 Task: Look for space in Maple Shade, United States from 6th September, 2023 to 15th September, 2023 for 6 adults in price range Rs.8000 to Rs.12000. Place can be entire place or private room with 6 bedrooms having 6 beds and 6 bathrooms. Property type can be house, flat, guest house. Amenities needed are: wifi, TV, free parkinig on premises, gym, breakfast. Booking option can be shelf check-in. Required host language is English.
Action: Mouse moved to (521, 122)
Screenshot: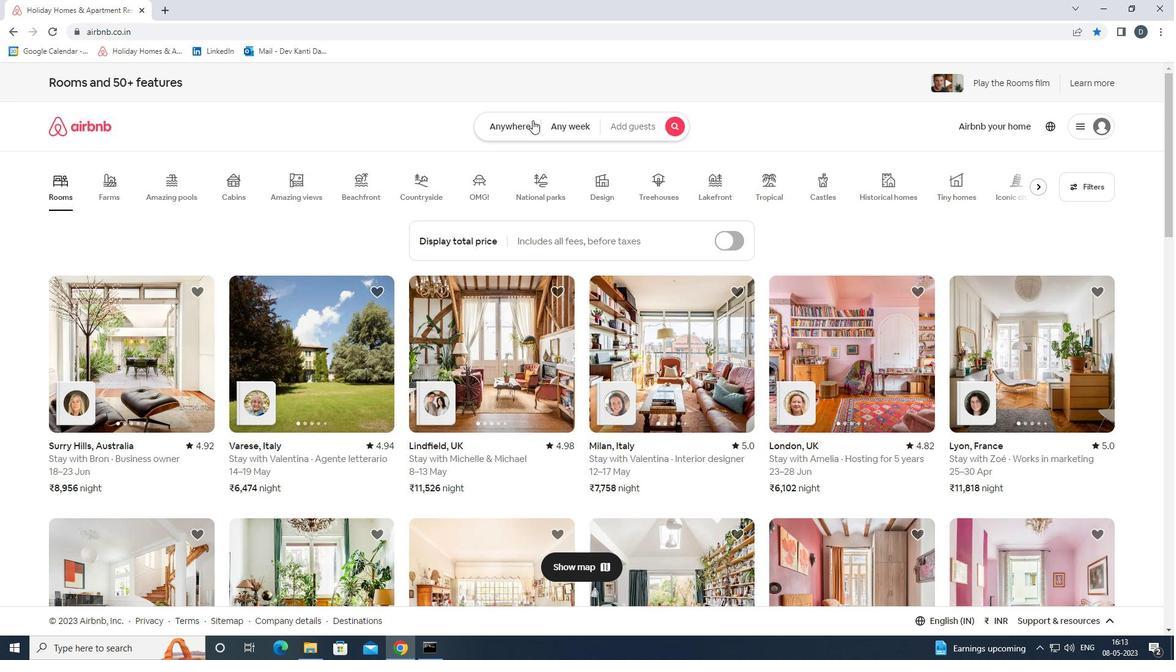 
Action: Mouse pressed left at (521, 122)
Screenshot: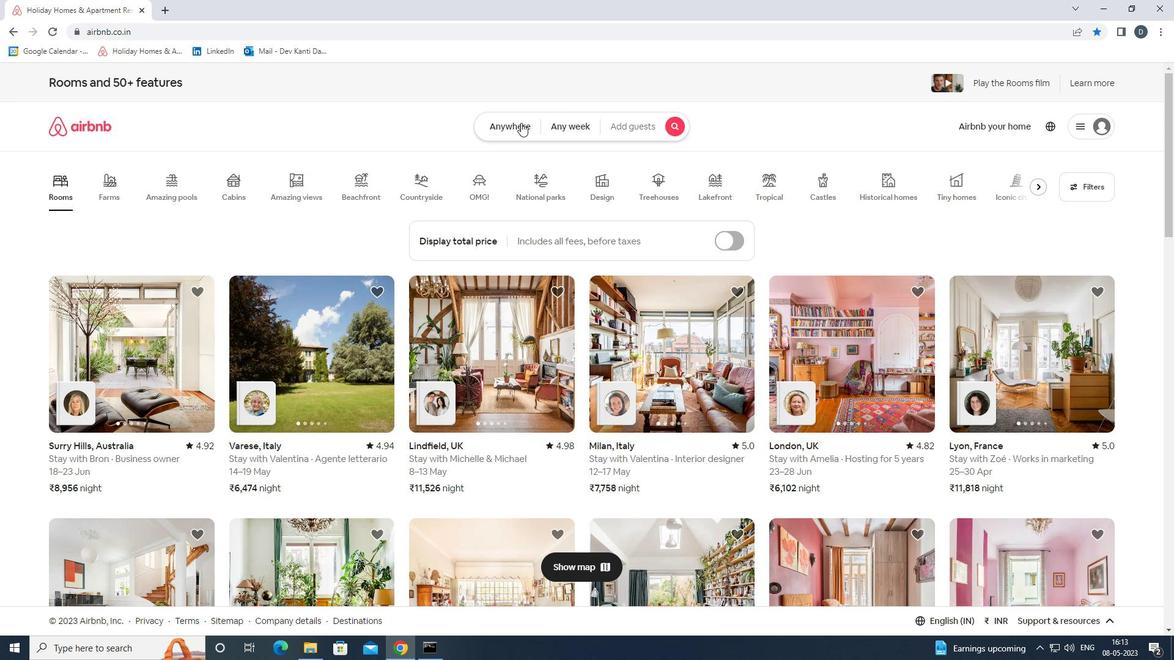 
Action: Mouse moved to (459, 175)
Screenshot: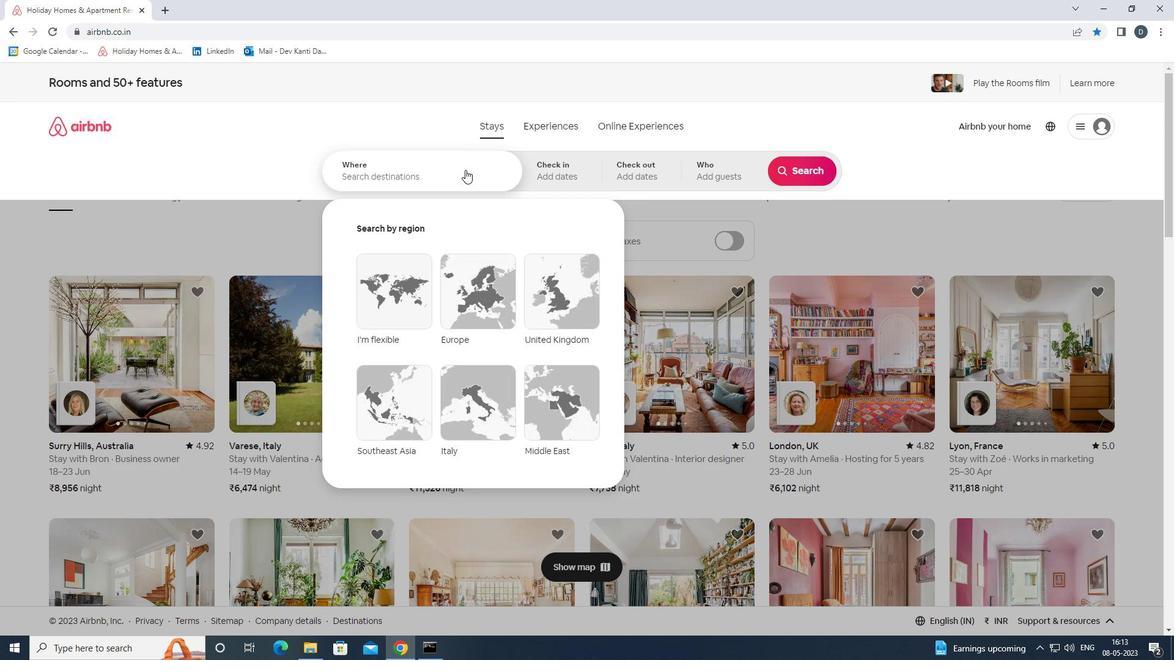 
Action: Mouse pressed left at (459, 175)
Screenshot: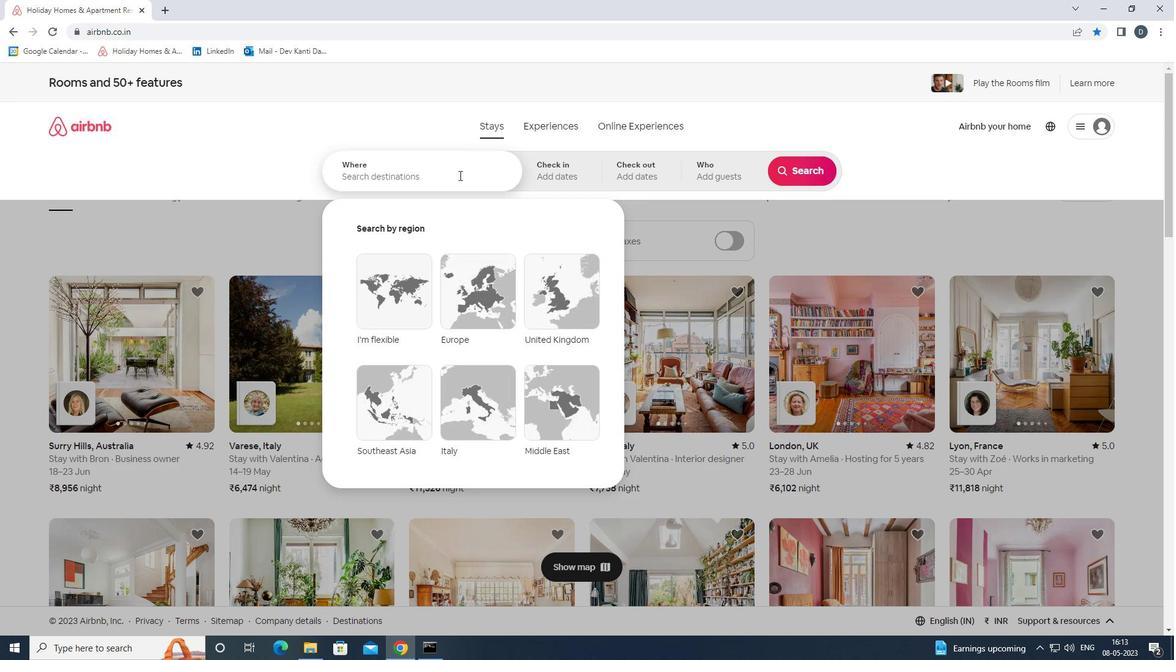 
Action: Mouse moved to (461, 175)
Screenshot: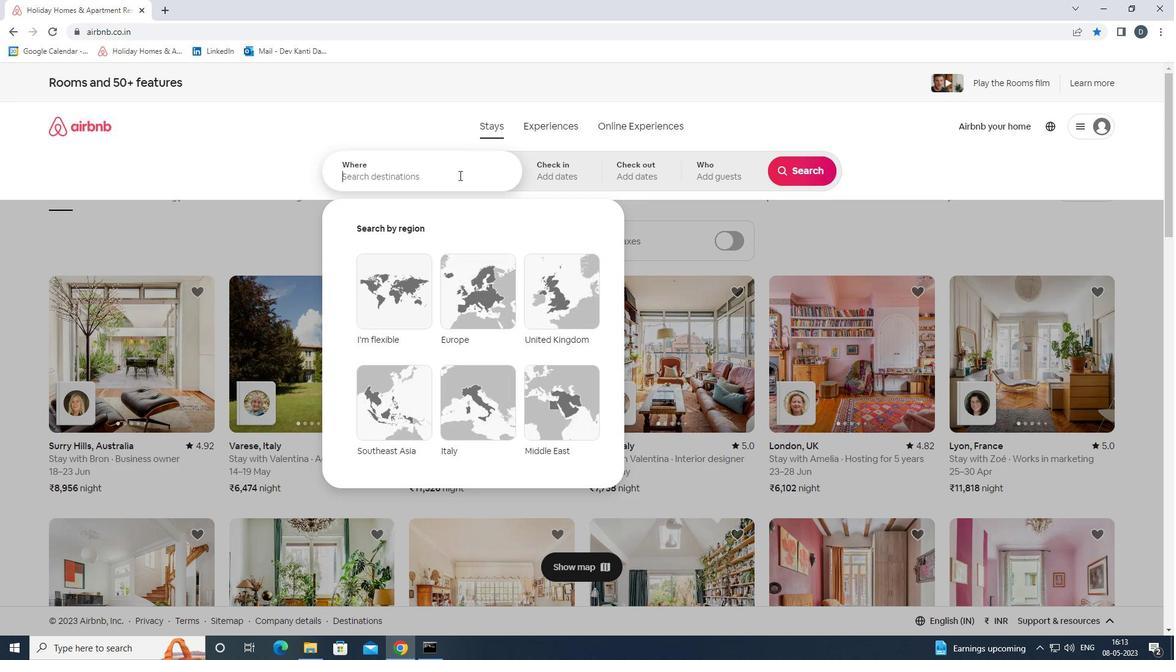 
Action: Key pressed <Key.shift><Key.shift><Key.shift><Key.shift><Key.shift><Key.shift><Key.shift><Key.shift><Key.shift>MAPLE<Key.space><Key.shift><Key.shift><Key.shift><Key.shift><Key.shift><Key.shift><Key.shift><Key.shift>SHADE,<Key.space><Key.shift>UNITED<Key.space><Key.shift>STATES<Key.enter>
Screenshot: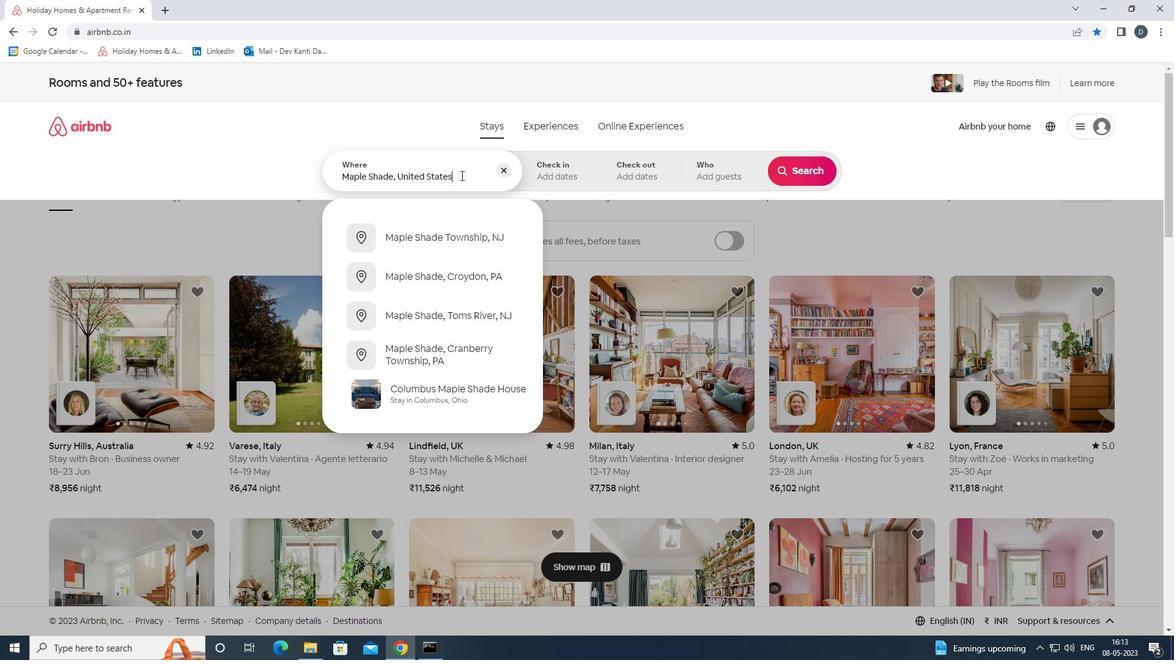 
Action: Mouse moved to (800, 269)
Screenshot: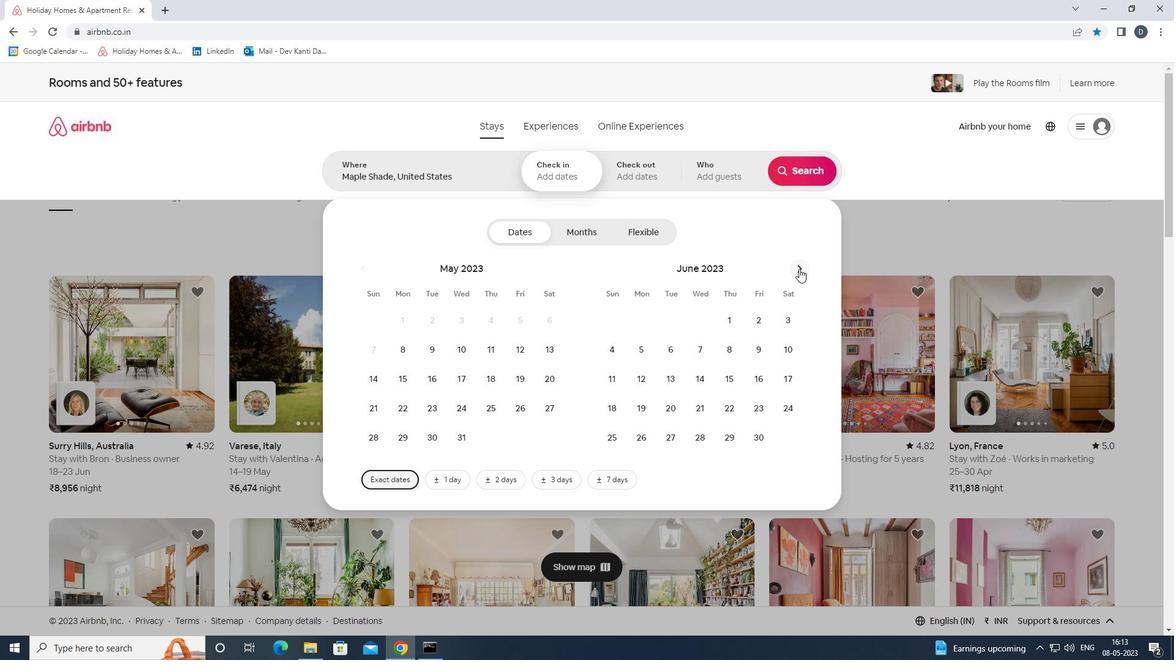 
Action: Mouse pressed left at (800, 269)
Screenshot: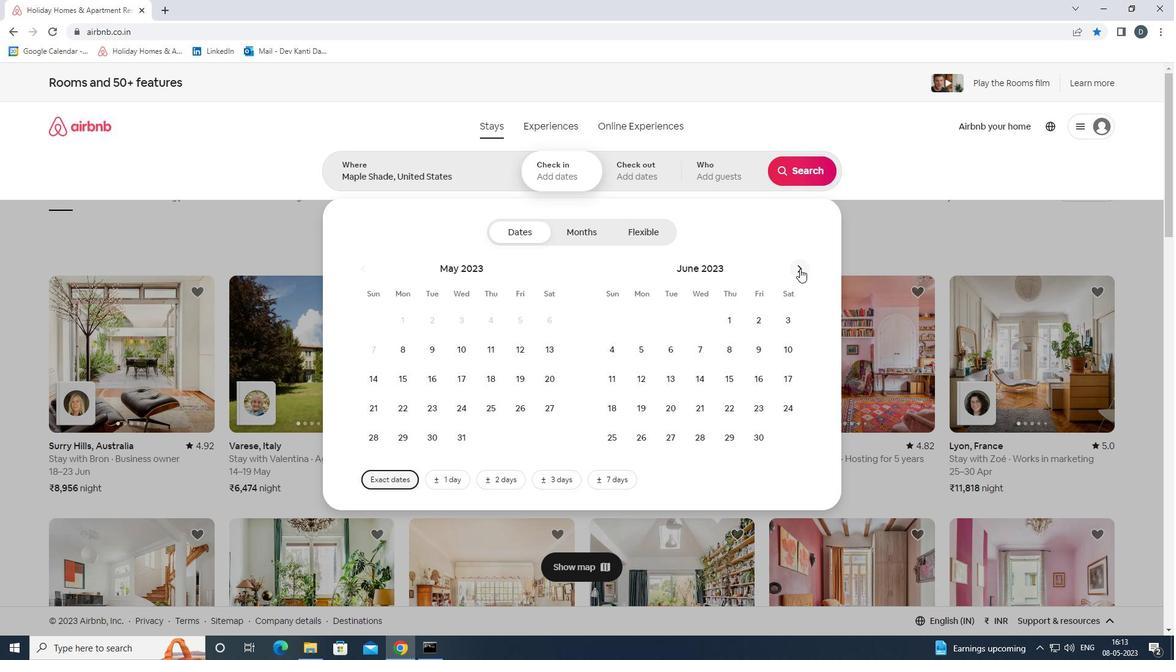 
Action: Mouse pressed left at (800, 269)
Screenshot: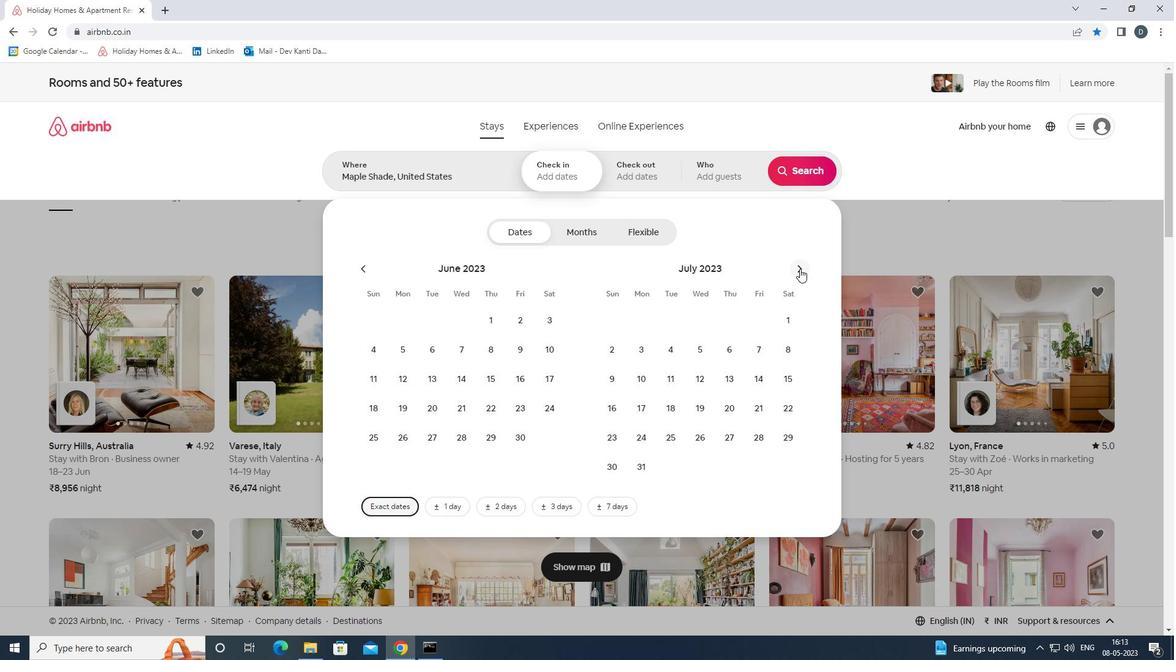 
Action: Mouse pressed left at (800, 269)
Screenshot: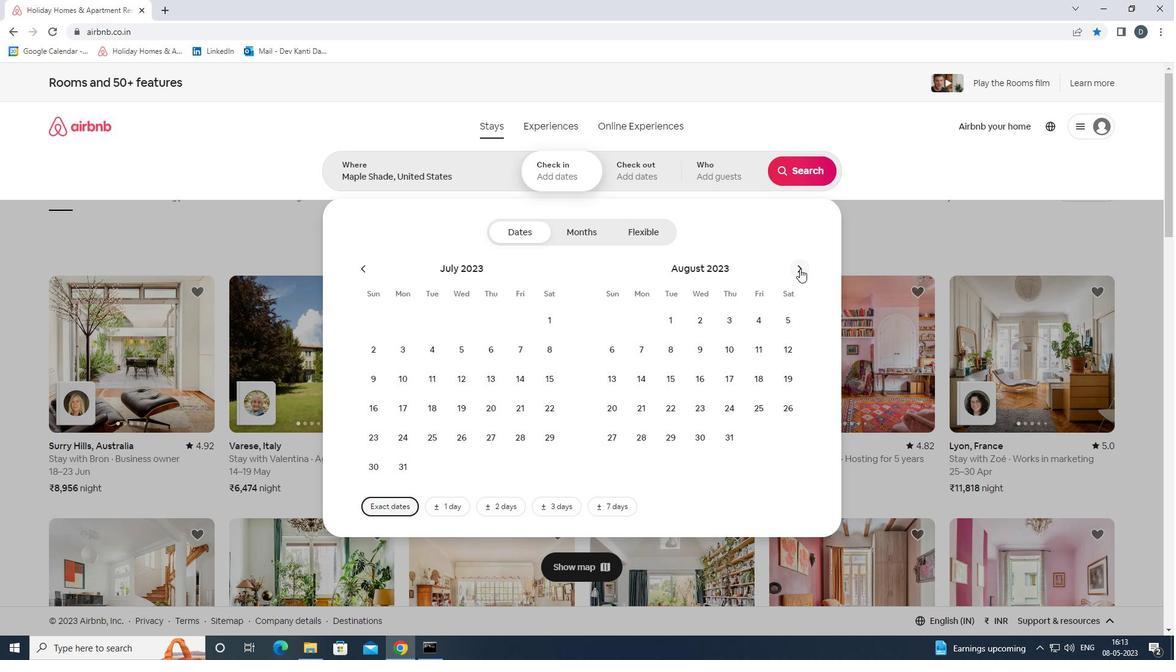 
Action: Mouse moved to (707, 348)
Screenshot: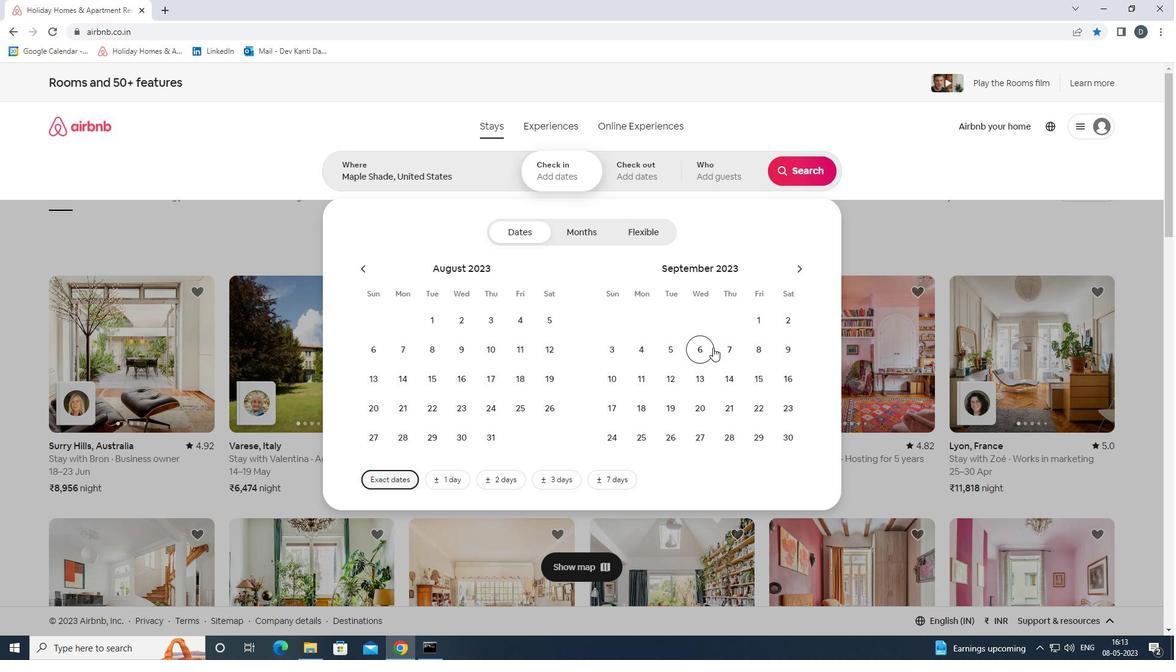 
Action: Mouse pressed left at (707, 348)
Screenshot: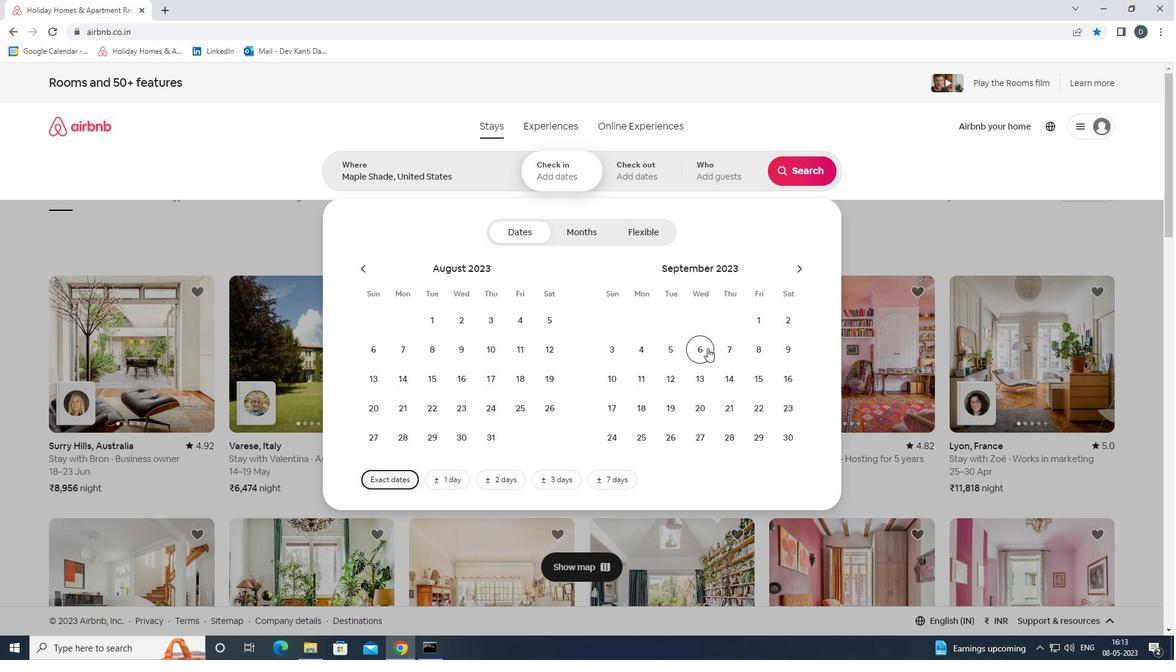 
Action: Mouse moved to (748, 379)
Screenshot: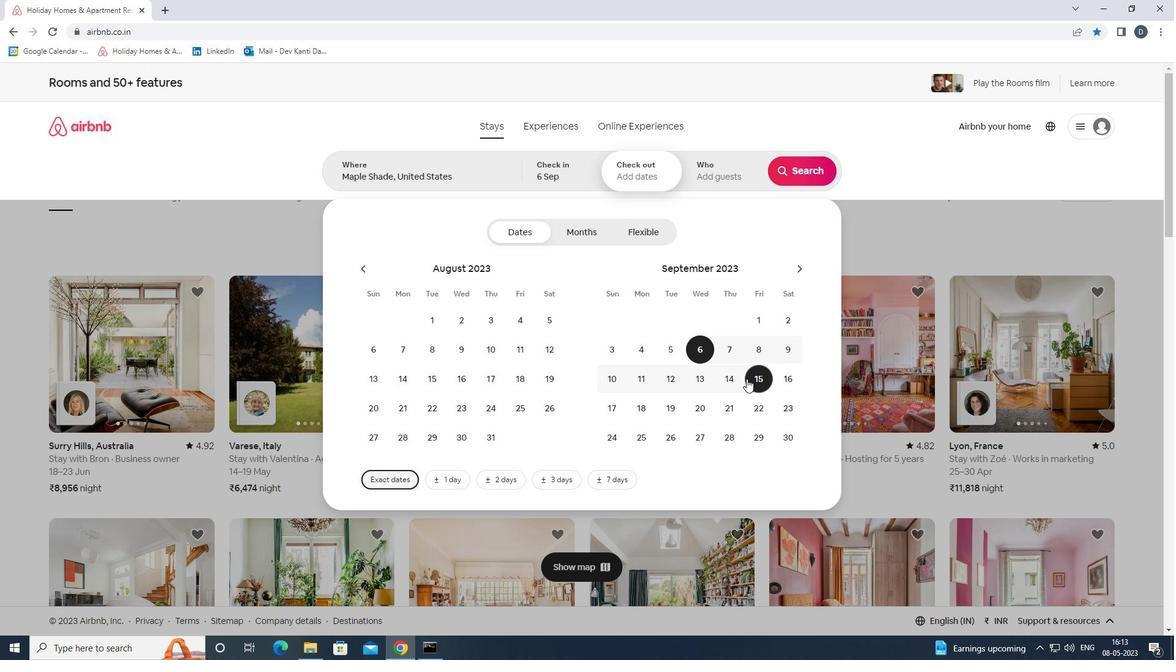 
Action: Mouse pressed left at (748, 379)
Screenshot: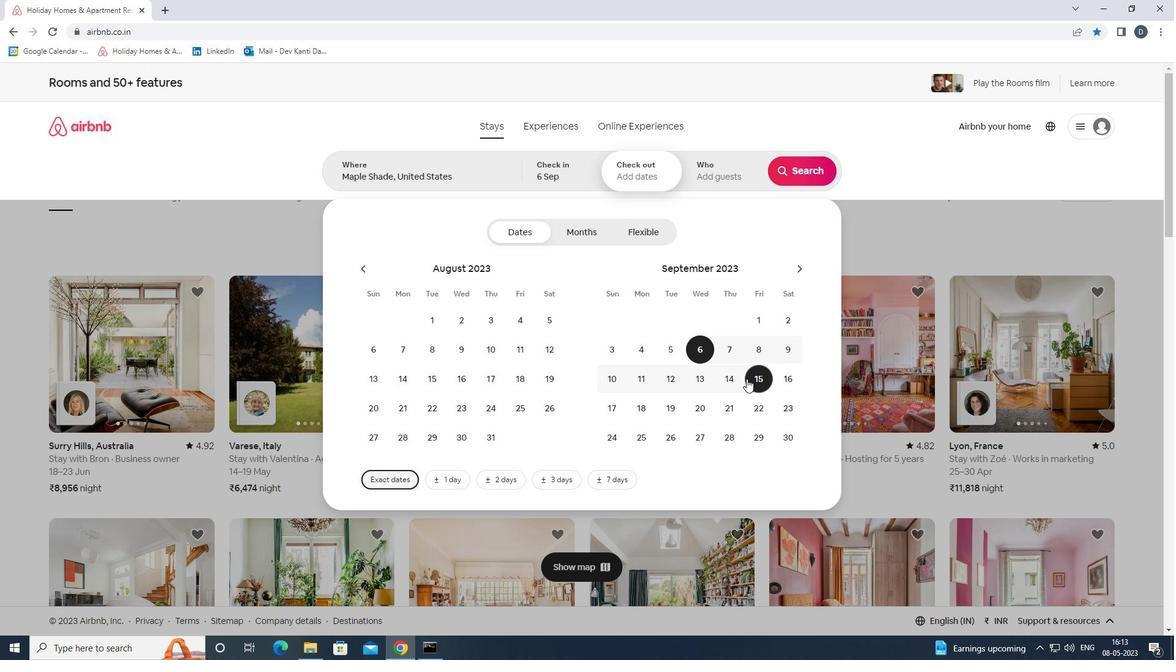 
Action: Mouse moved to (719, 184)
Screenshot: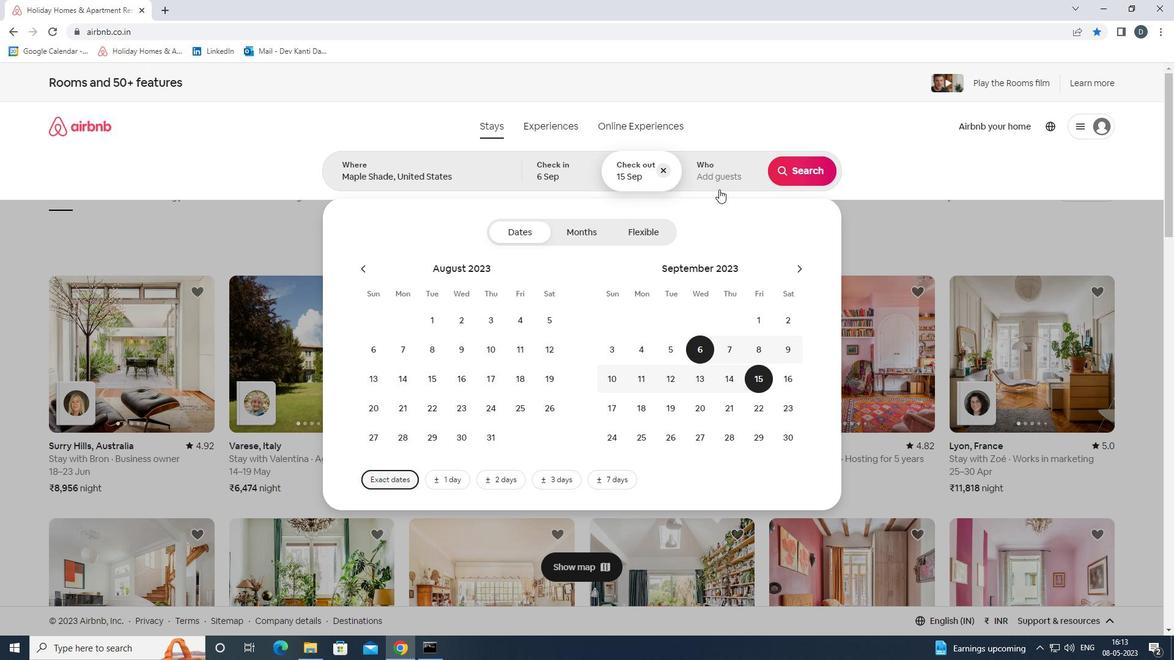 
Action: Mouse pressed left at (719, 184)
Screenshot: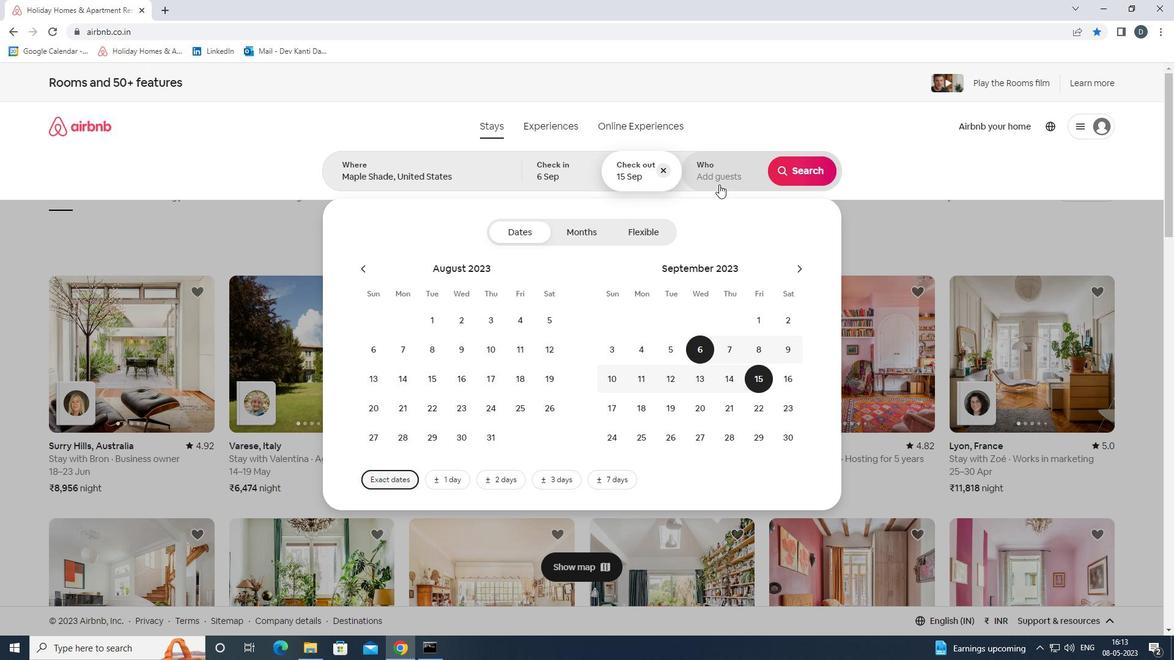 
Action: Mouse moved to (798, 235)
Screenshot: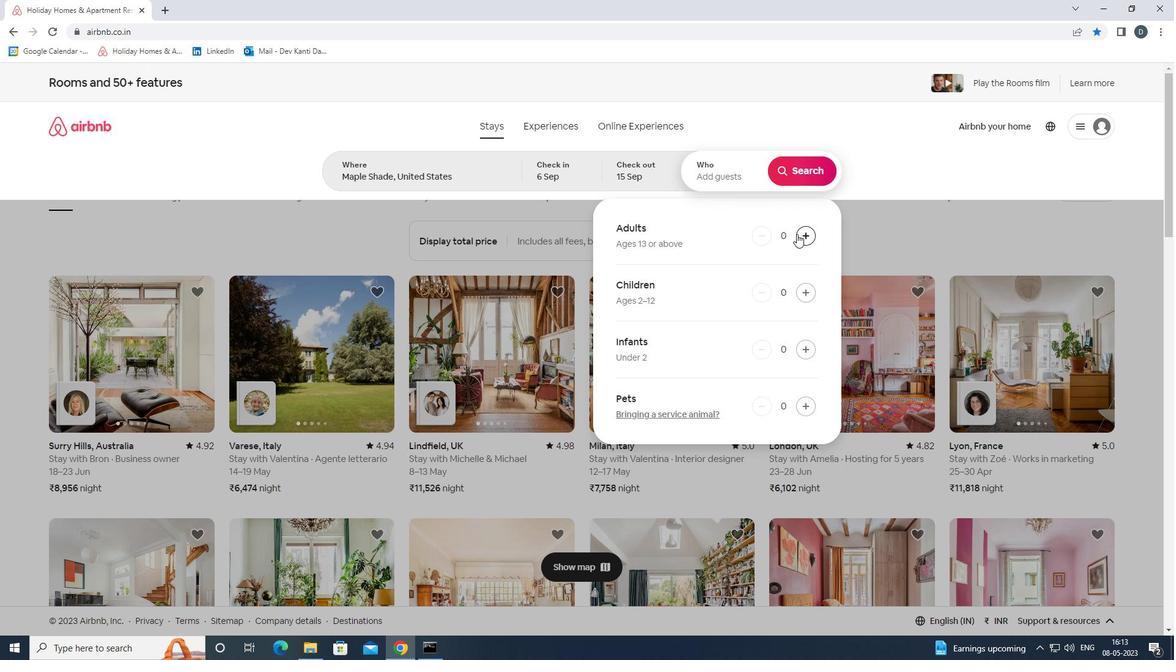 
Action: Mouse pressed left at (798, 235)
Screenshot: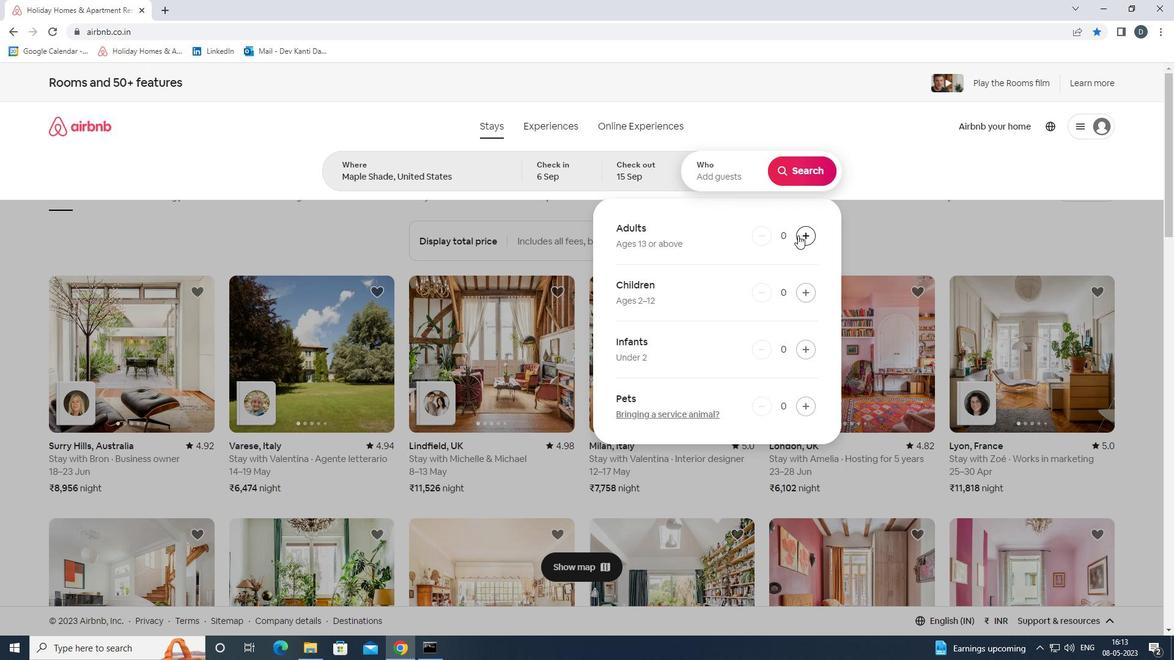 
Action: Mouse pressed left at (798, 235)
Screenshot: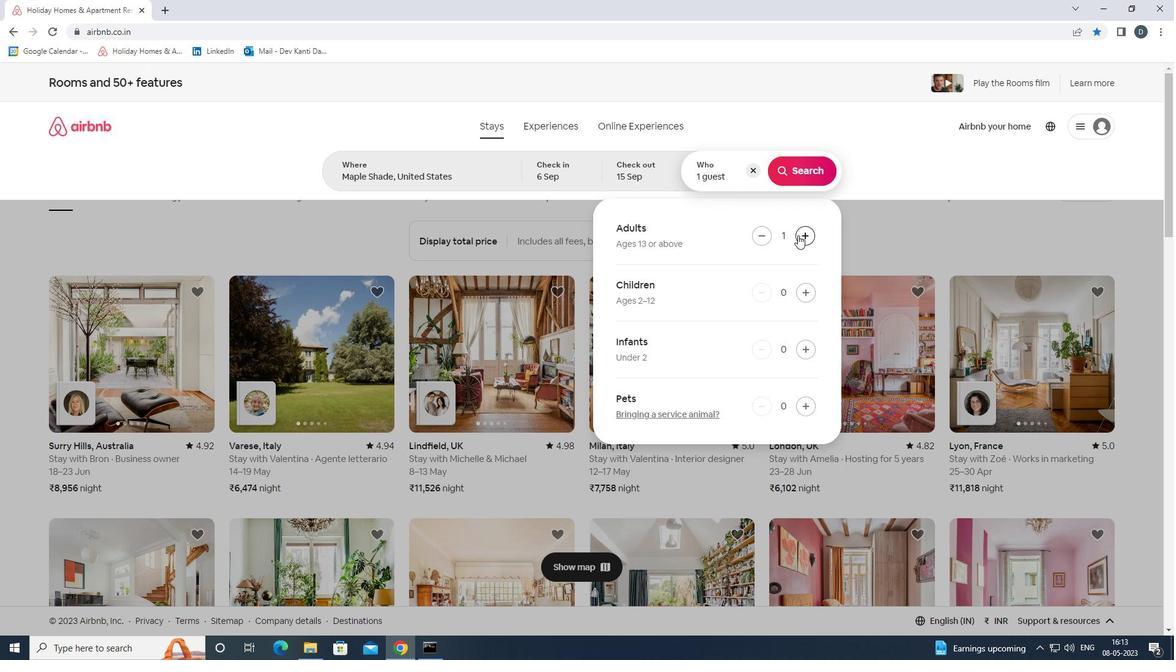 
Action: Mouse pressed left at (798, 235)
Screenshot: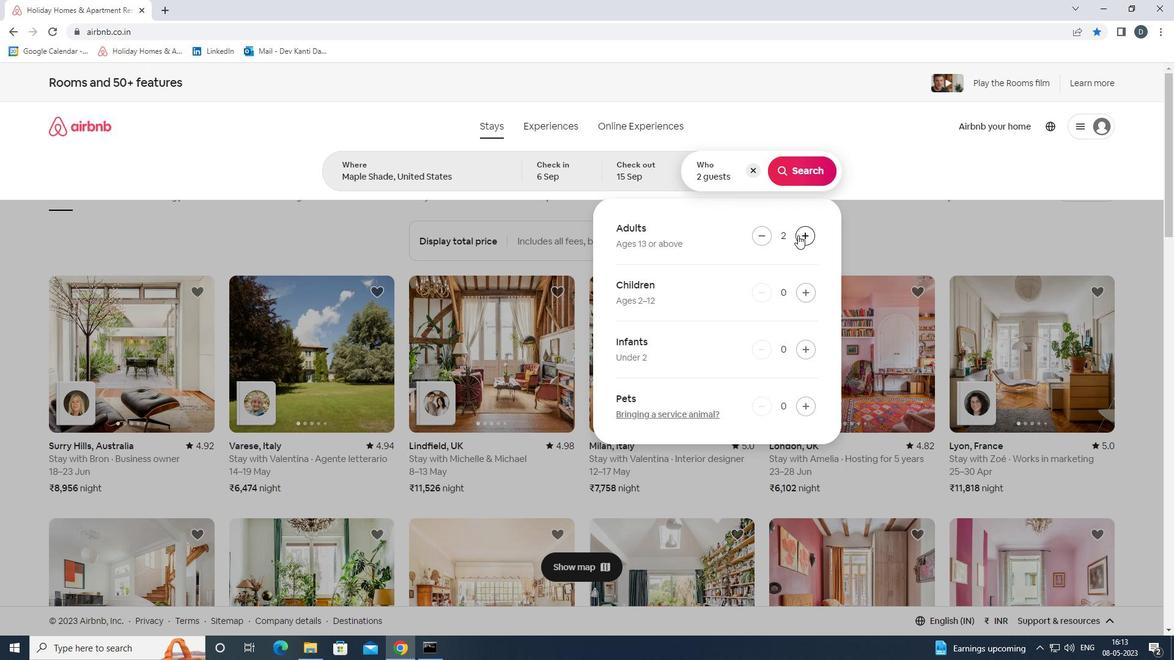 
Action: Mouse moved to (803, 238)
Screenshot: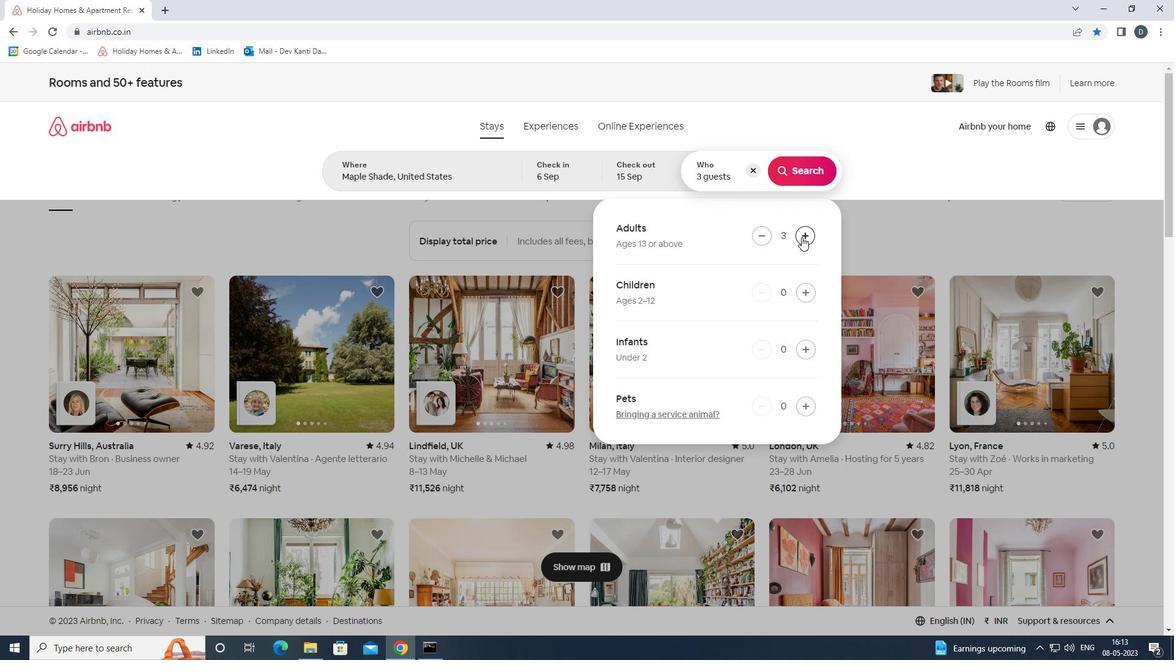 
Action: Mouse pressed left at (803, 238)
Screenshot: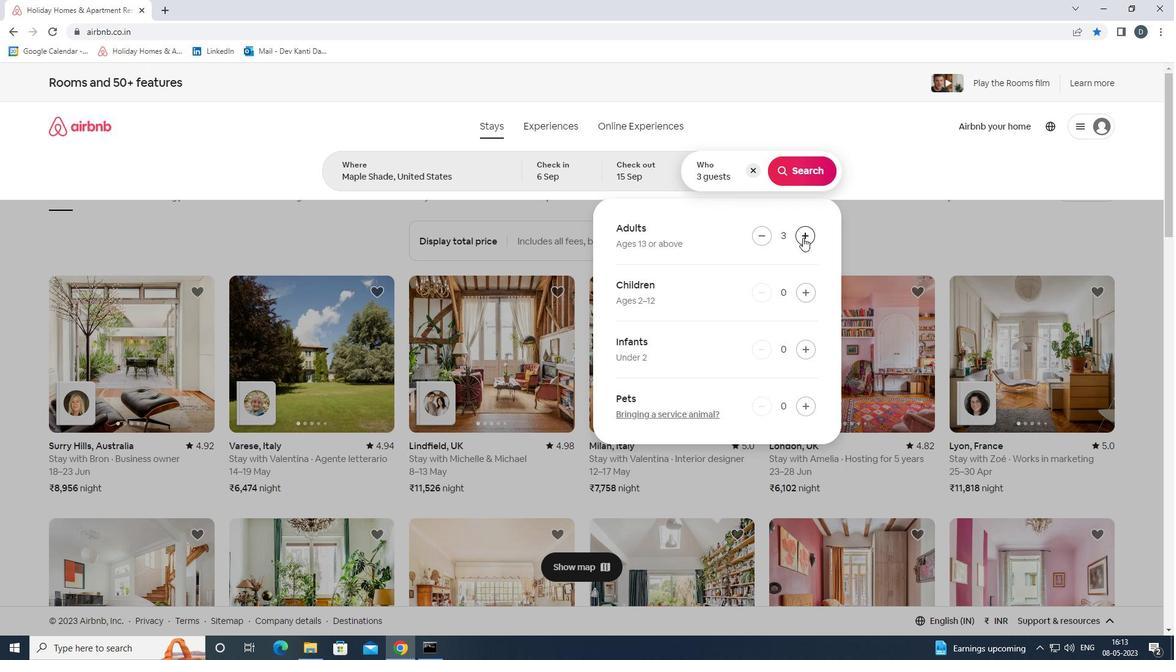 
Action: Mouse pressed left at (803, 238)
Screenshot: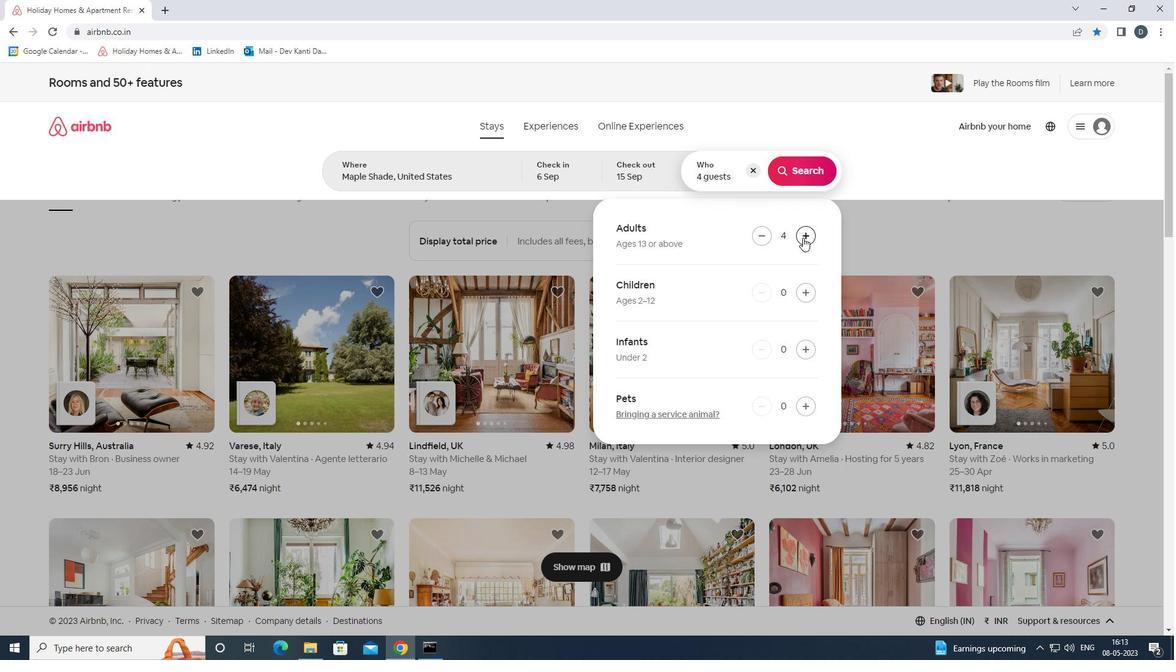 
Action: Mouse pressed left at (803, 238)
Screenshot: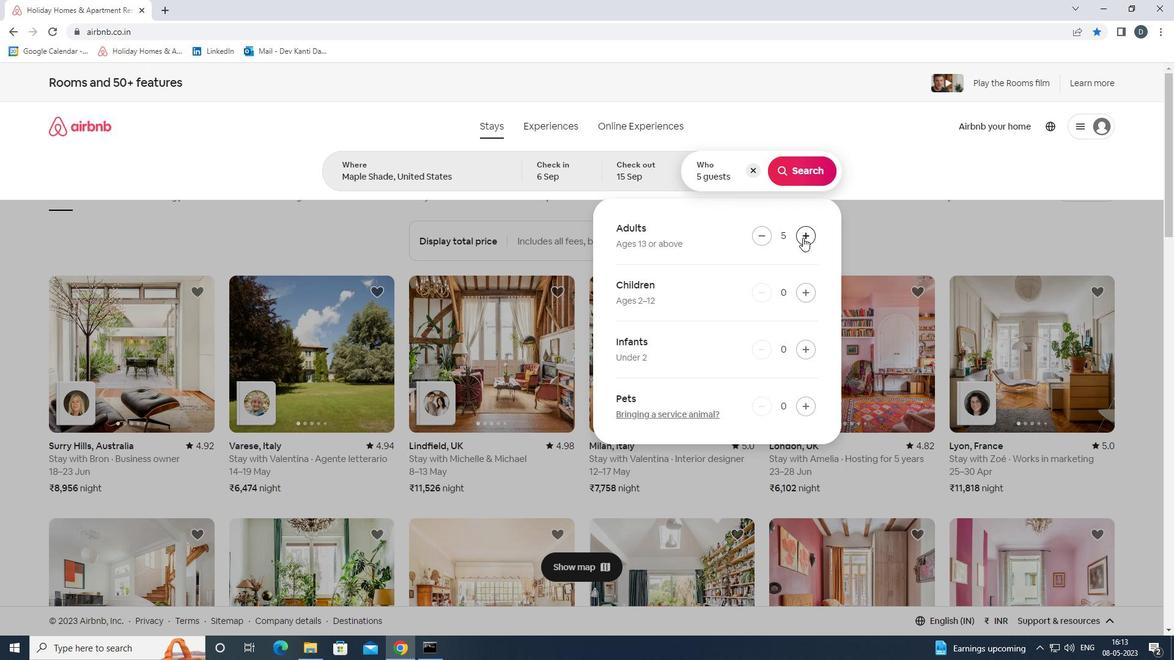 
Action: Mouse moved to (793, 179)
Screenshot: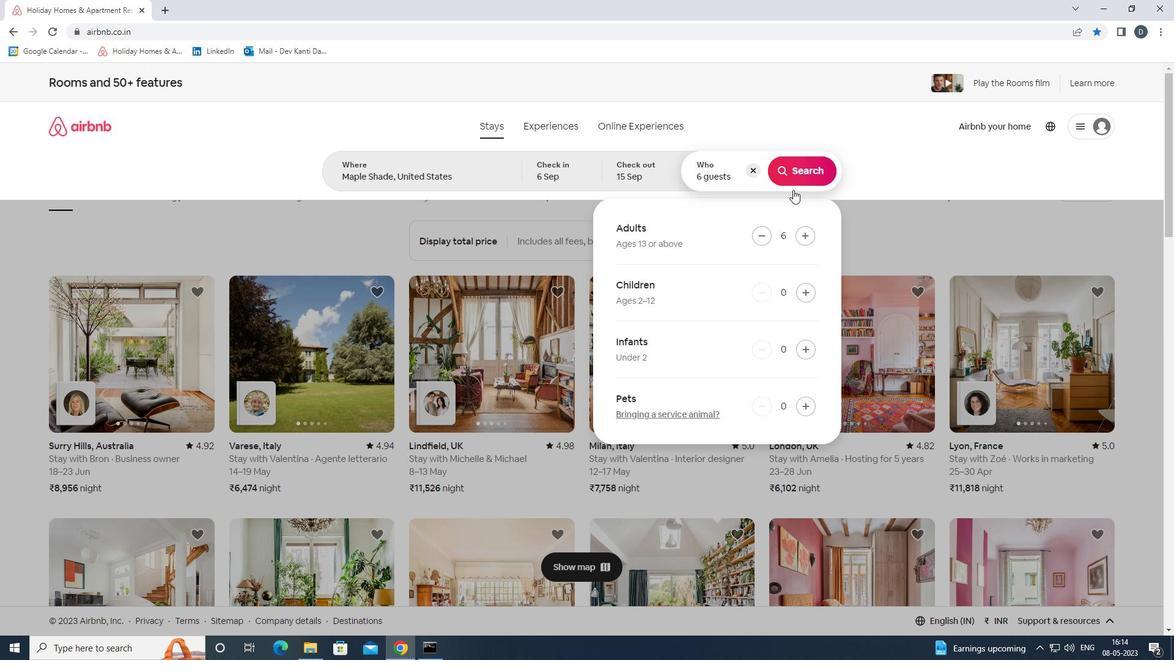 
Action: Mouse pressed left at (793, 179)
Screenshot: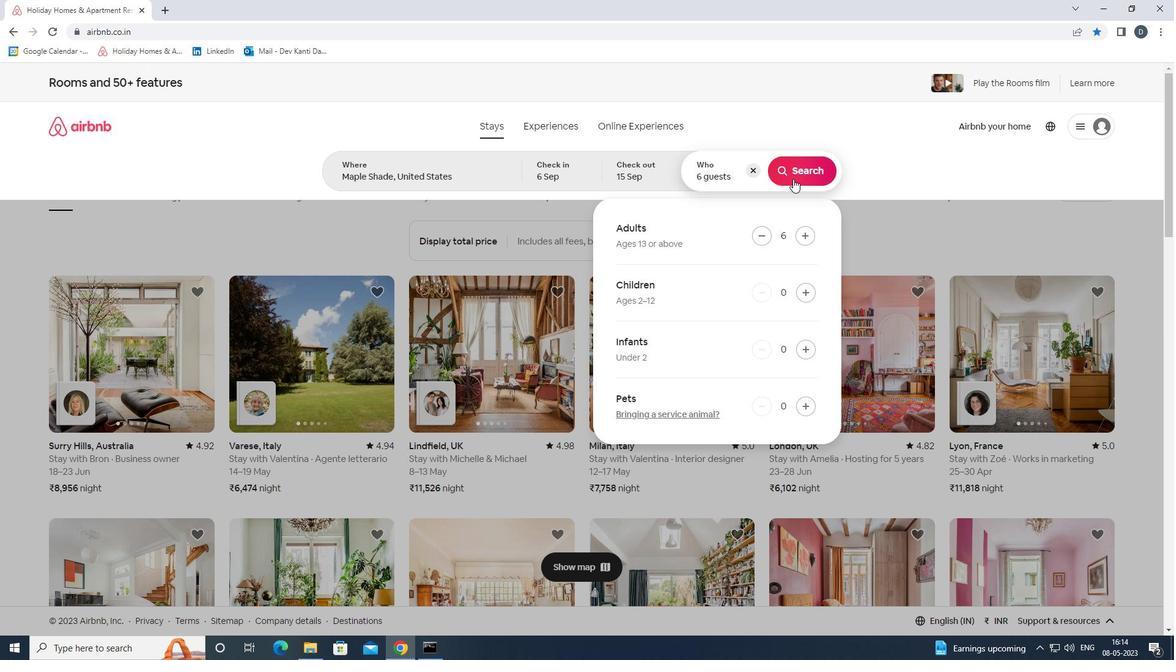 
Action: Mouse moved to (1125, 137)
Screenshot: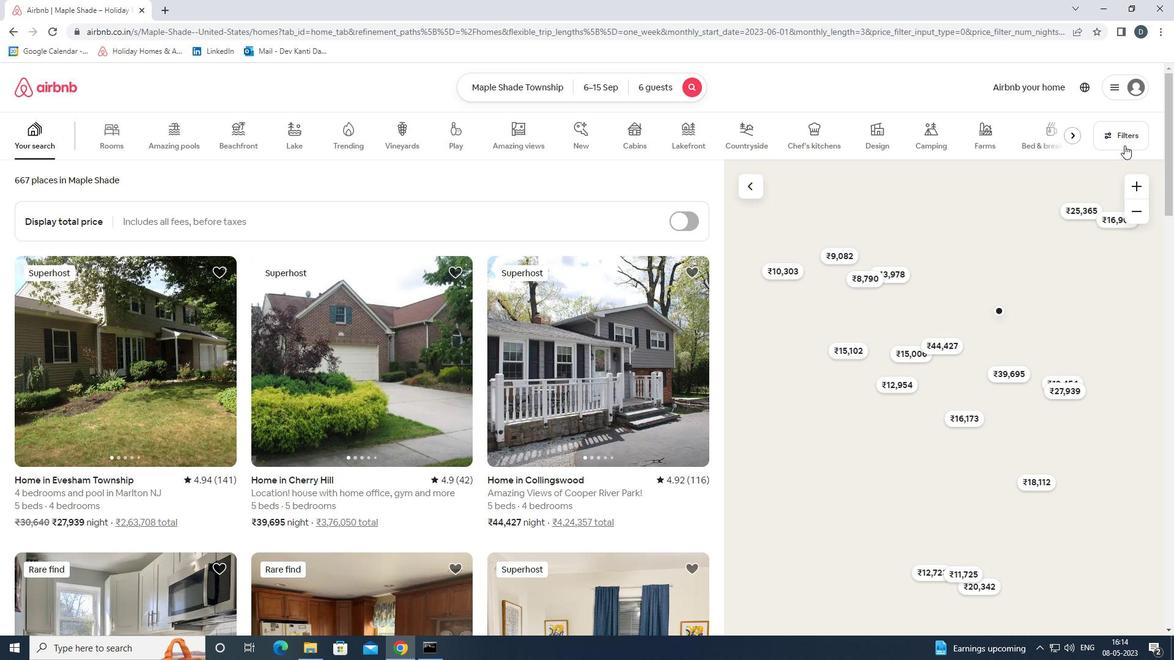 
Action: Mouse pressed left at (1125, 137)
Screenshot: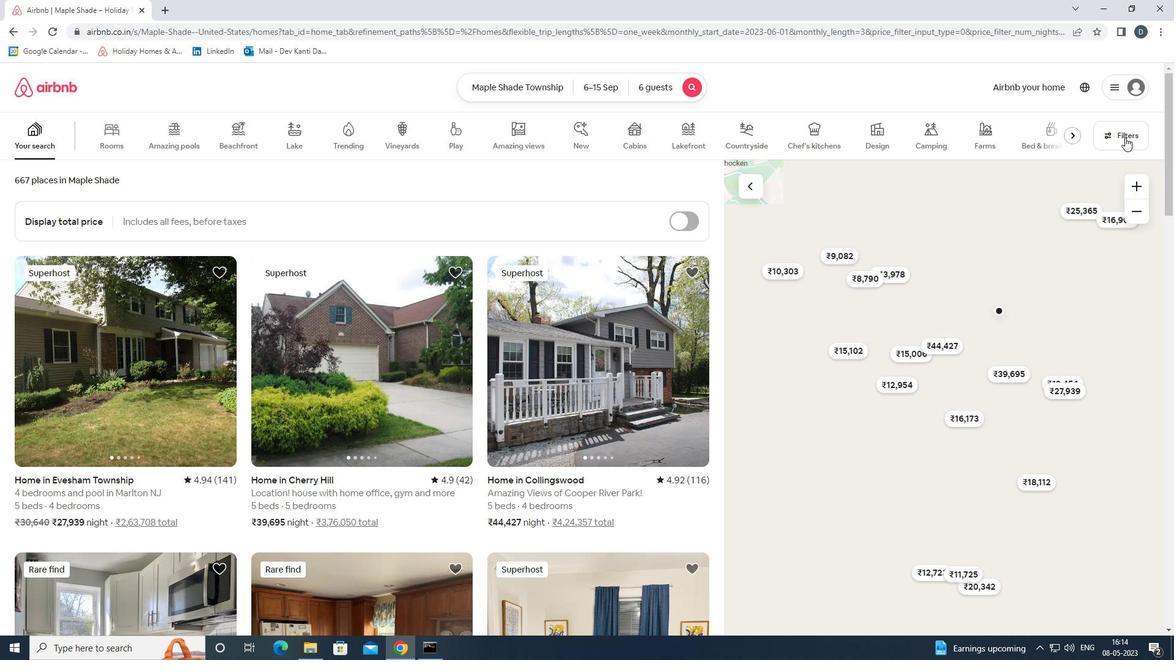 
Action: Mouse moved to (510, 431)
Screenshot: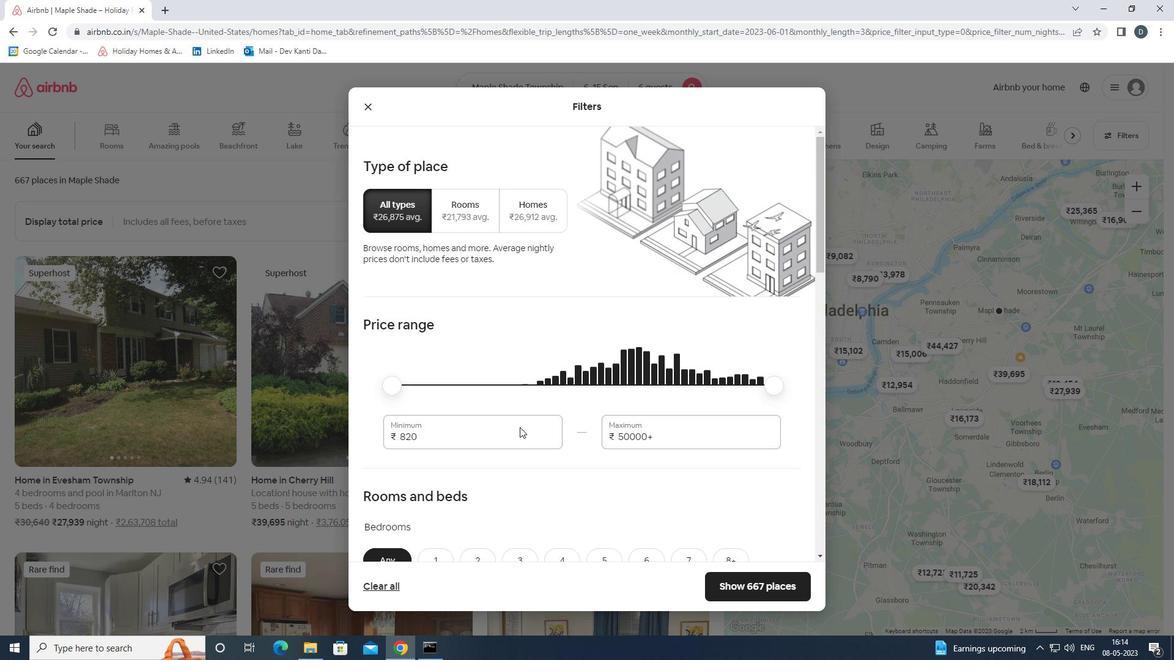 
Action: Mouse pressed left at (510, 431)
Screenshot: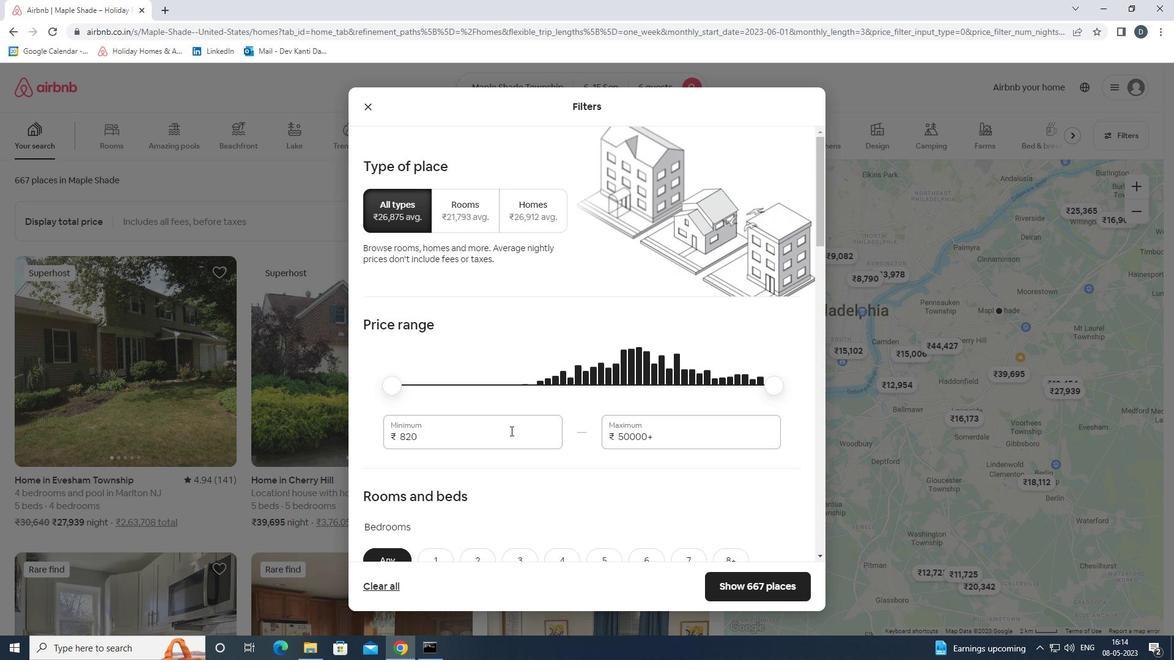 
Action: Mouse pressed left at (510, 431)
Screenshot: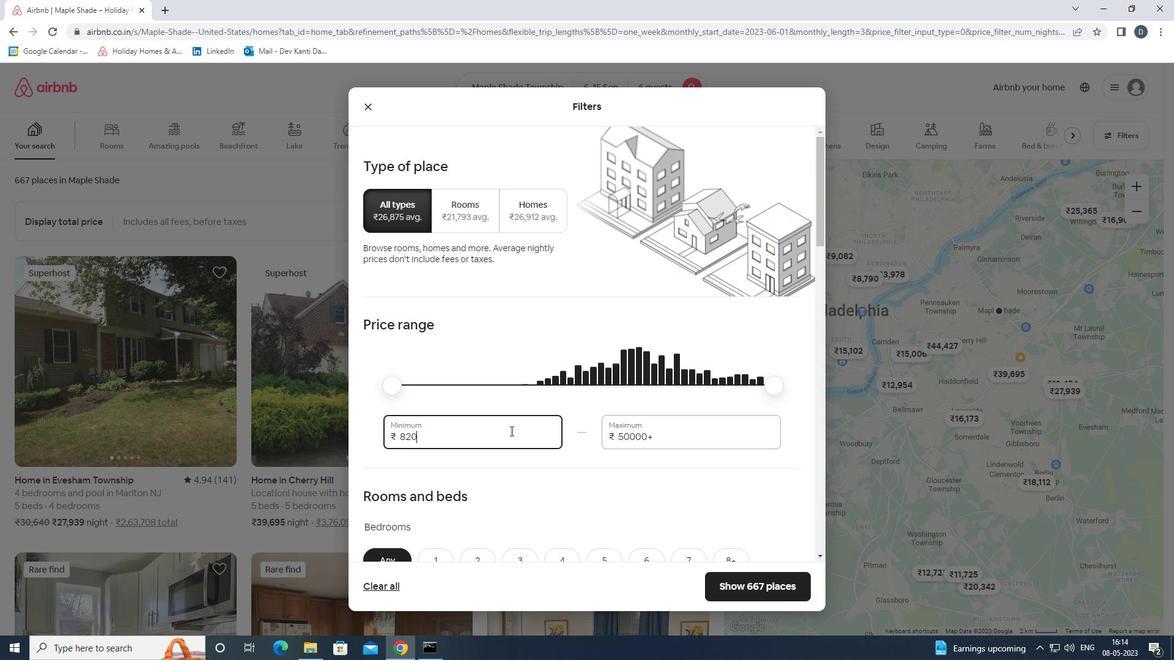 
Action: Mouse moved to (540, 435)
Screenshot: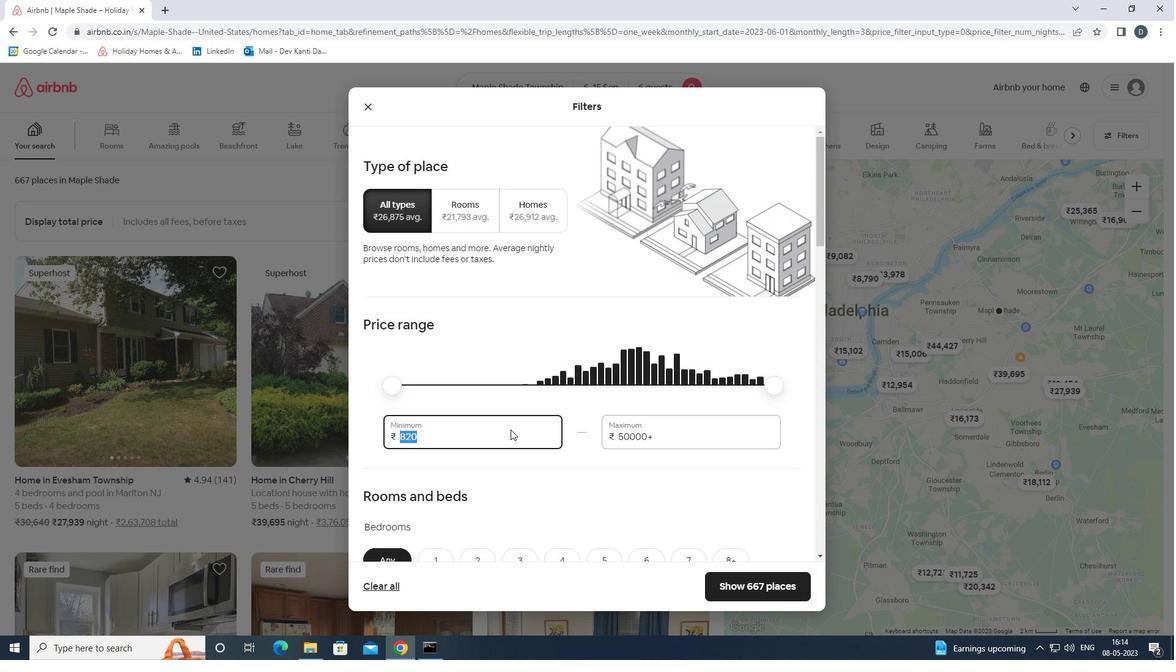 
Action: Key pressed 87<Key.backspace>000<Key.tab>12000
Screenshot: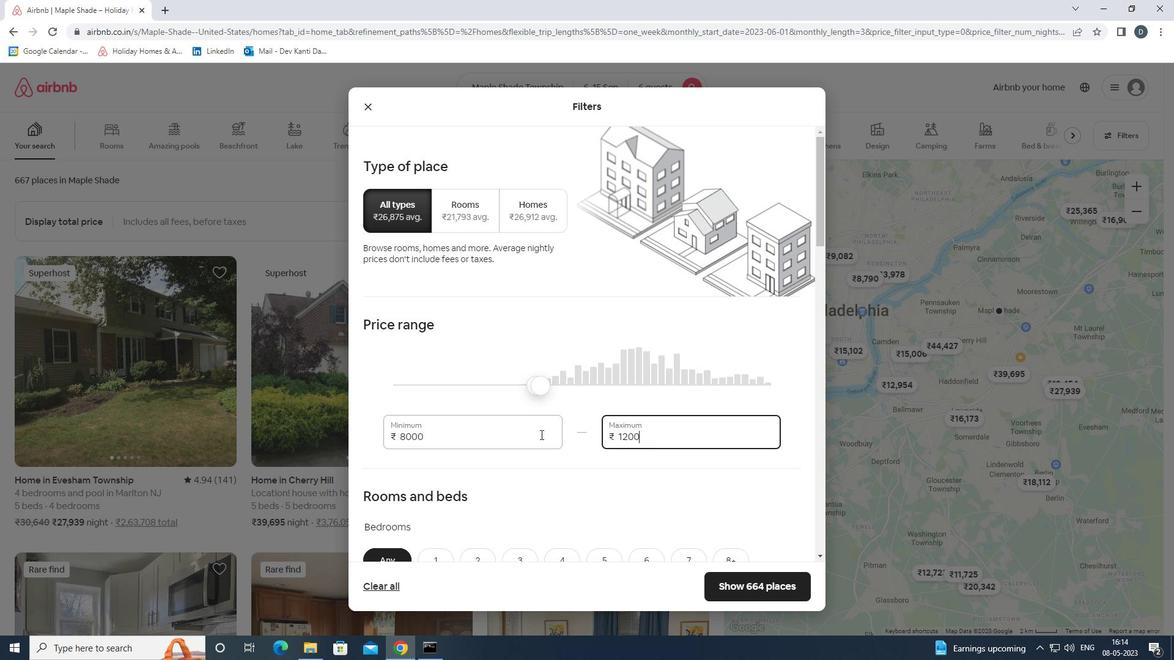 
Action: Mouse moved to (561, 439)
Screenshot: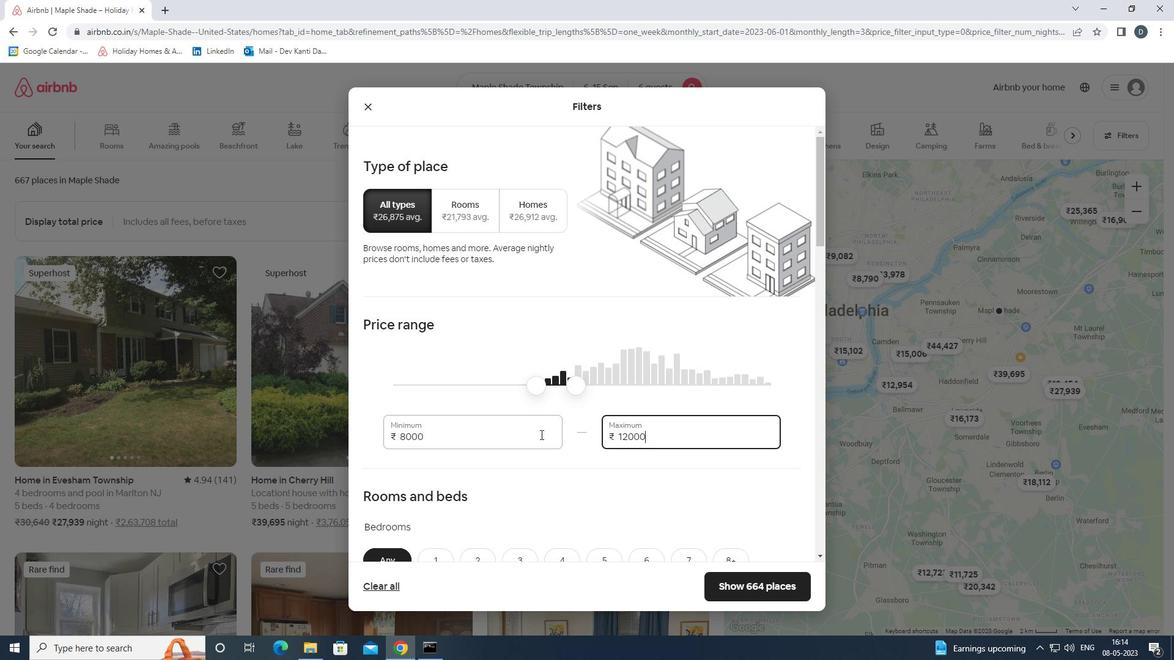
Action: Mouse scrolled (561, 438) with delta (0, 0)
Screenshot: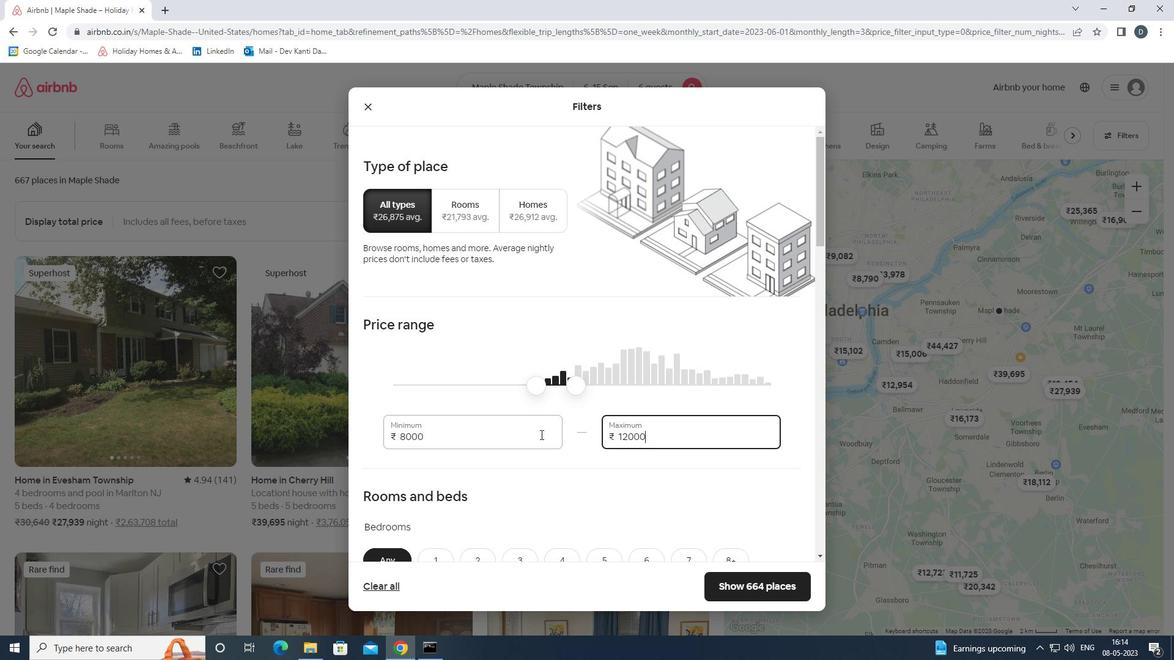
Action: Mouse moved to (604, 449)
Screenshot: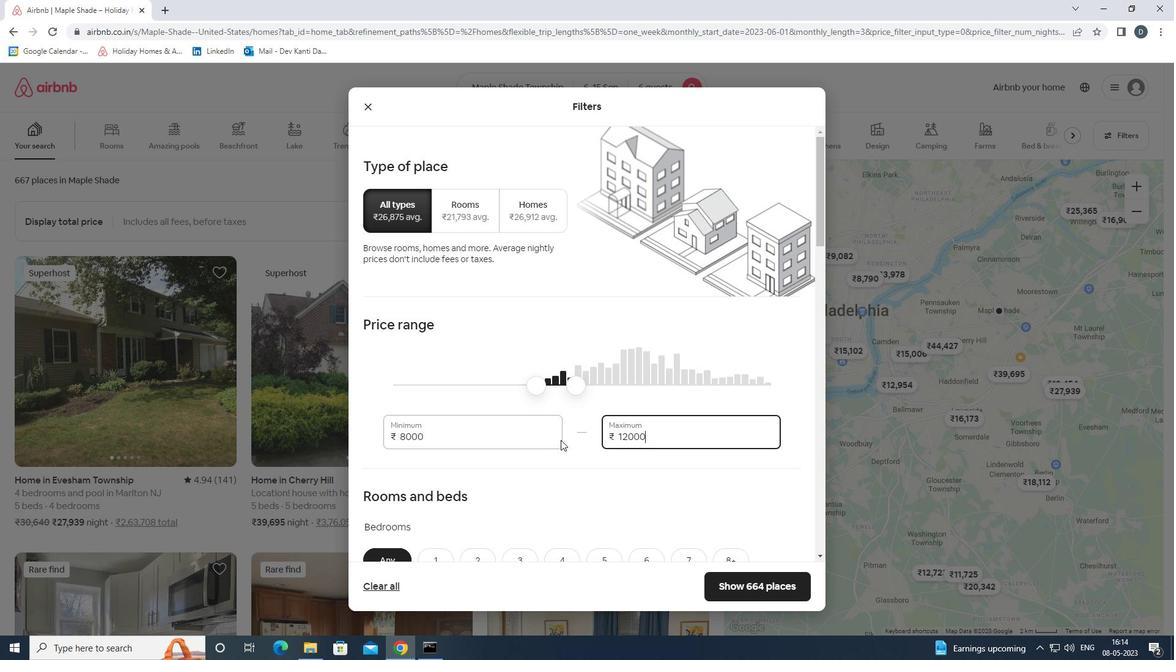 
Action: Mouse scrolled (604, 449) with delta (0, 0)
Screenshot: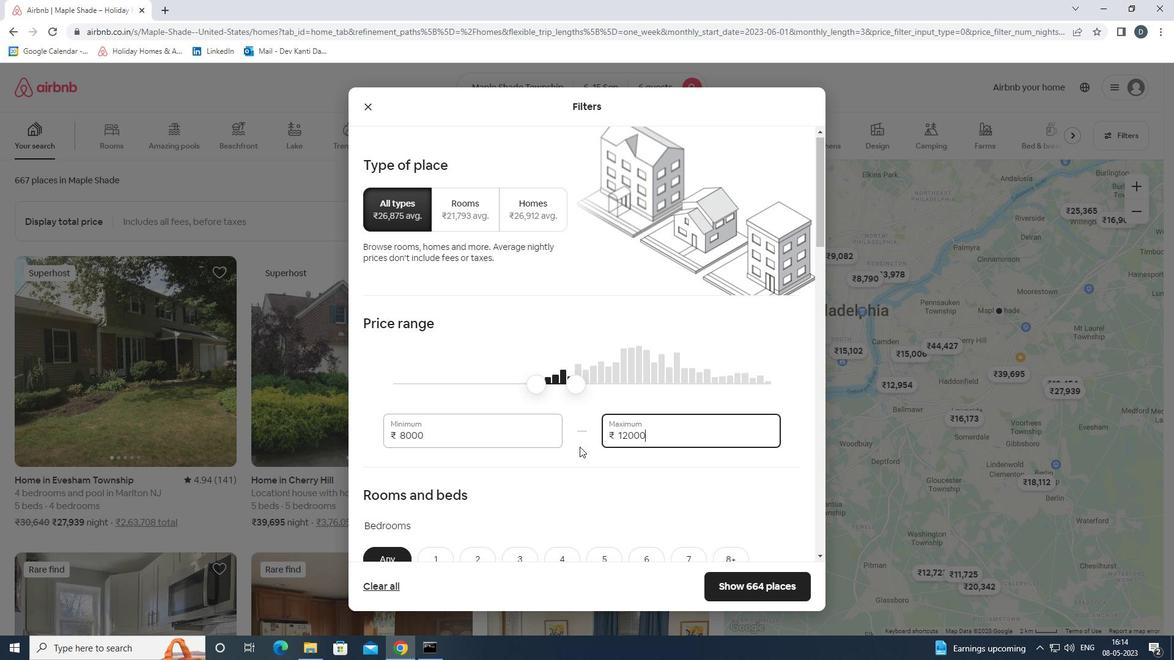 
Action: Mouse moved to (612, 443)
Screenshot: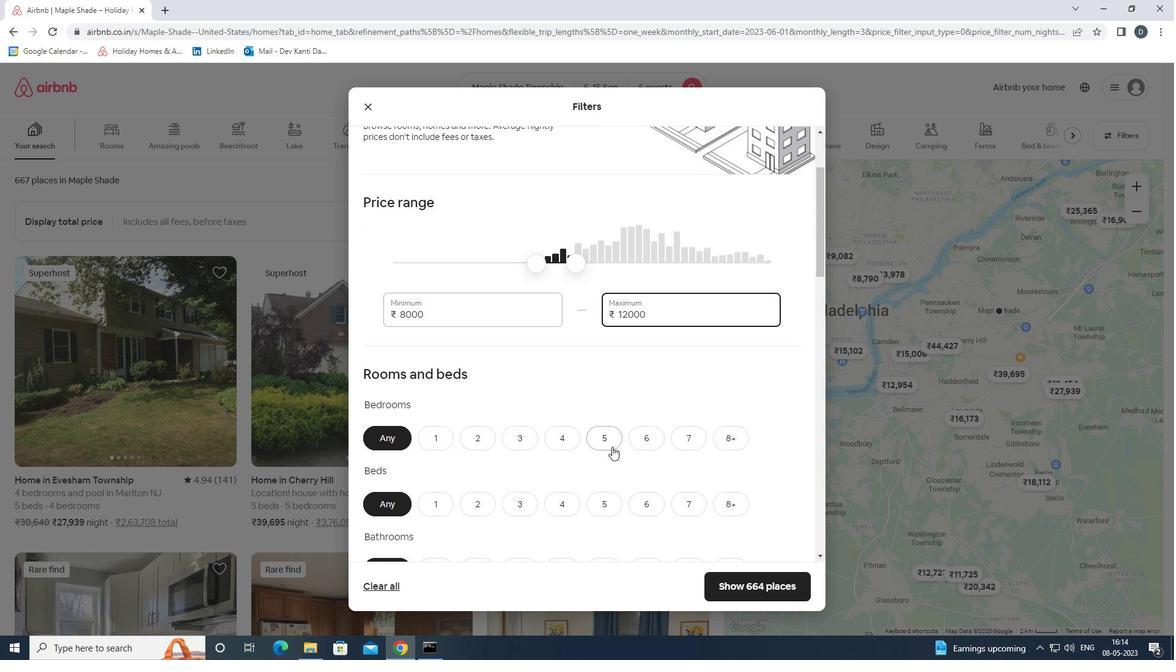 
Action: Mouse scrolled (612, 442) with delta (0, 0)
Screenshot: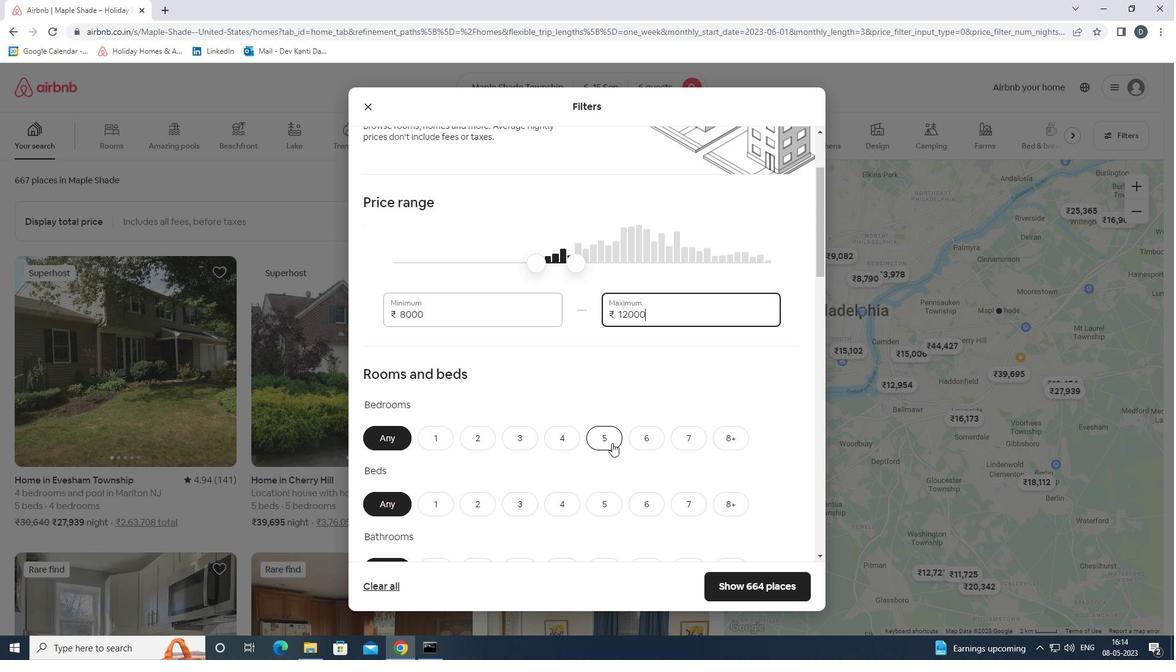 
Action: Mouse moved to (612, 435)
Screenshot: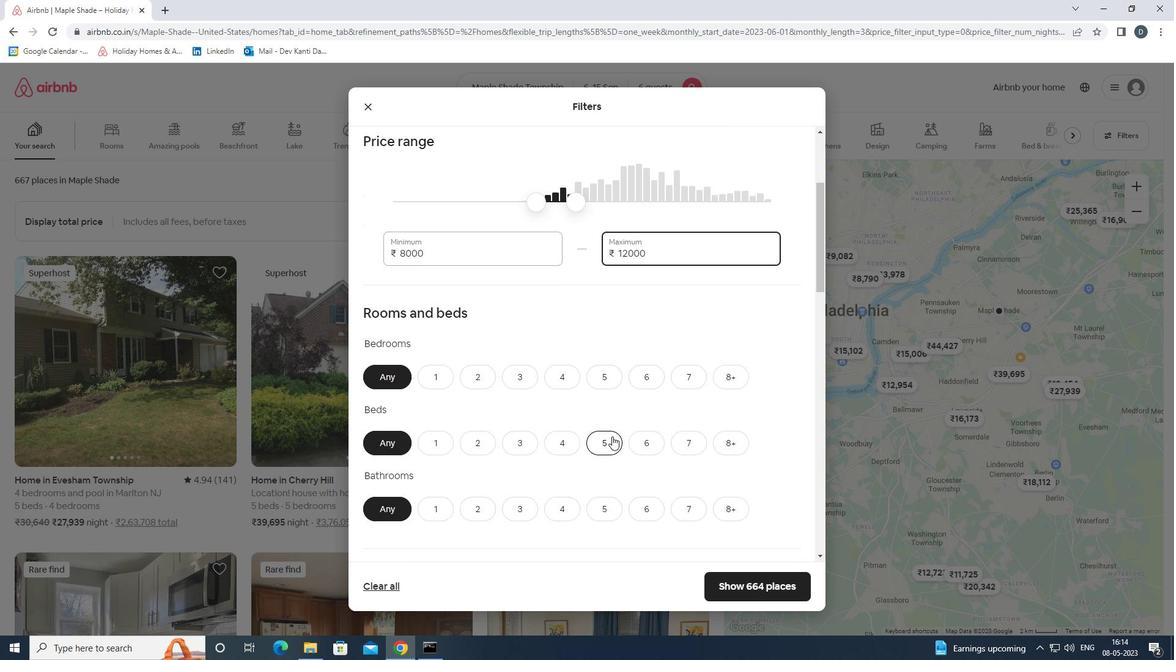 
Action: Mouse scrolled (612, 434) with delta (0, 0)
Screenshot: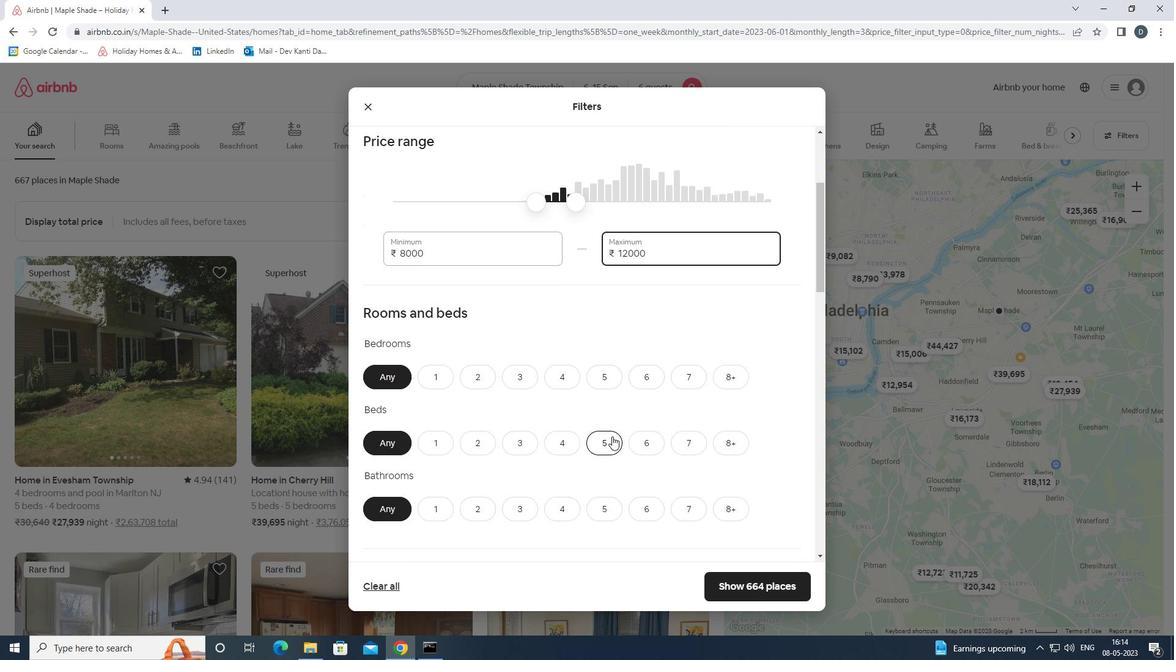 
Action: Mouse moved to (612, 433)
Screenshot: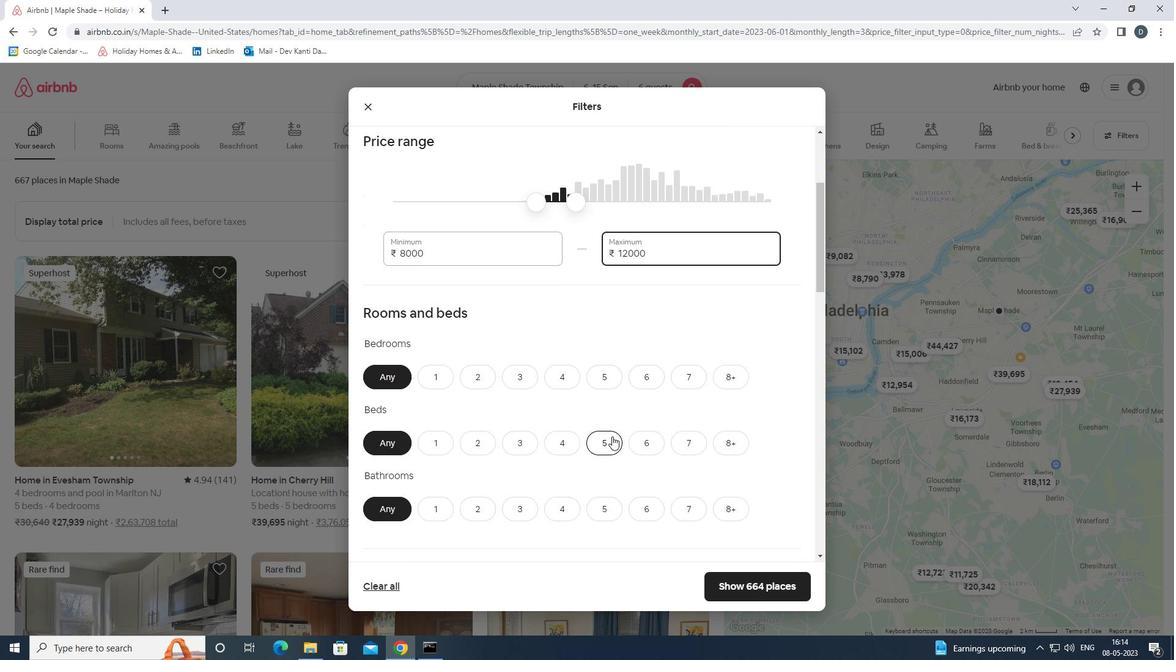 
Action: Mouse scrolled (612, 432) with delta (0, 0)
Screenshot: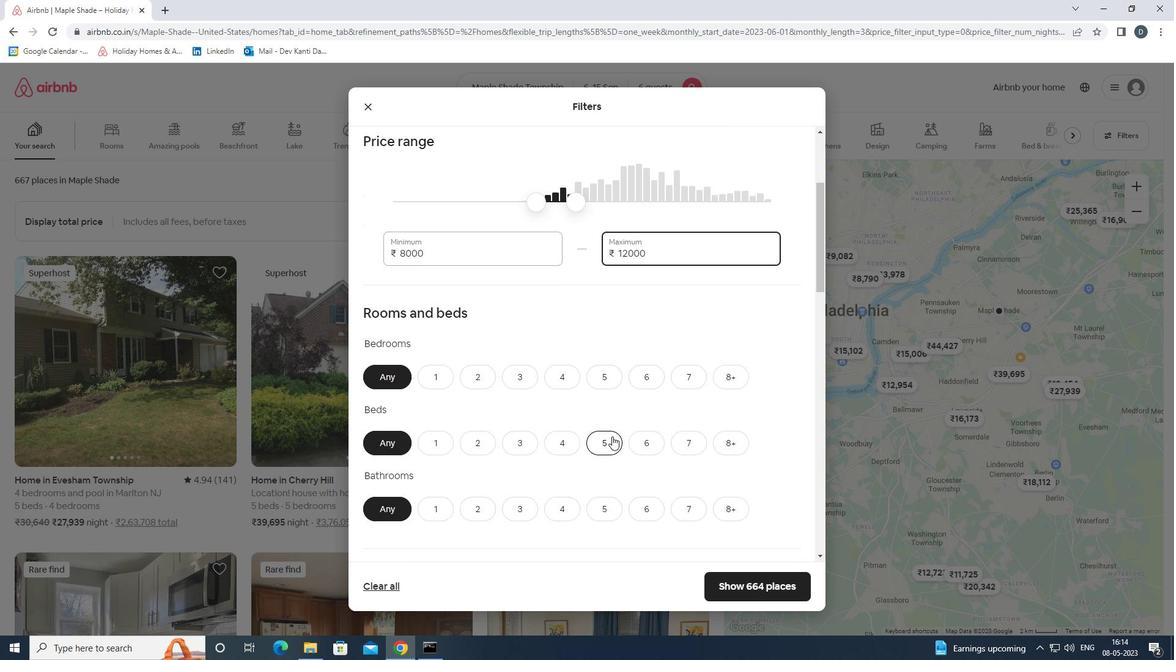 
Action: Mouse moved to (648, 257)
Screenshot: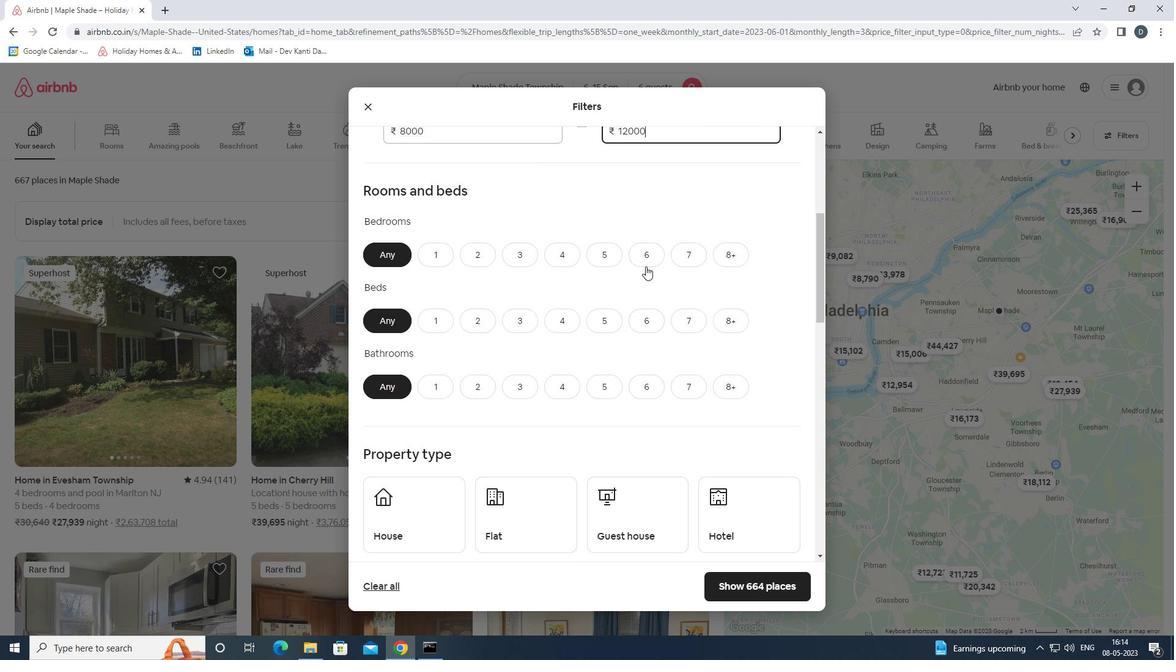 
Action: Mouse pressed left at (648, 257)
Screenshot: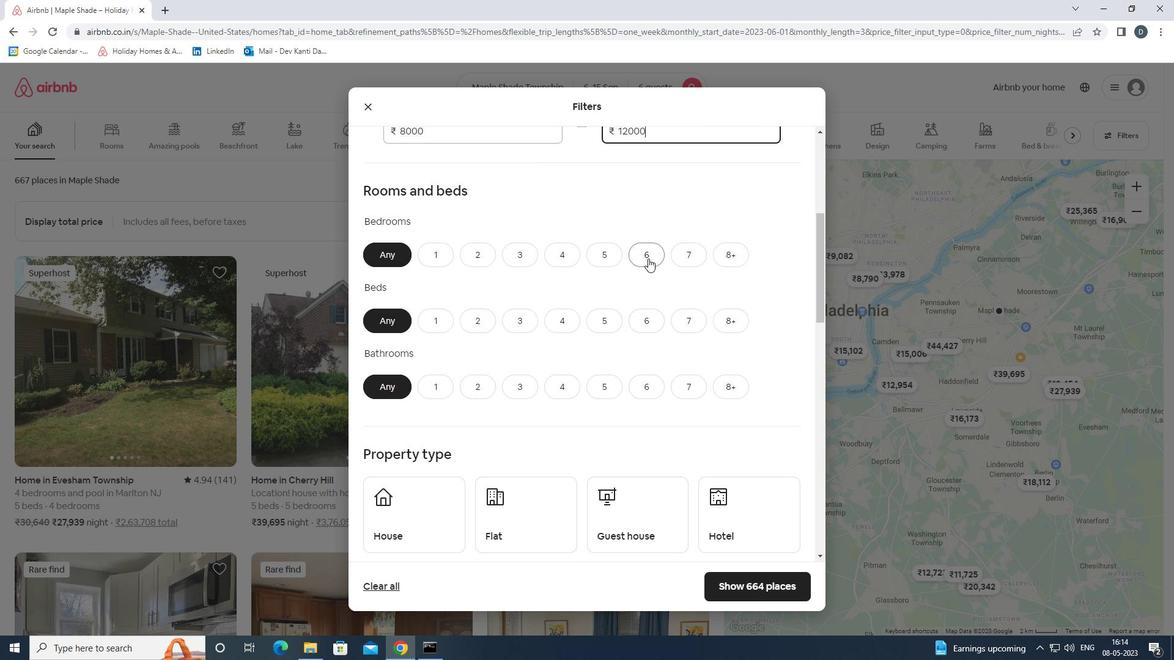 
Action: Mouse moved to (645, 316)
Screenshot: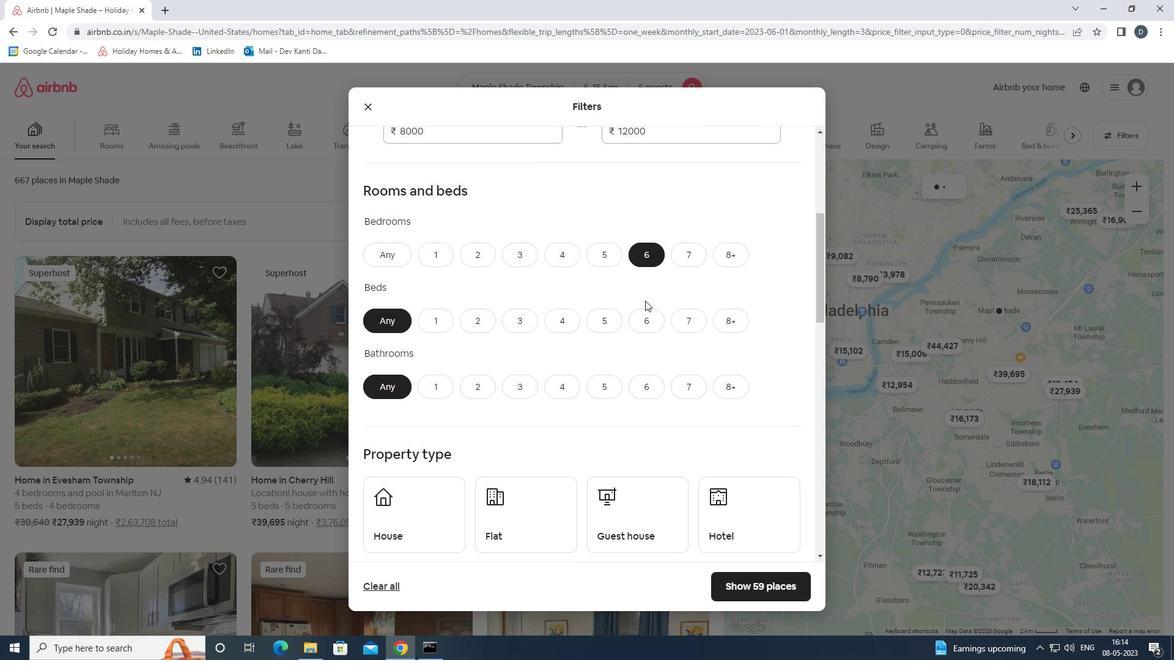 
Action: Mouse pressed left at (645, 316)
Screenshot: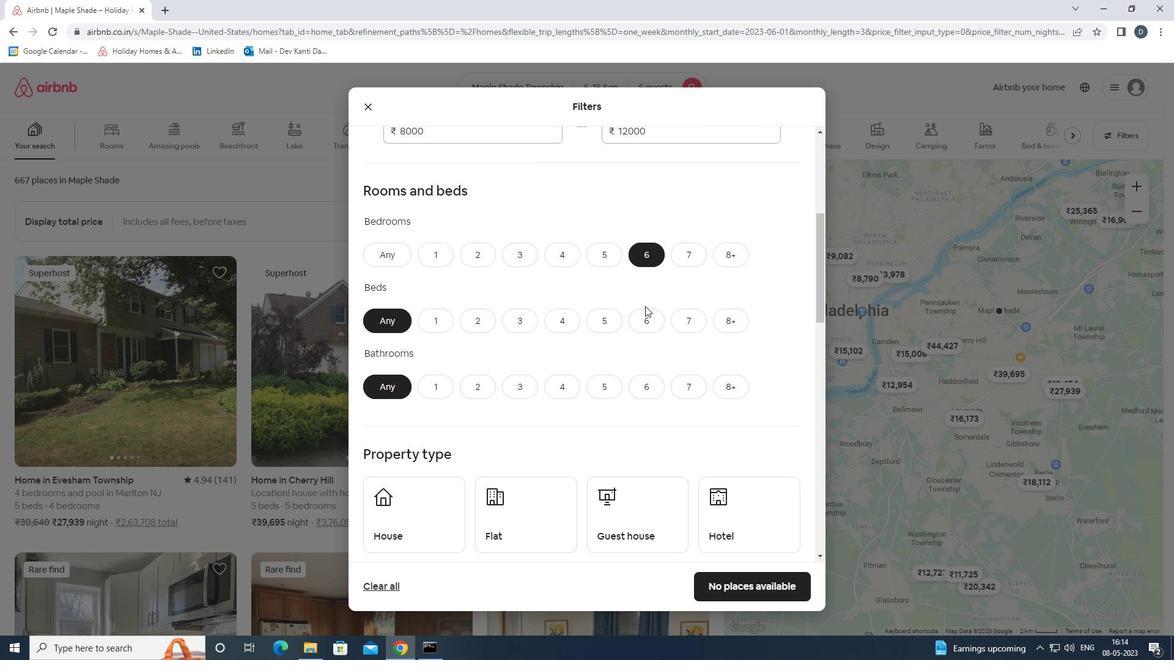 
Action: Mouse moved to (653, 377)
Screenshot: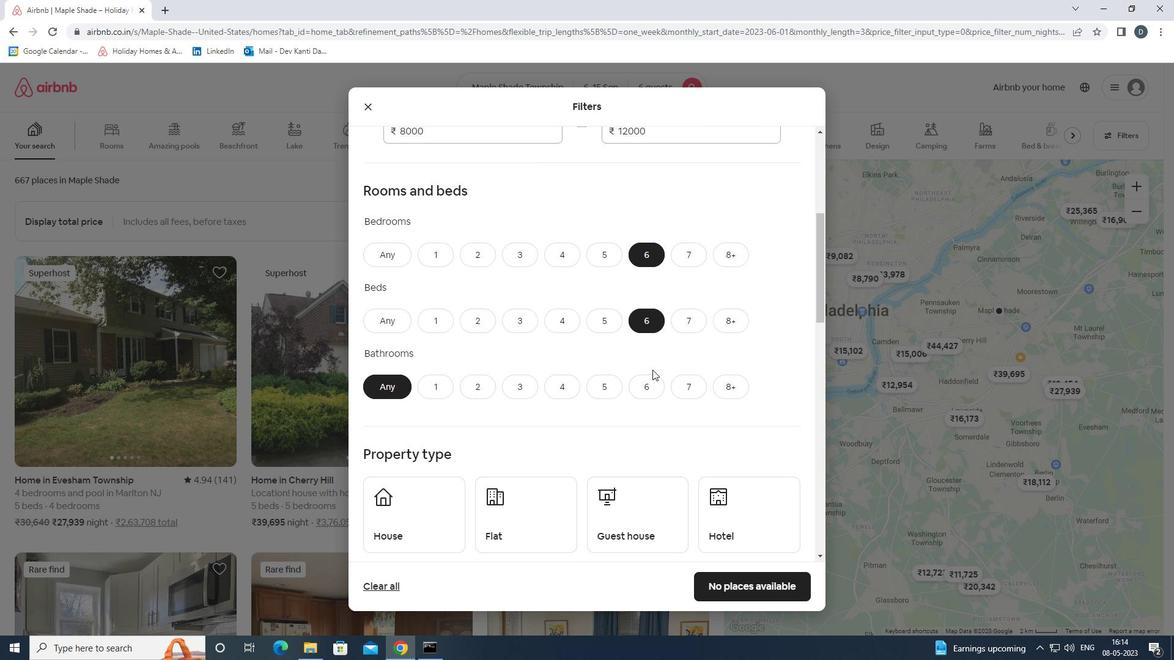 
Action: Mouse pressed left at (653, 377)
Screenshot: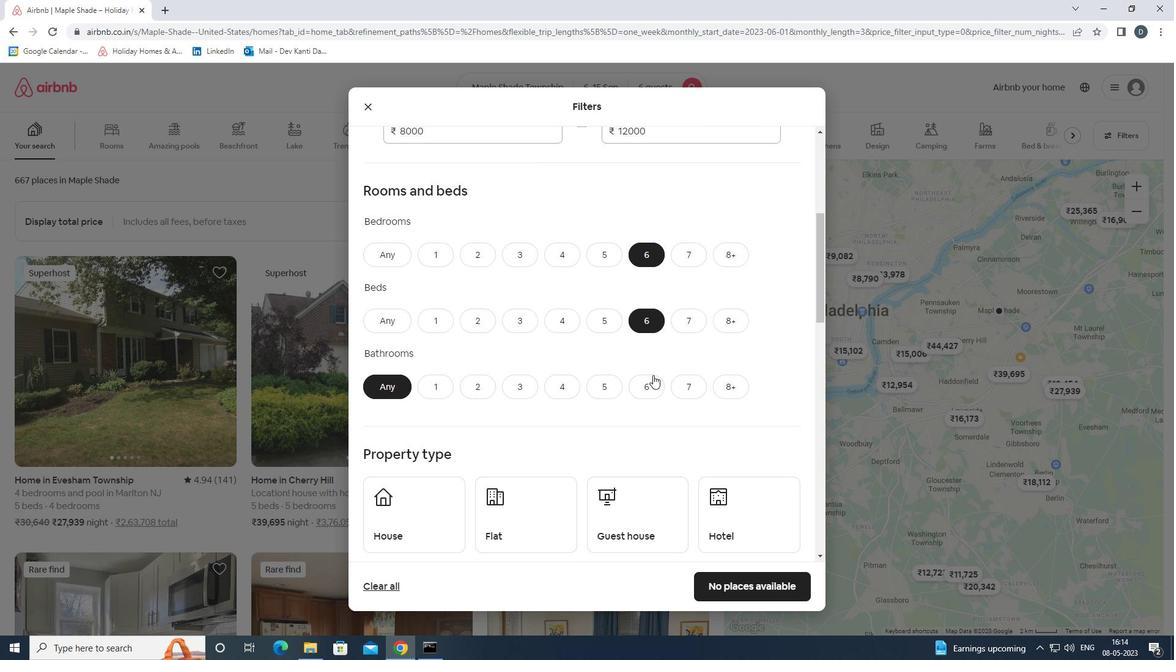 
Action: Mouse moved to (653, 377)
Screenshot: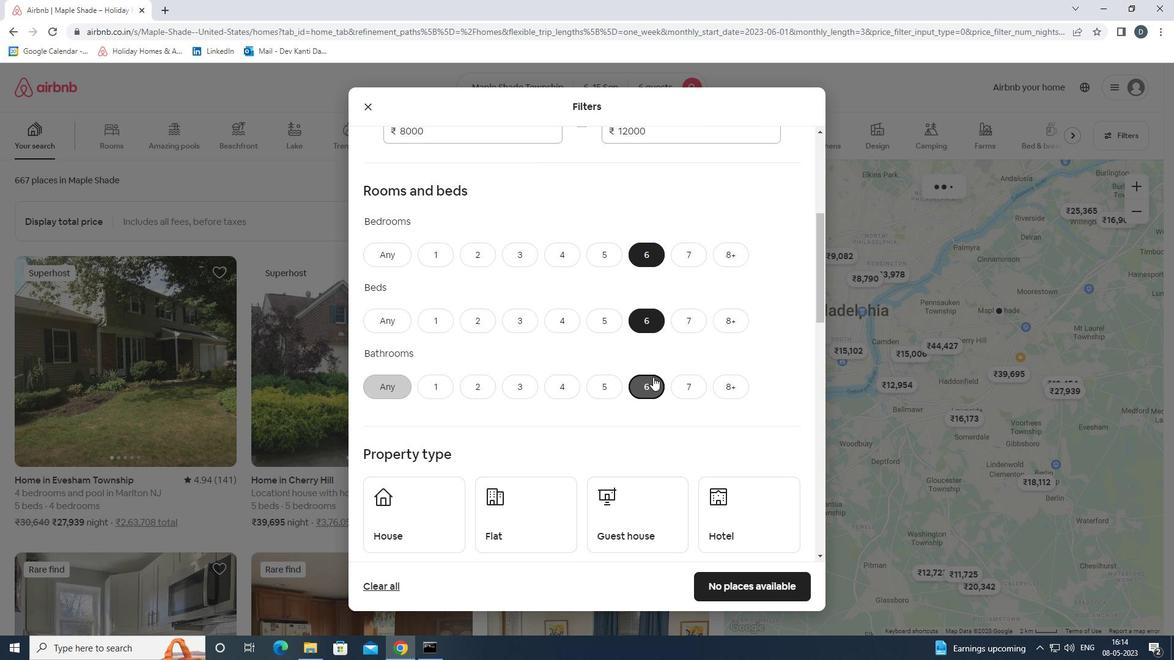 
Action: Mouse scrolled (653, 376) with delta (0, 0)
Screenshot: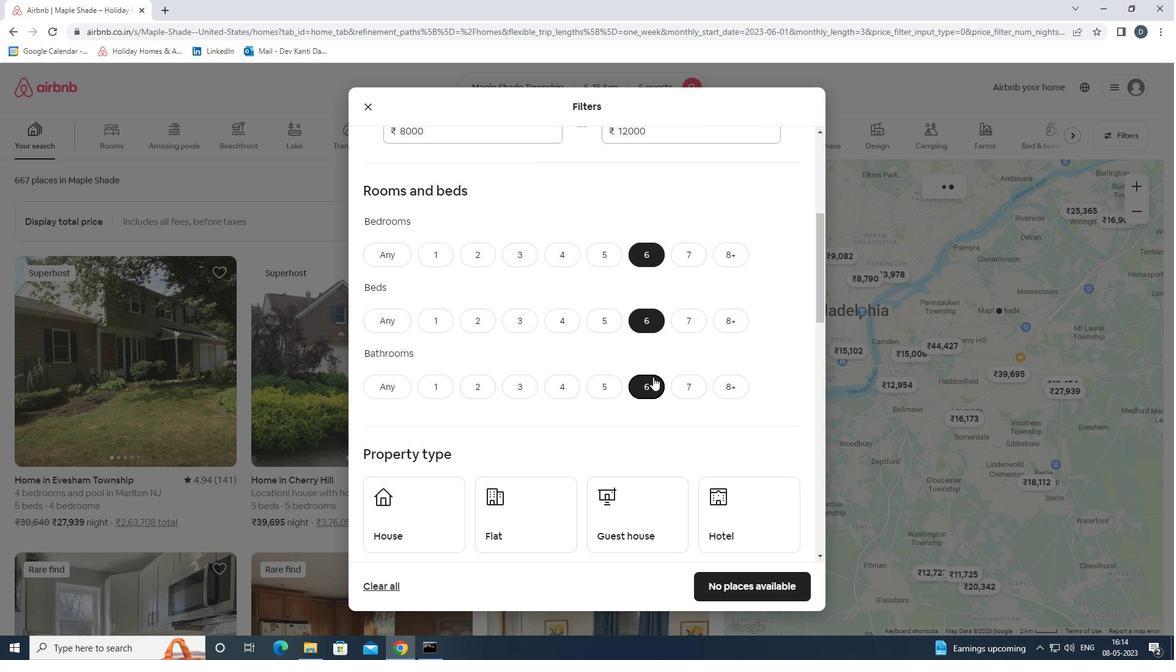 
Action: Mouse moved to (438, 447)
Screenshot: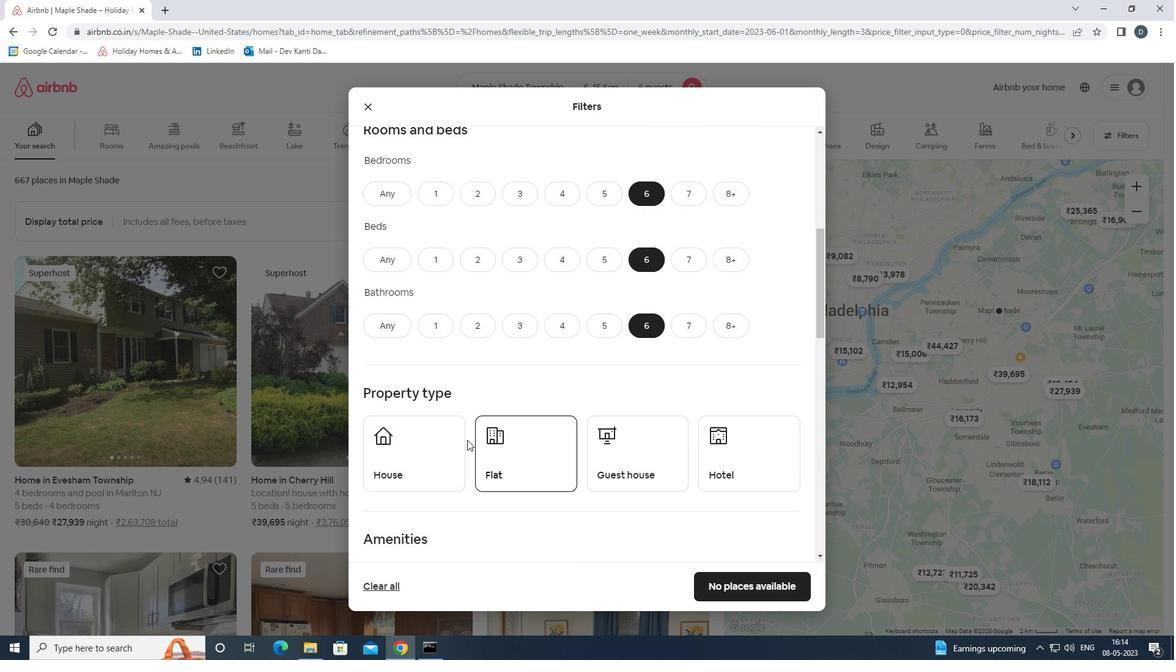 
Action: Mouse pressed left at (438, 447)
Screenshot: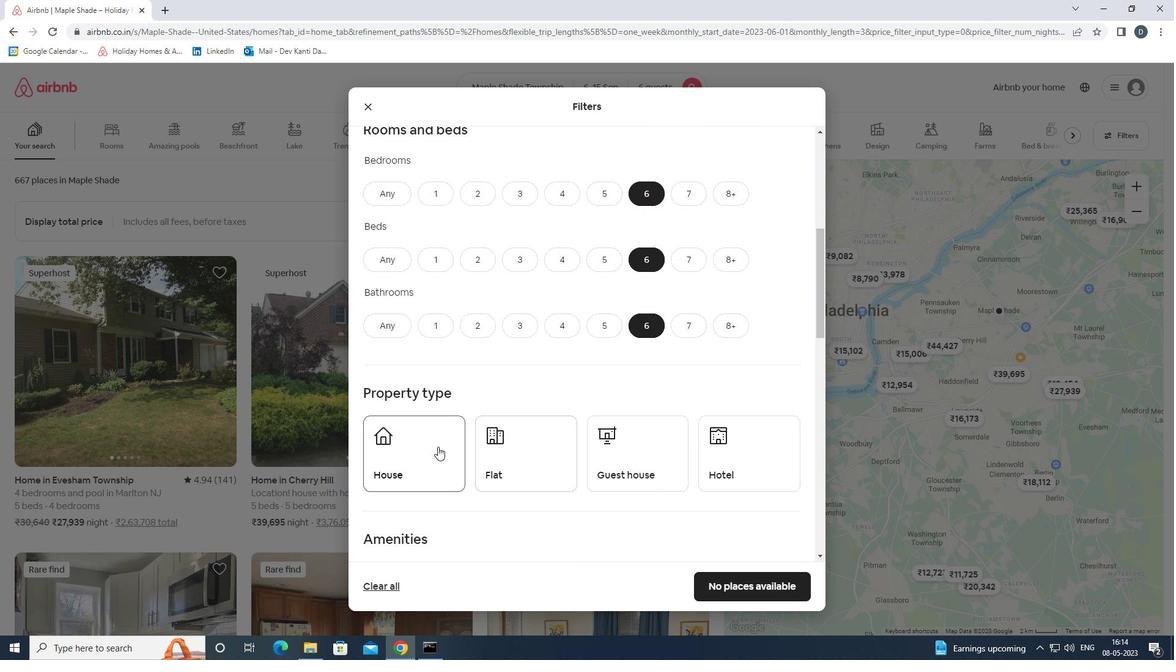 
Action: Mouse moved to (479, 450)
Screenshot: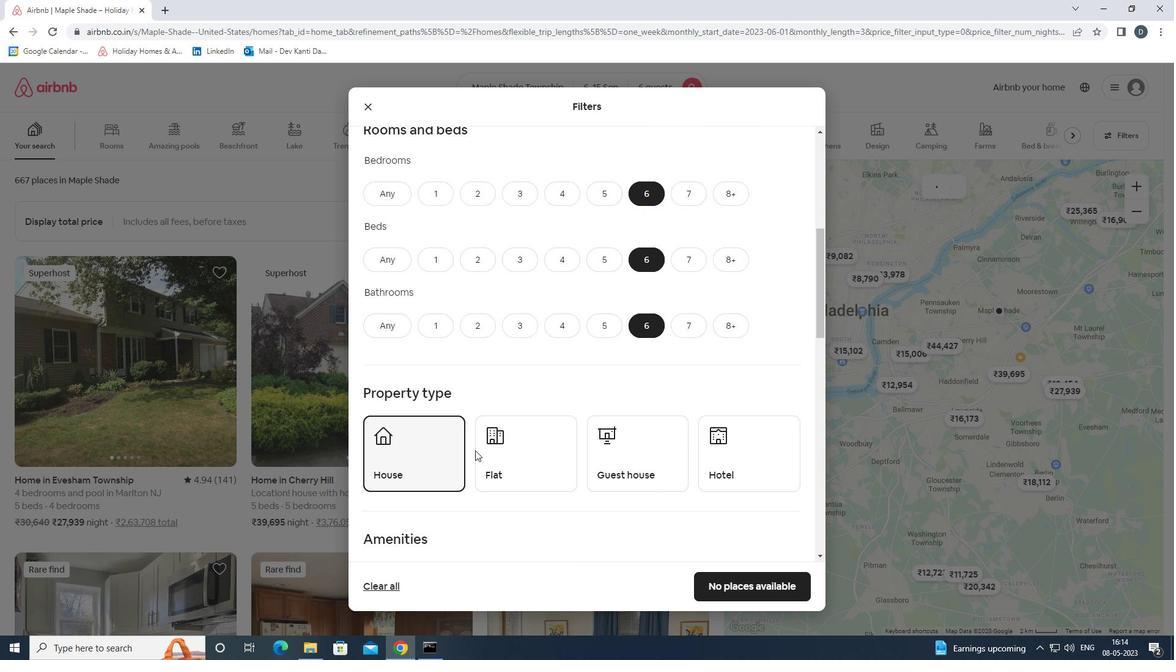 
Action: Mouse pressed left at (479, 450)
Screenshot: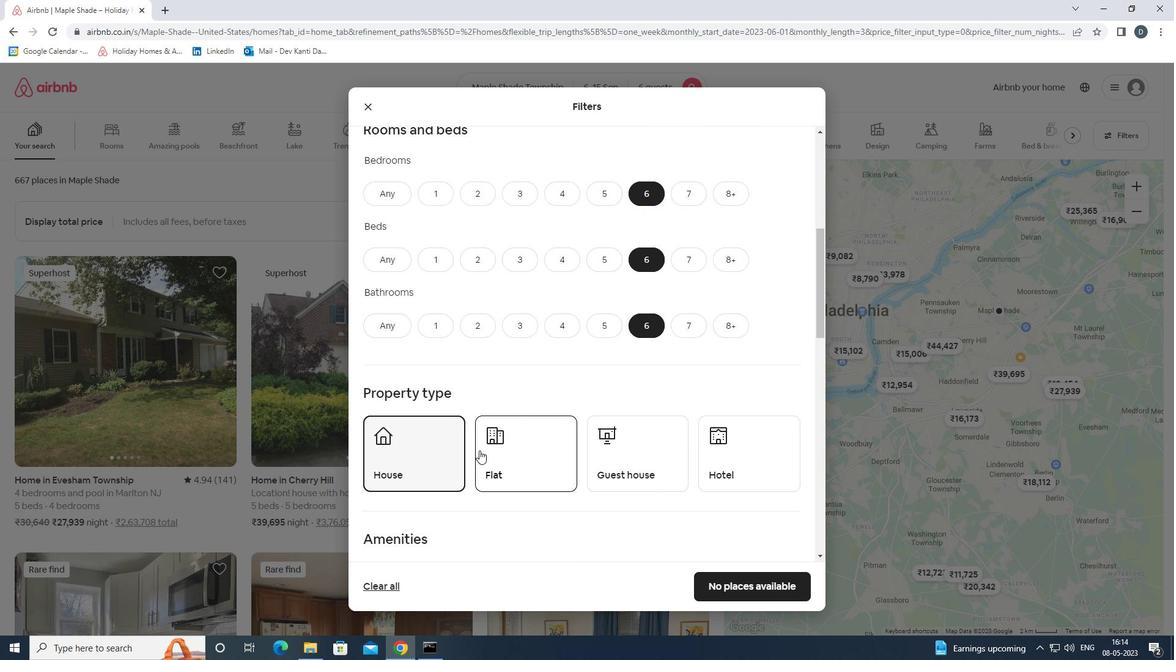 
Action: Mouse moved to (632, 453)
Screenshot: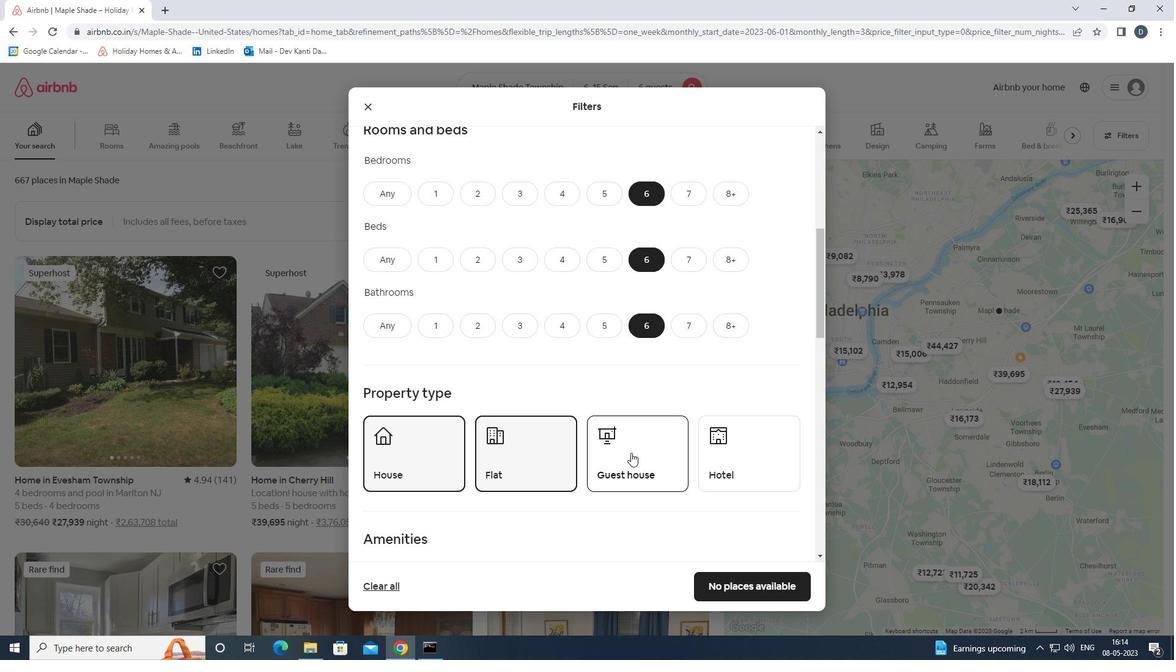 
Action: Mouse pressed left at (632, 453)
Screenshot: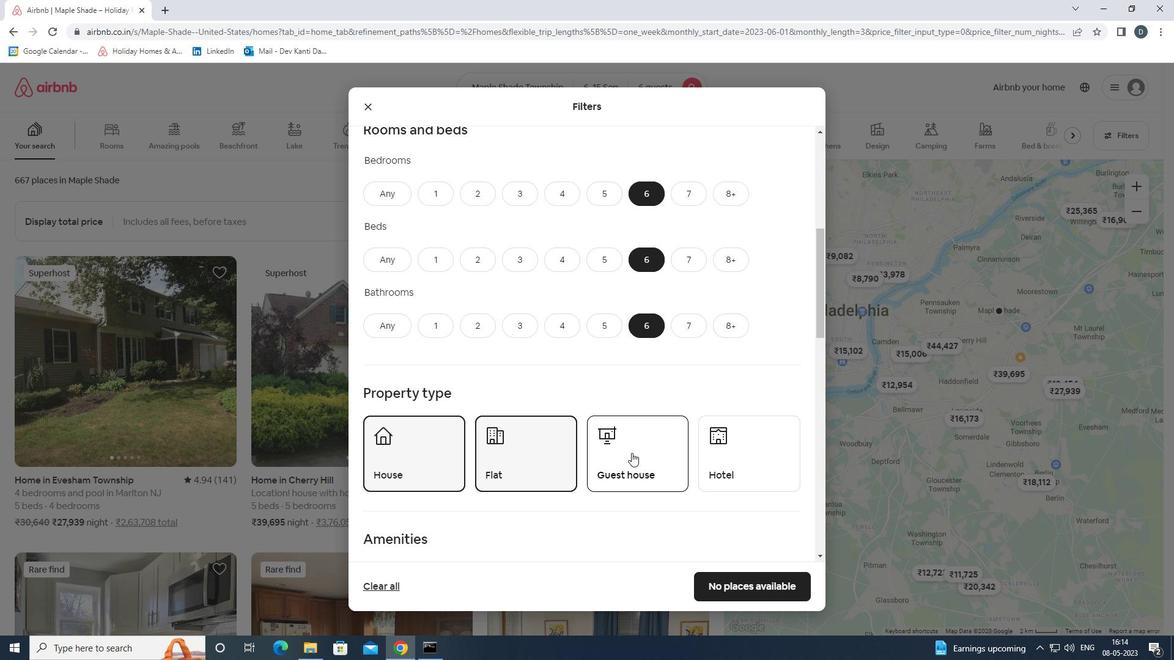 
Action: Mouse scrolled (632, 452) with delta (0, 0)
Screenshot: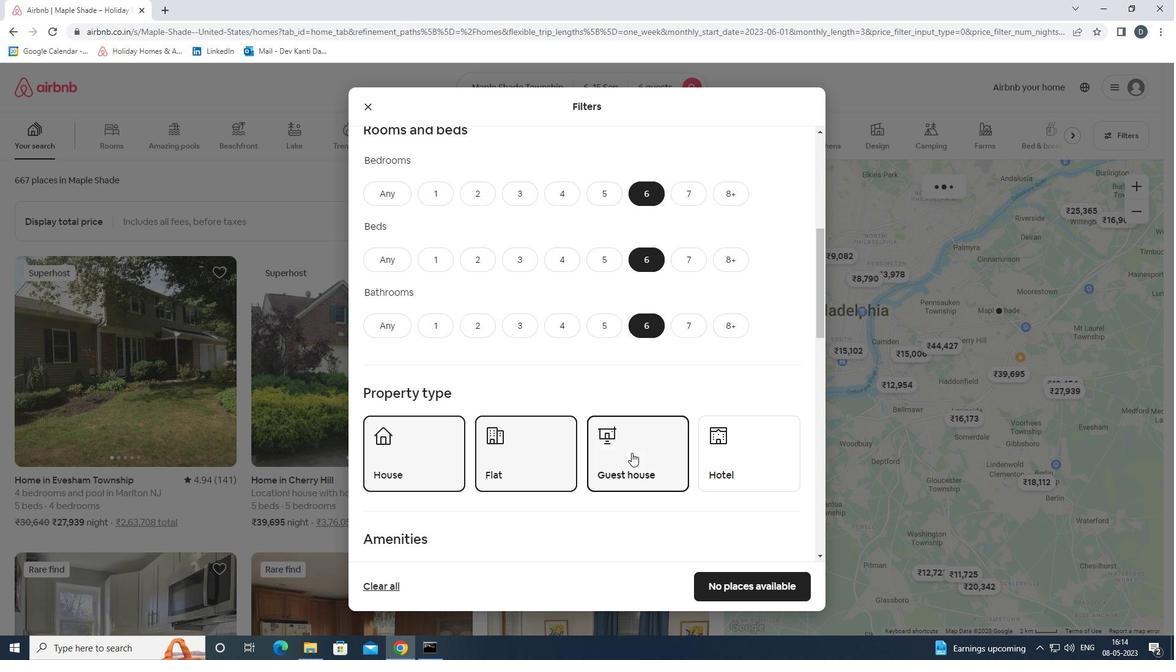 
Action: Mouse scrolled (632, 452) with delta (0, 0)
Screenshot: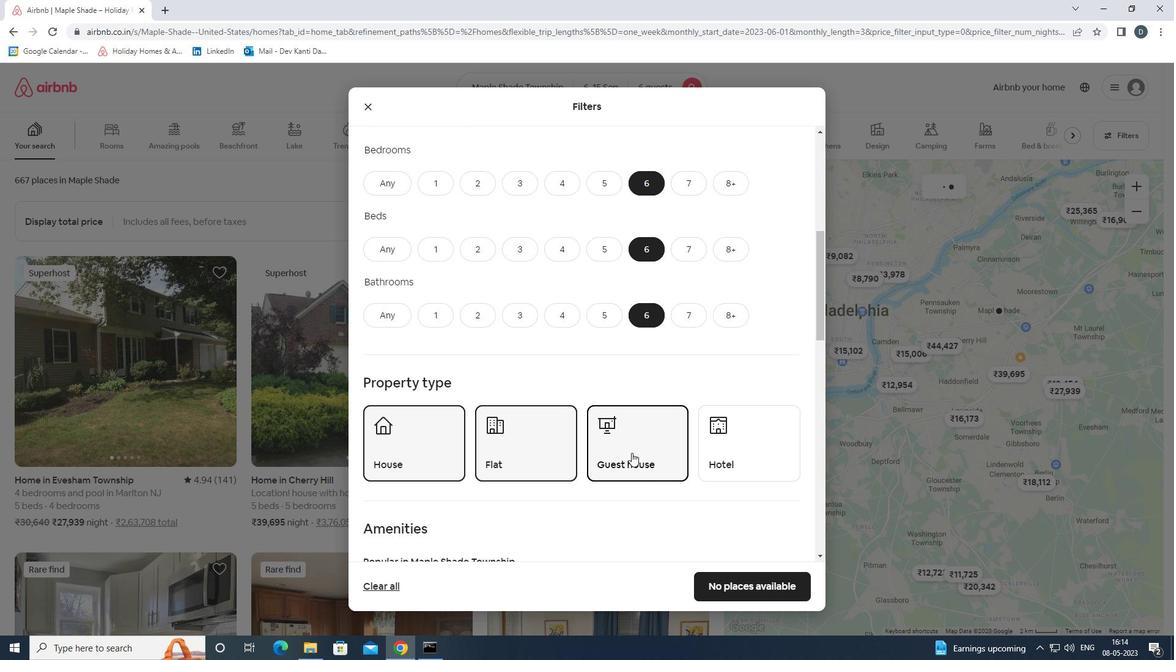
Action: Mouse scrolled (632, 452) with delta (0, 0)
Screenshot: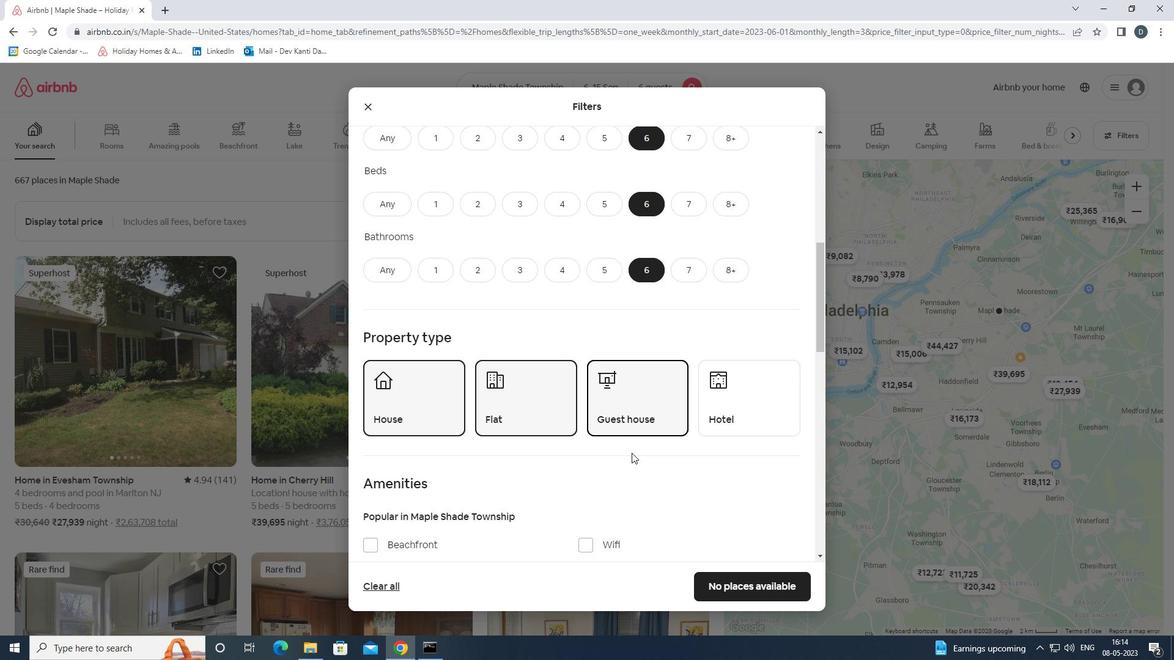 
Action: Mouse moved to (607, 417)
Screenshot: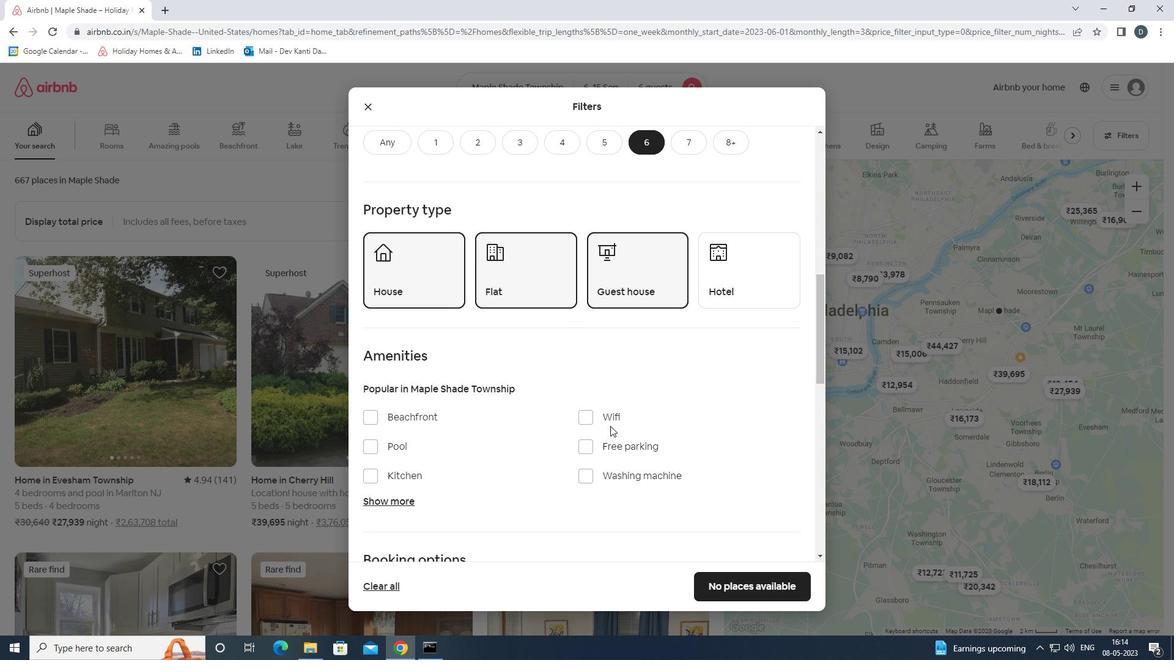 
Action: Mouse pressed left at (607, 417)
Screenshot: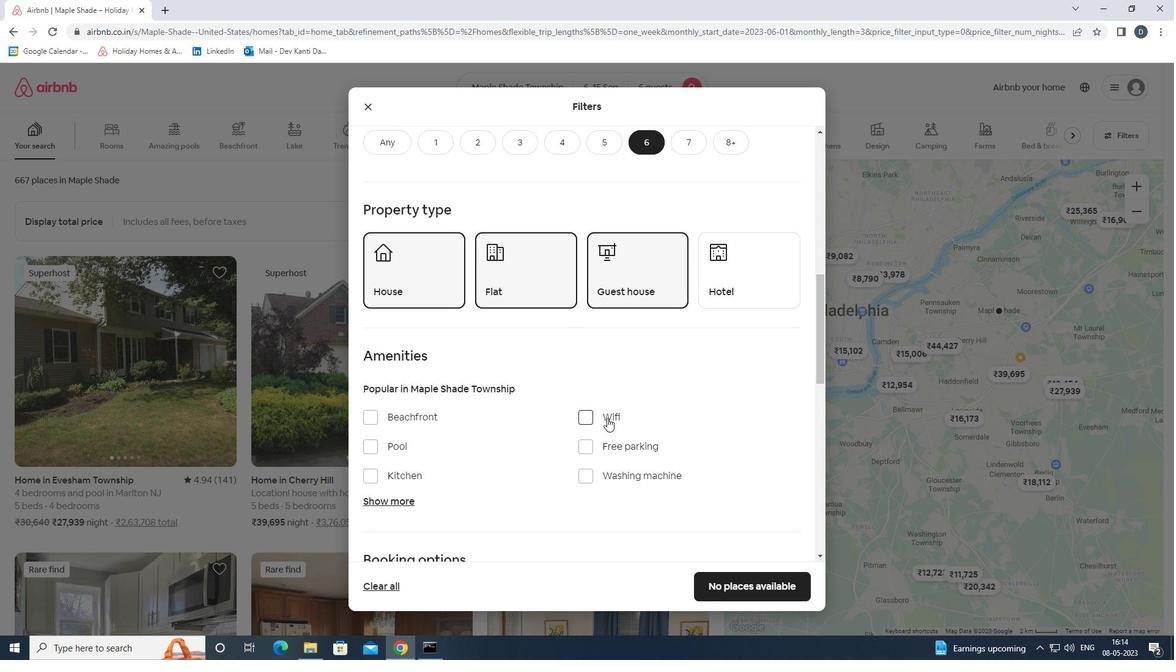 
Action: Mouse moved to (605, 449)
Screenshot: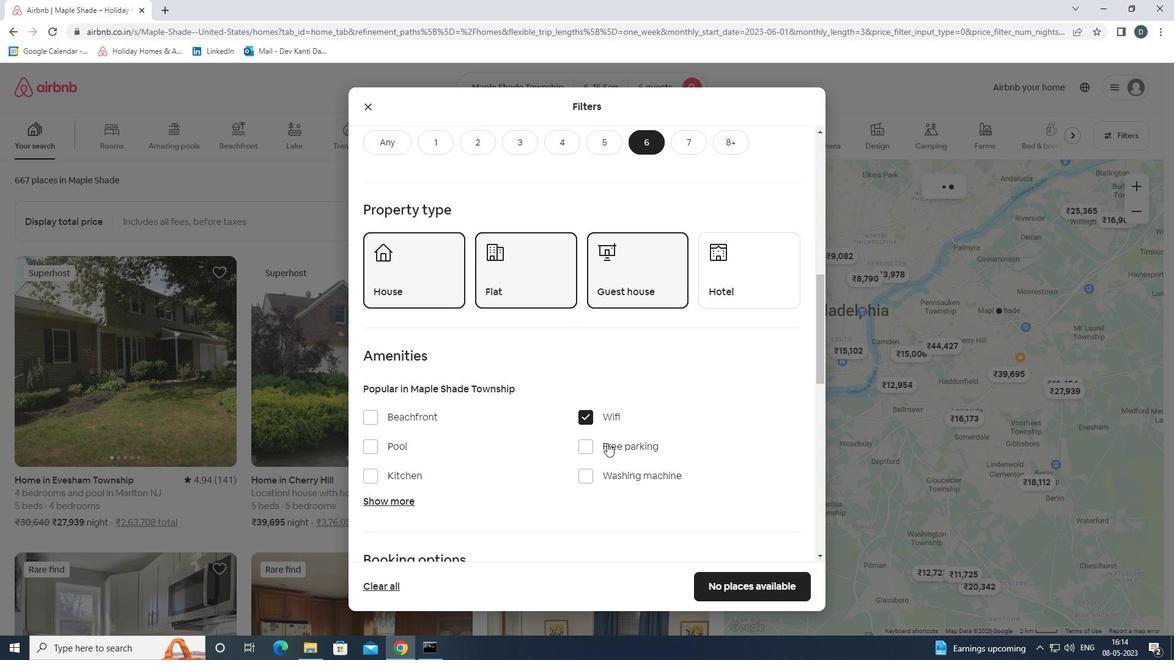 
Action: Mouse pressed left at (605, 449)
Screenshot: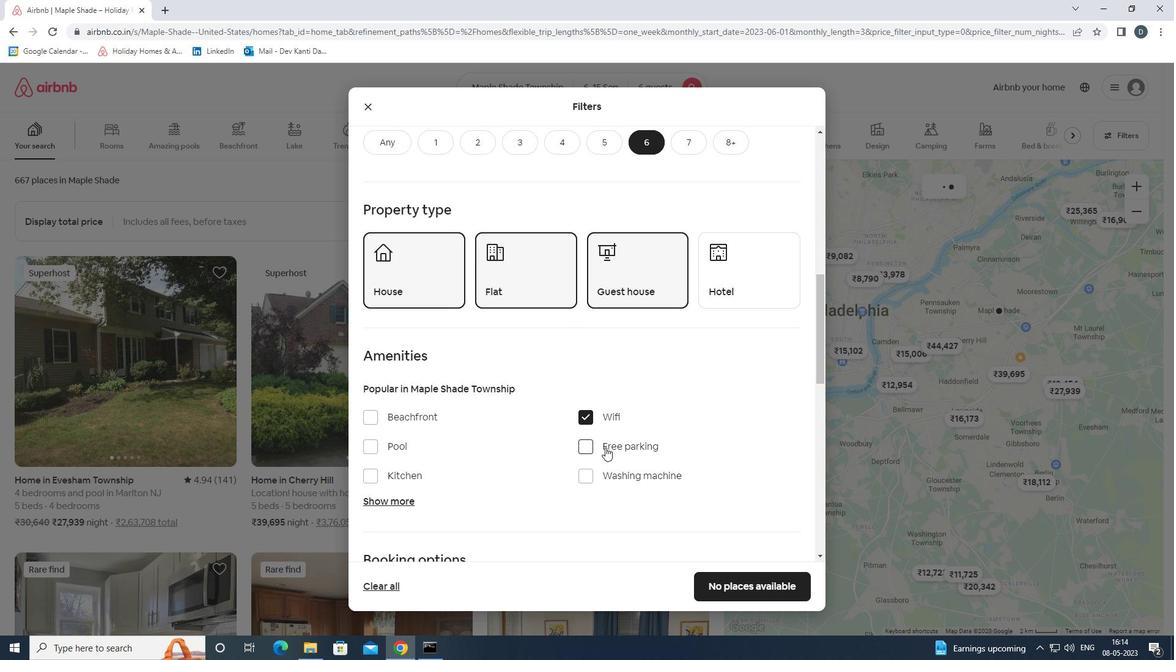 
Action: Mouse moved to (412, 502)
Screenshot: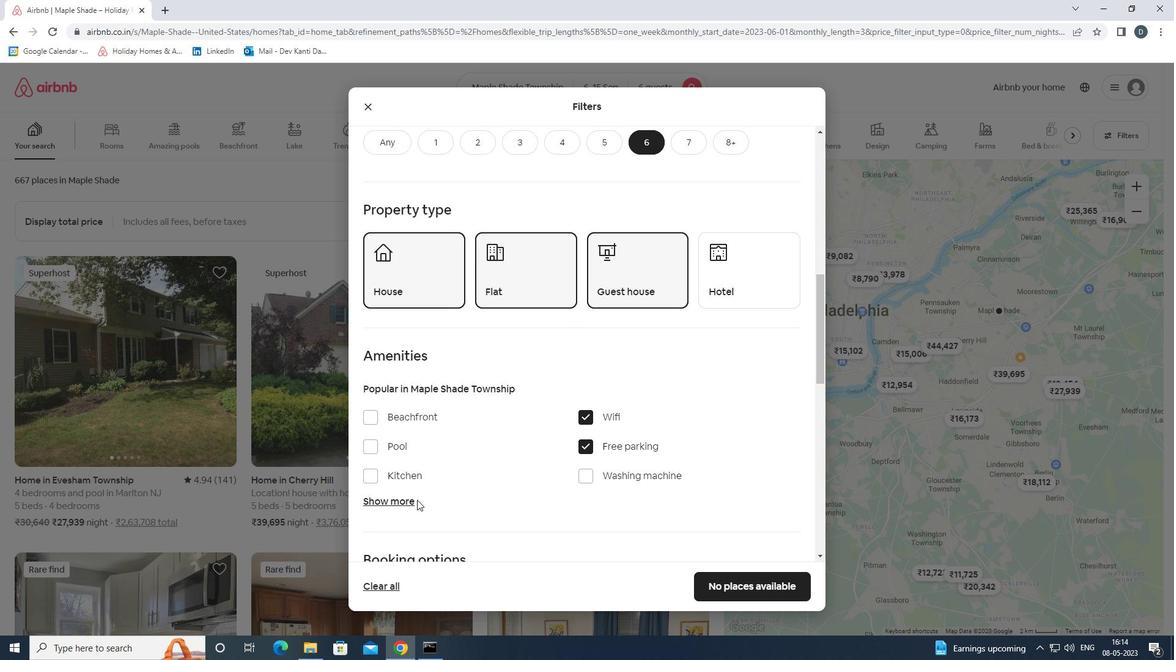 
Action: Mouse pressed left at (412, 502)
Screenshot: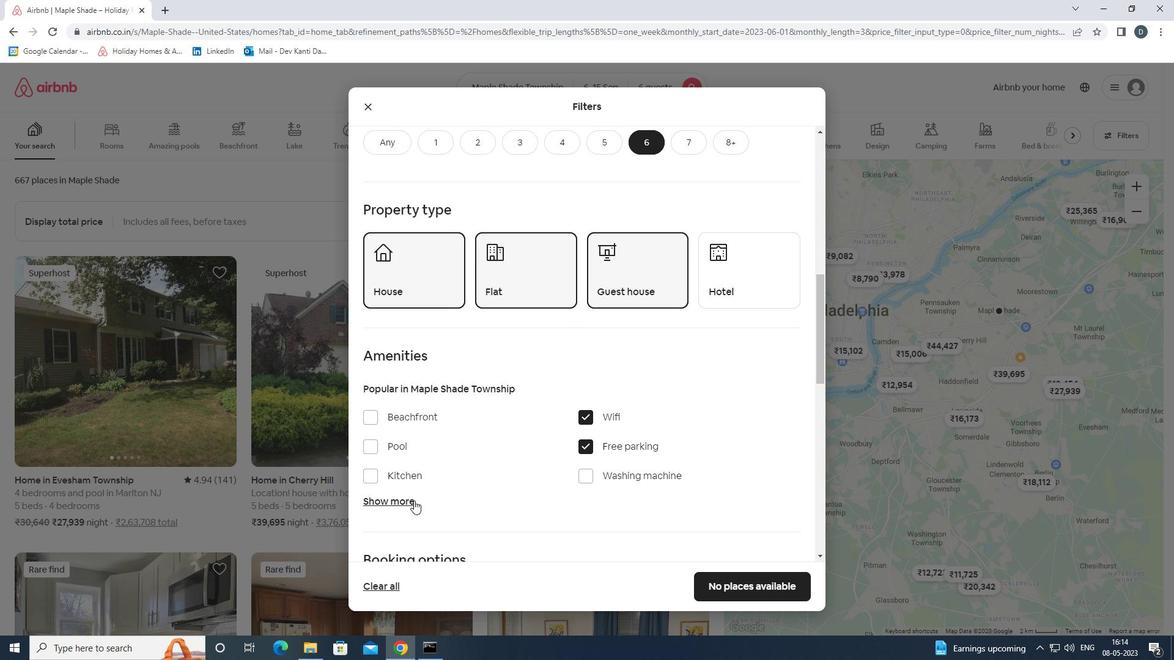
Action: Mouse moved to (499, 491)
Screenshot: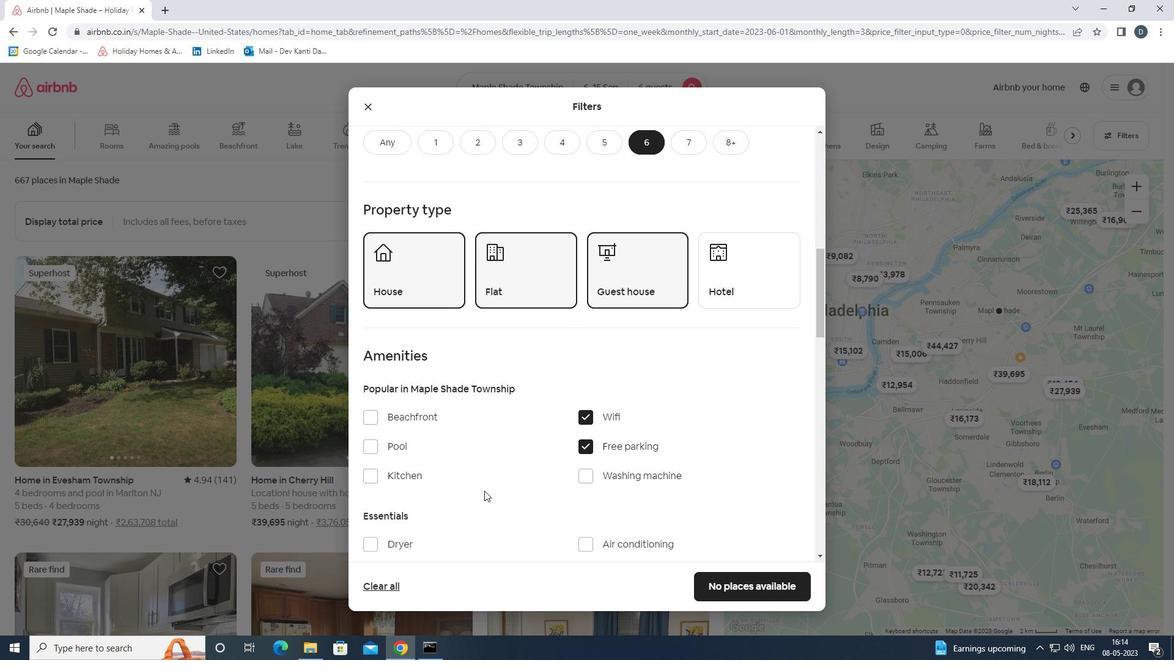 
Action: Mouse scrolled (499, 490) with delta (0, 0)
Screenshot: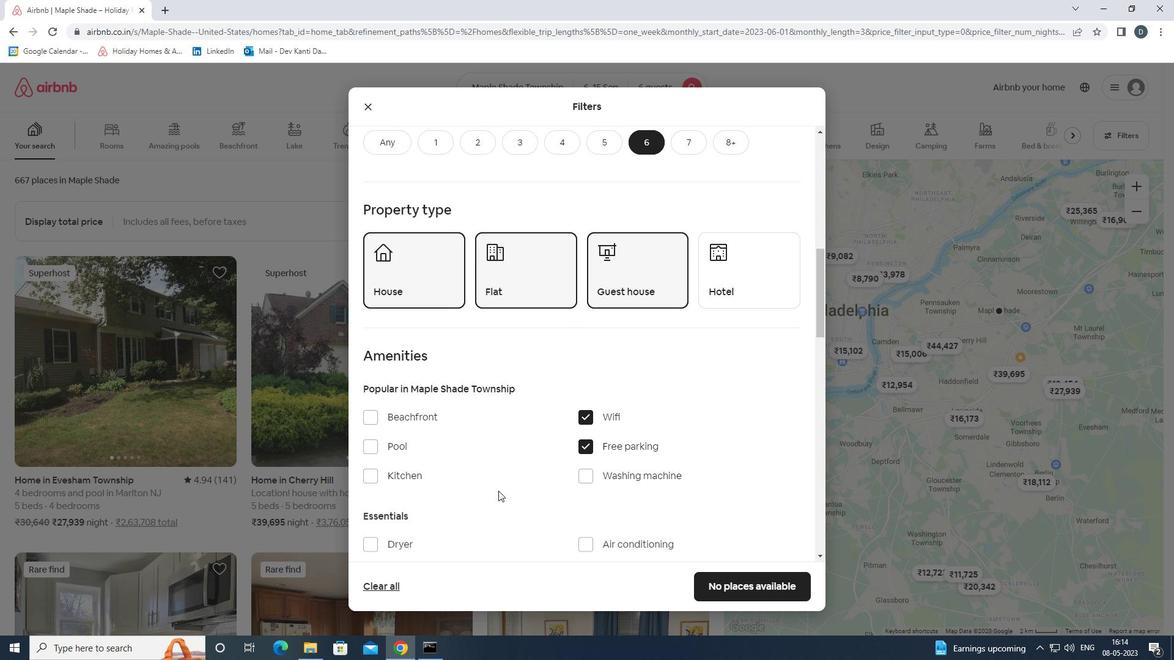 
Action: Mouse scrolled (499, 490) with delta (0, 0)
Screenshot: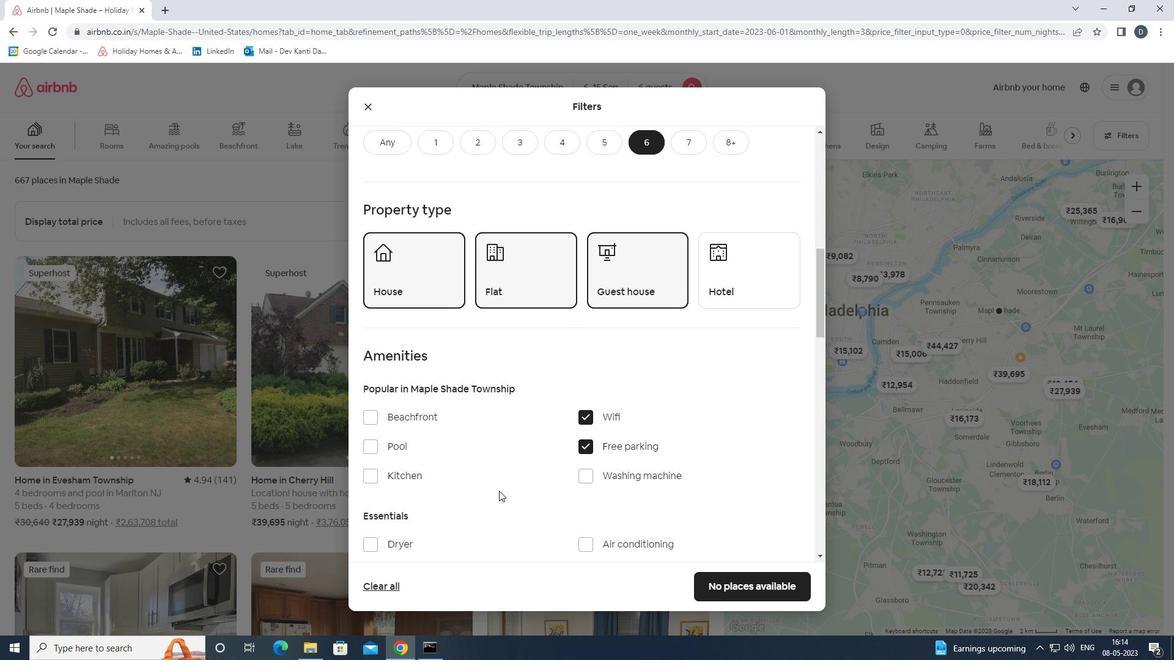 
Action: Mouse scrolled (499, 490) with delta (0, 0)
Screenshot: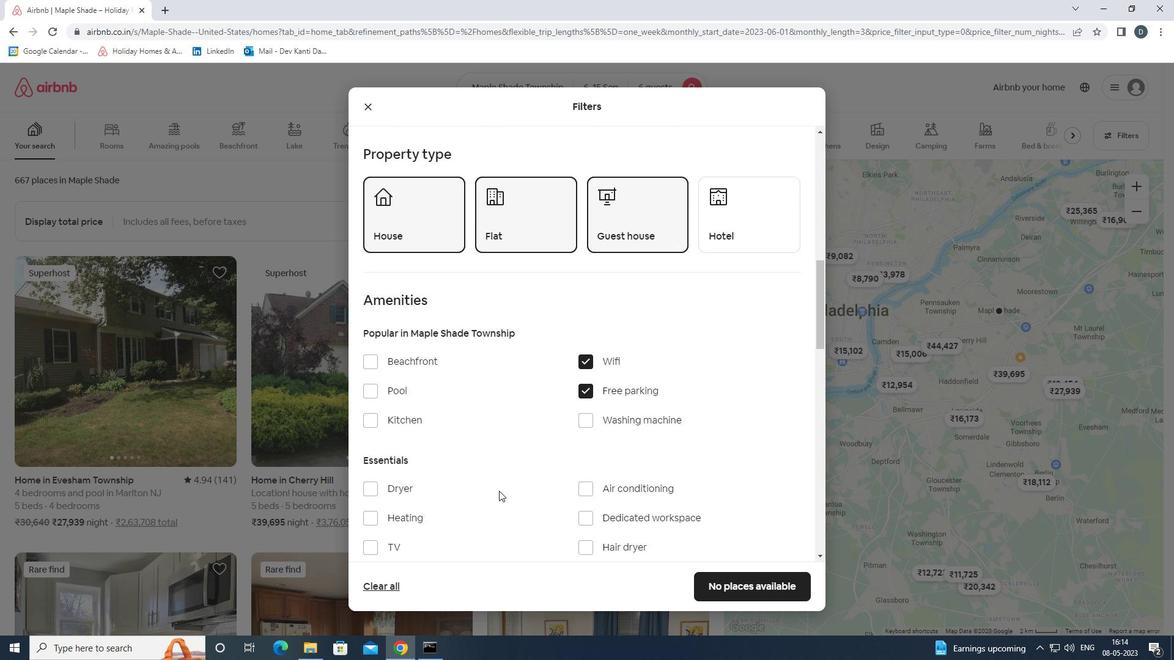 
Action: Mouse moved to (405, 416)
Screenshot: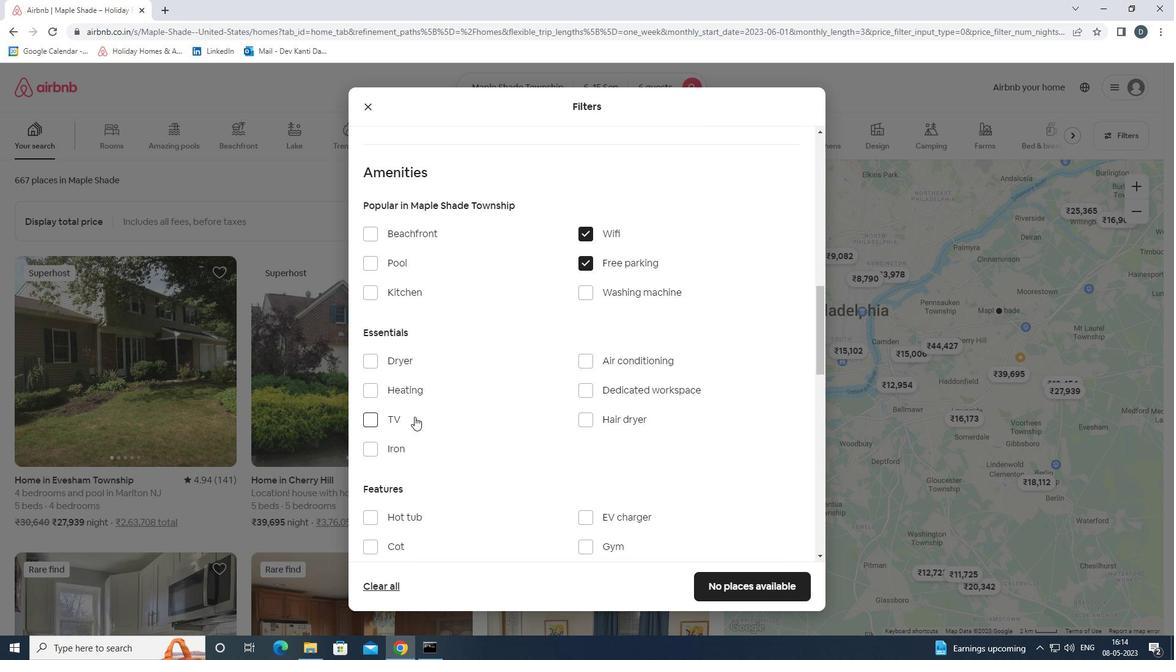 
Action: Mouse pressed left at (405, 416)
Screenshot: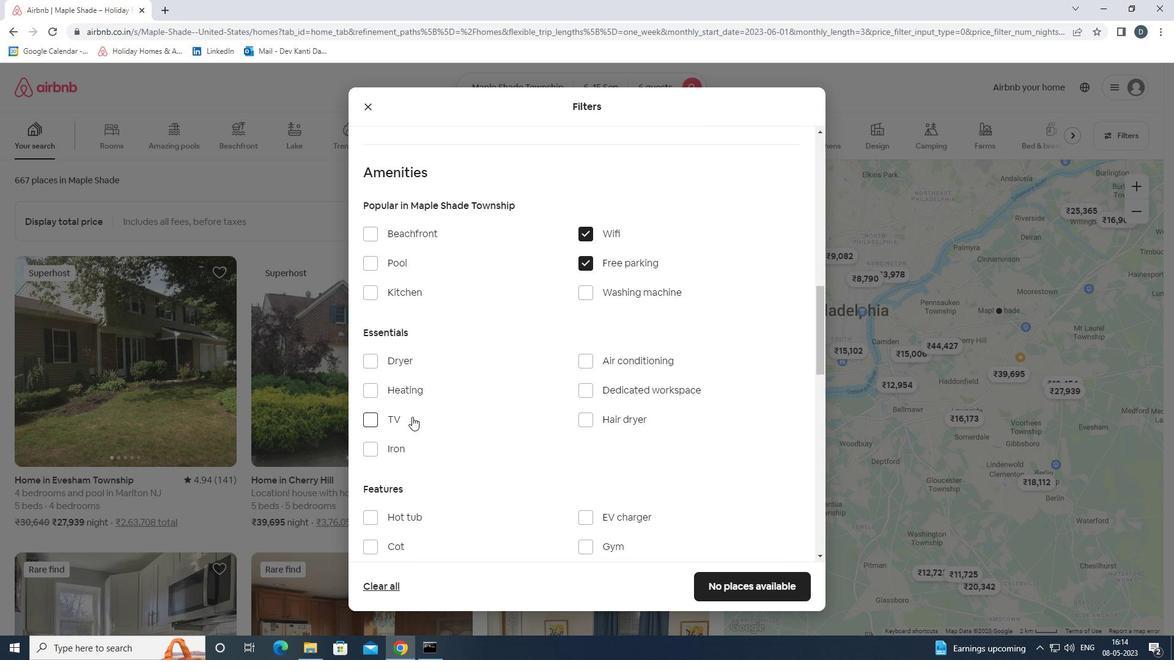 
Action: Mouse moved to (406, 415)
Screenshot: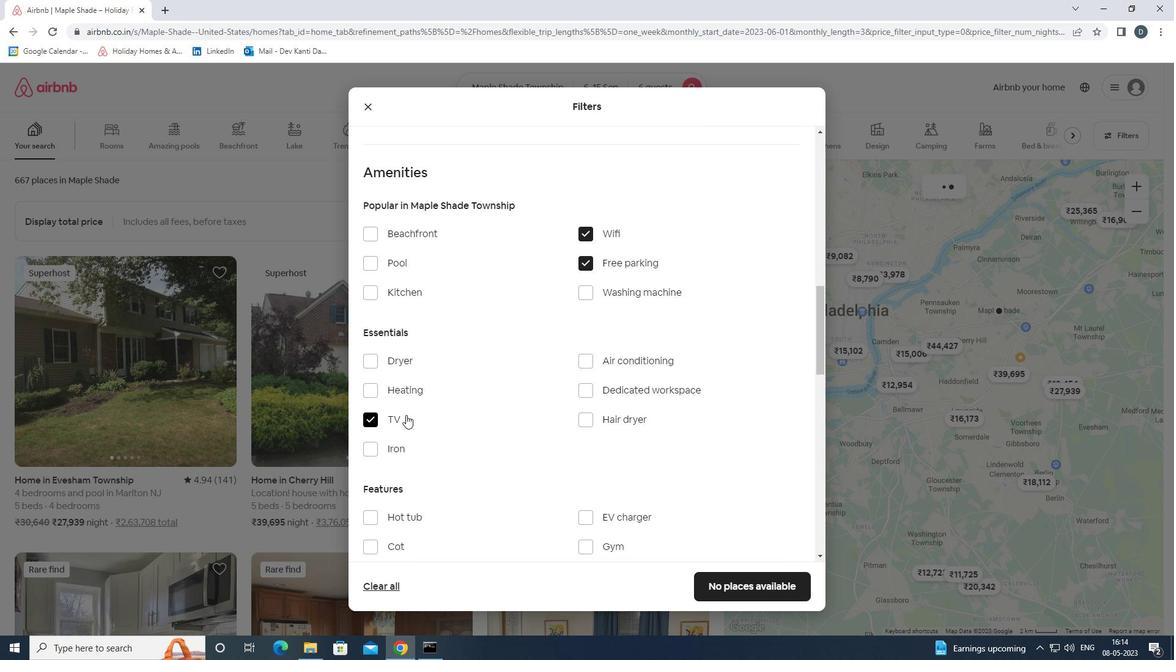 
Action: Mouse scrolled (406, 414) with delta (0, 0)
Screenshot: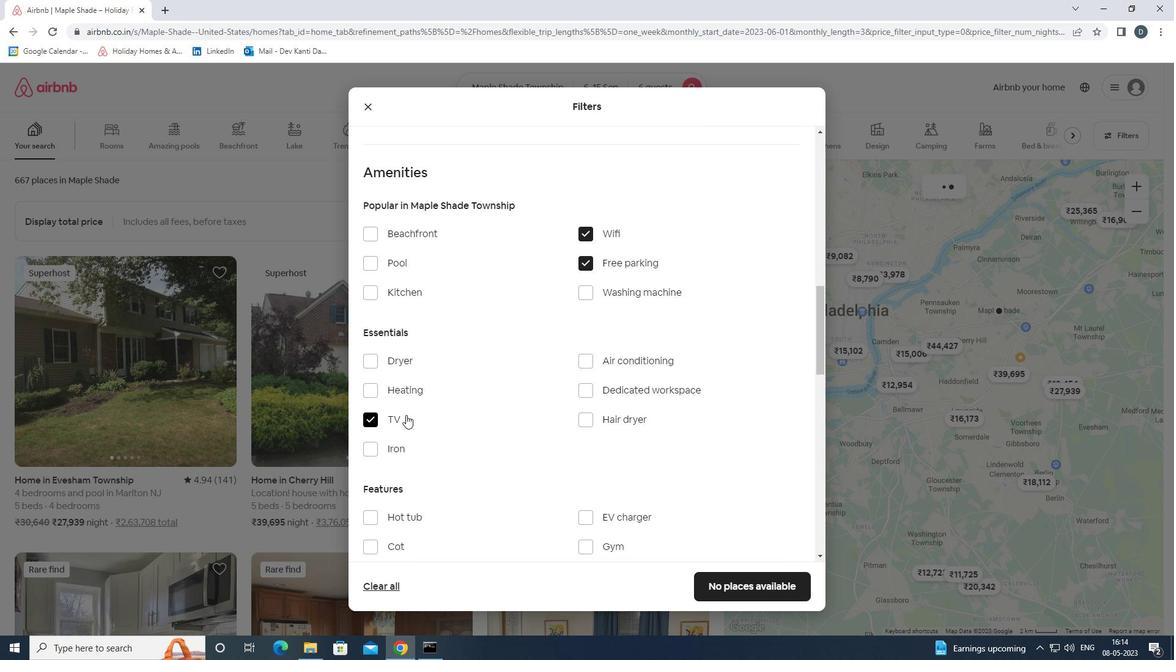 
Action: Mouse moved to (620, 483)
Screenshot: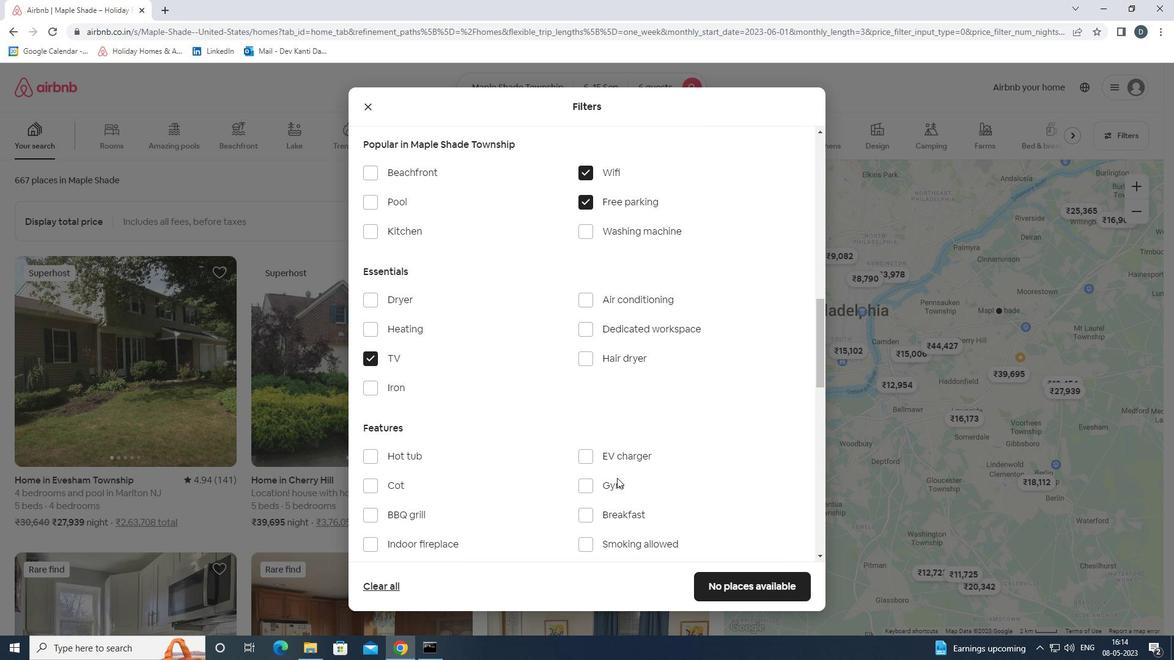 
Action: Mouse pressed left at (620, 483)
Screenshot: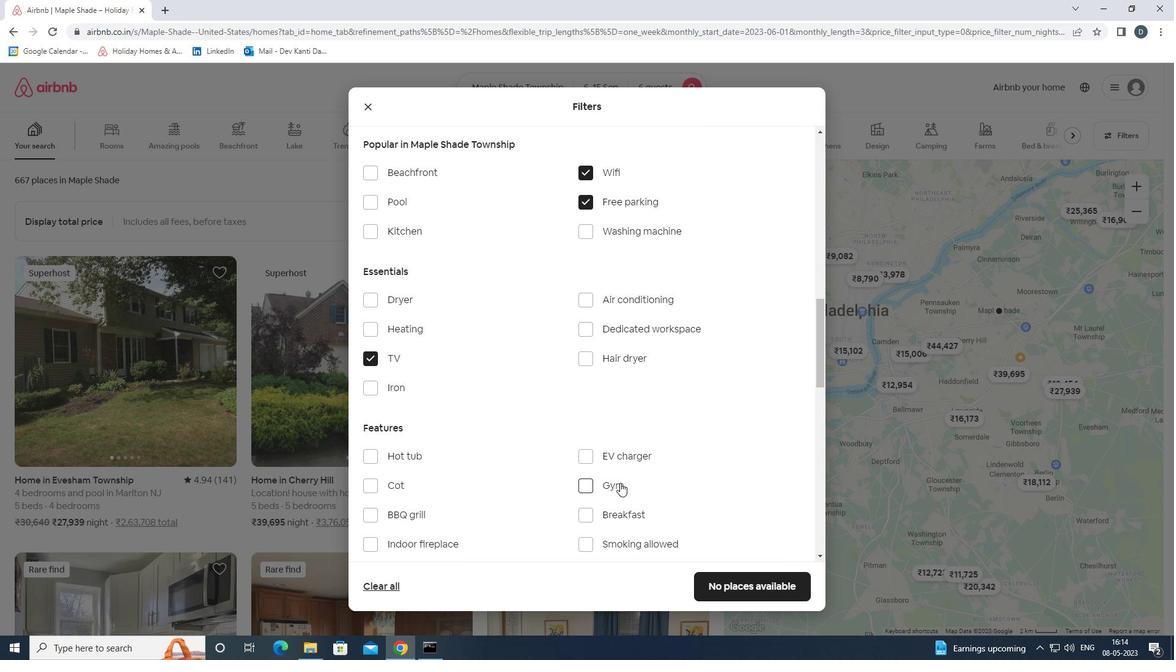 
Action: Mouse moved to (618, 510)
Screenshot: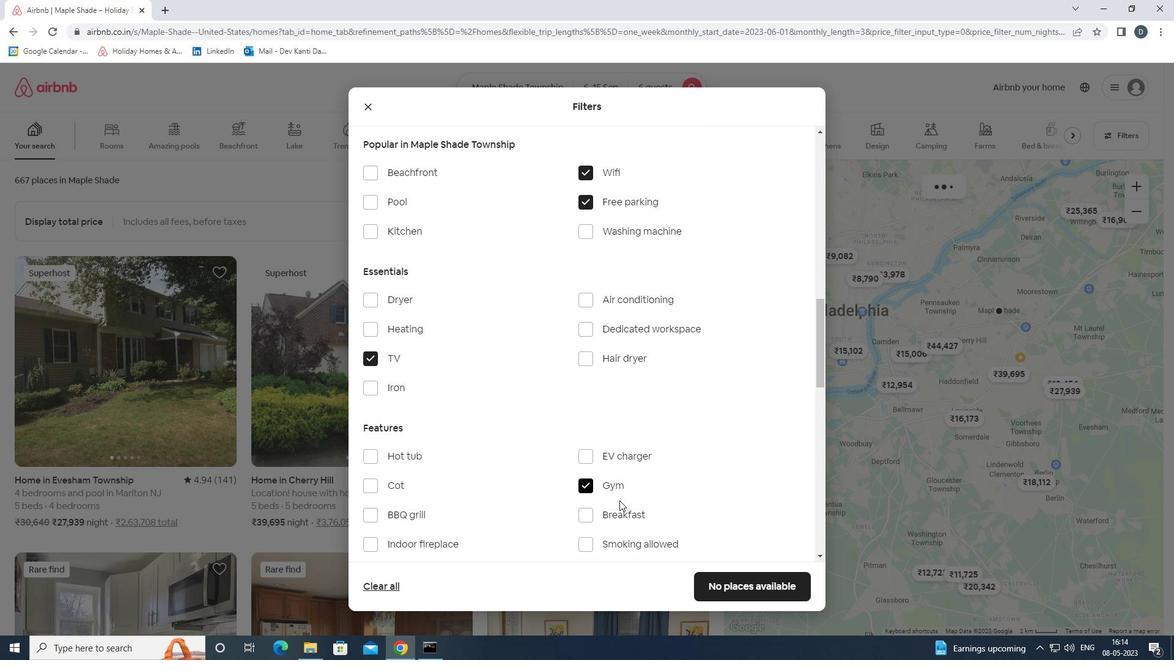 
Action: Mouse pressed left at (618, 510)
Screenshot: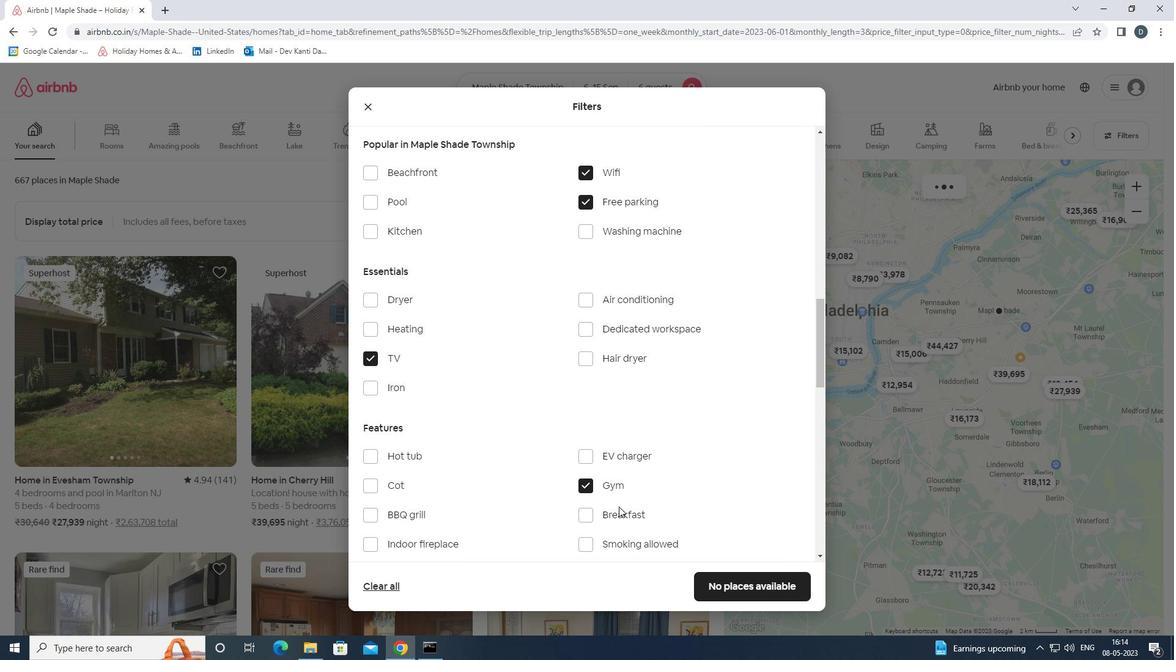 
Action: Mouse moved to (679, 475)
Screenshot: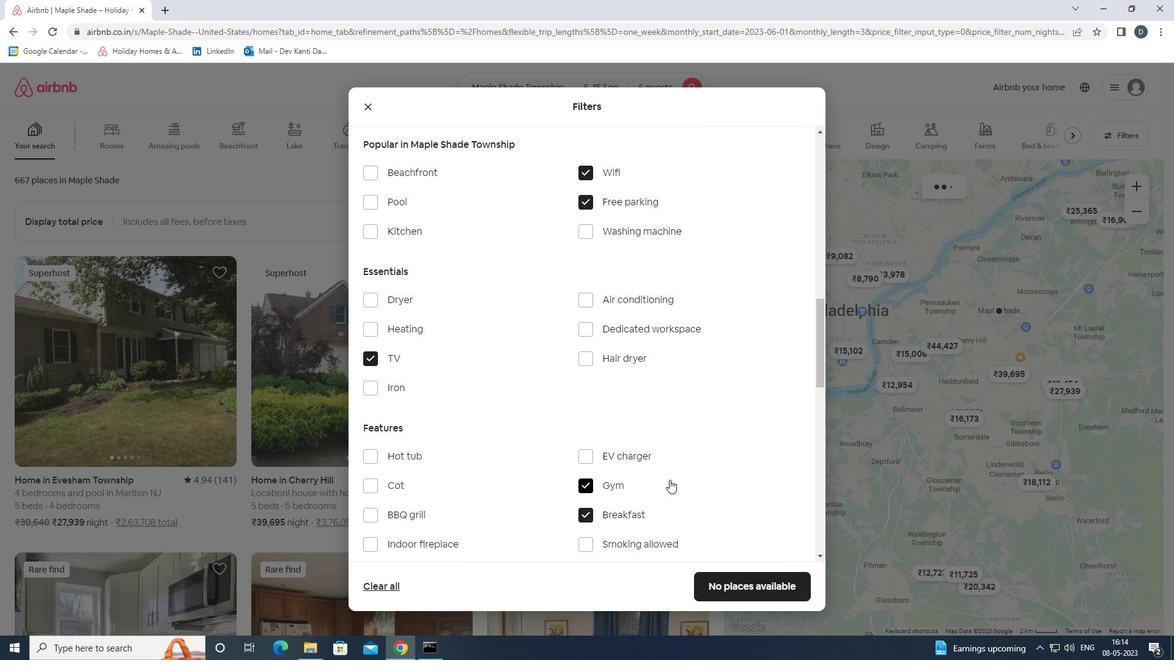 
Action: Mouse scrolled (679, 474) with delta (0, 0)
Screenshot: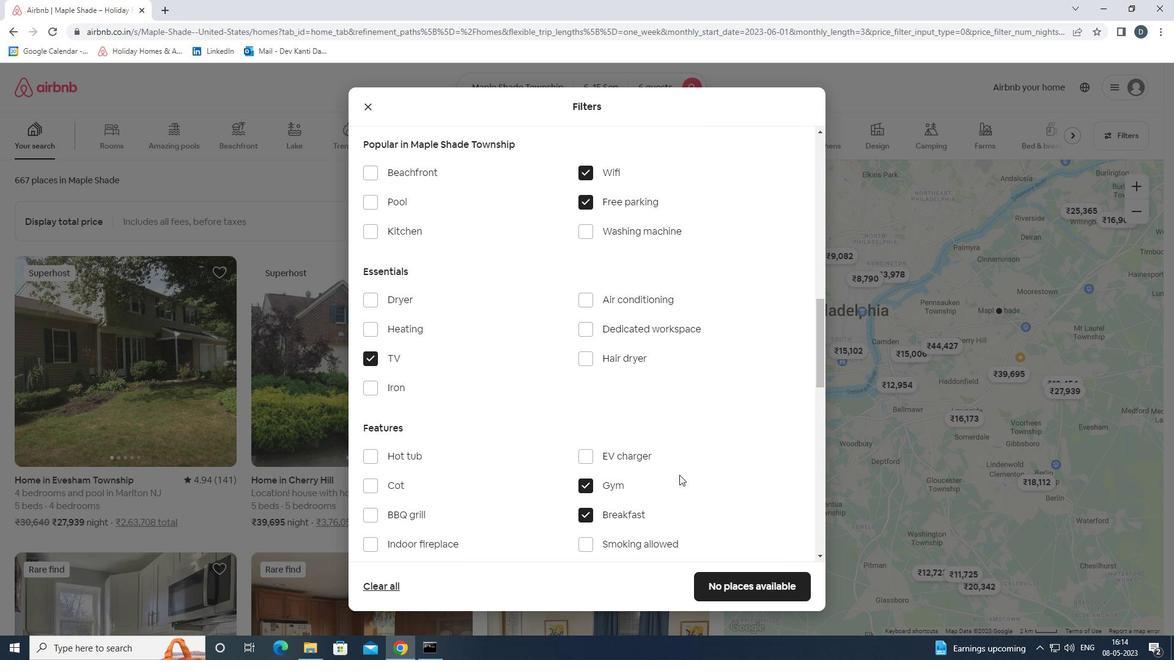 
Action: Mouse scrolled (679, 474) with delta (0, 0)
Screenshot: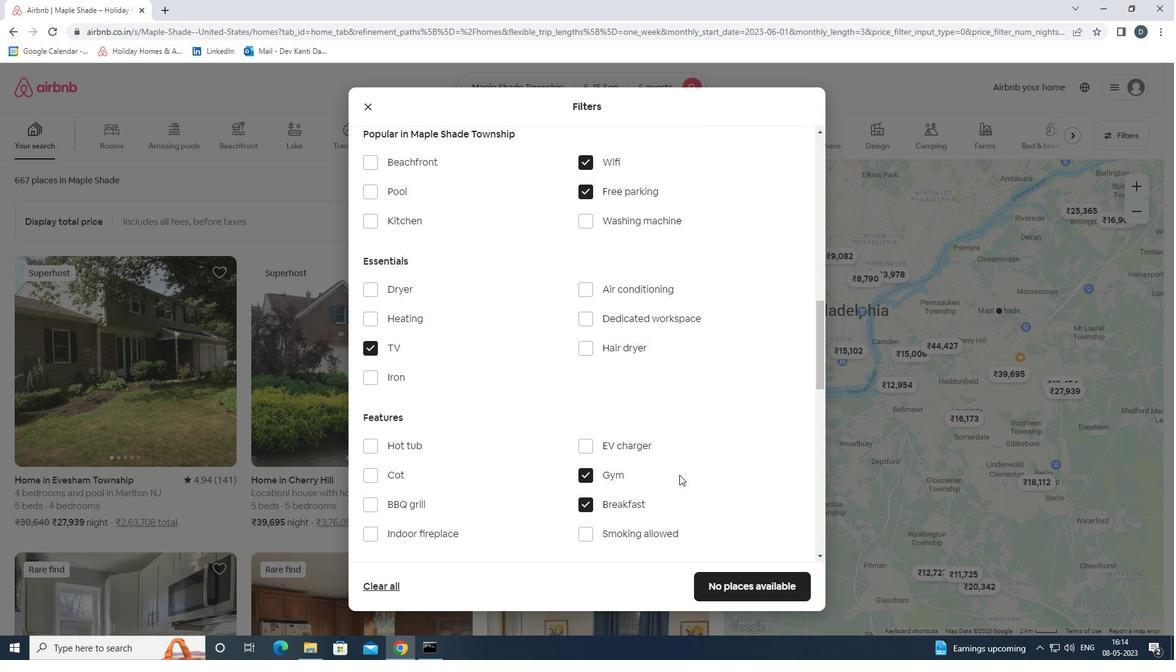 
Action: Mouse moved to (680, 474)
Screenshot: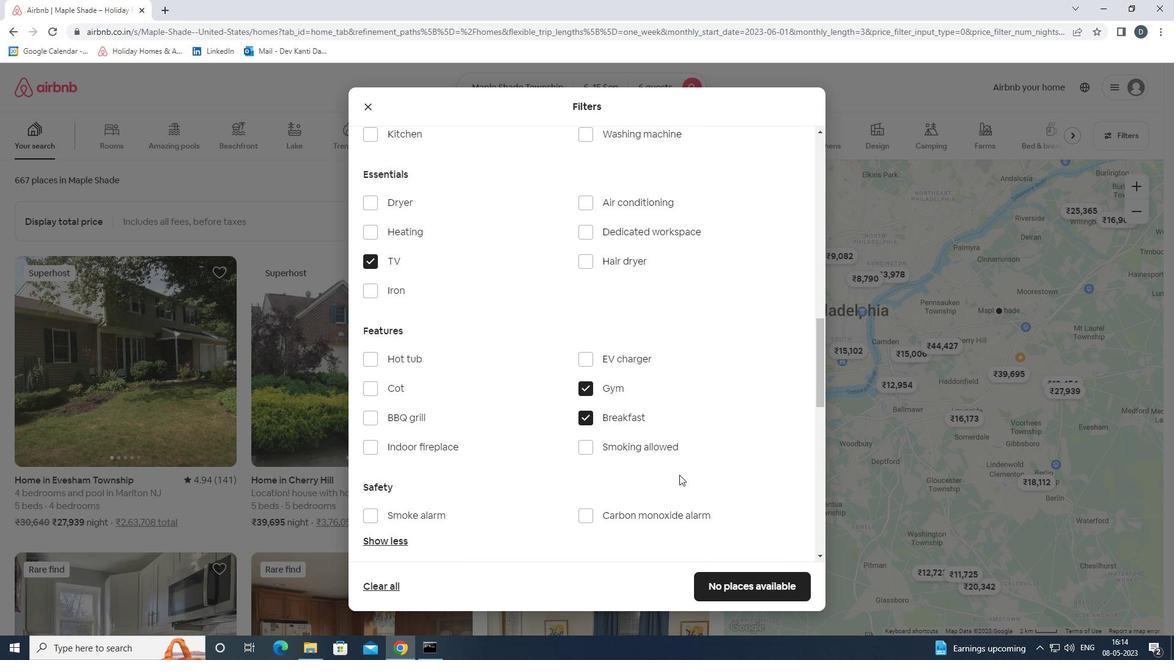 
Action: Mouse scrolled (680, 474) with delta (0, 0)
Screenshot: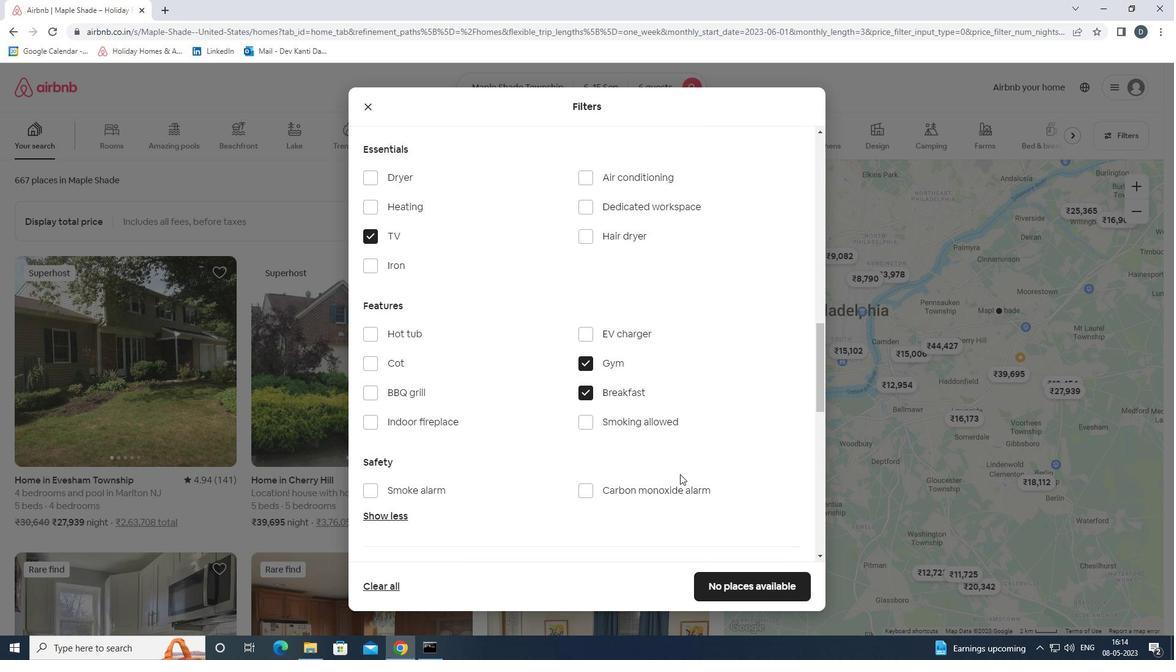 
Action: Mouse scrolled (680, 474) with delta (0, 0)
Screenshot: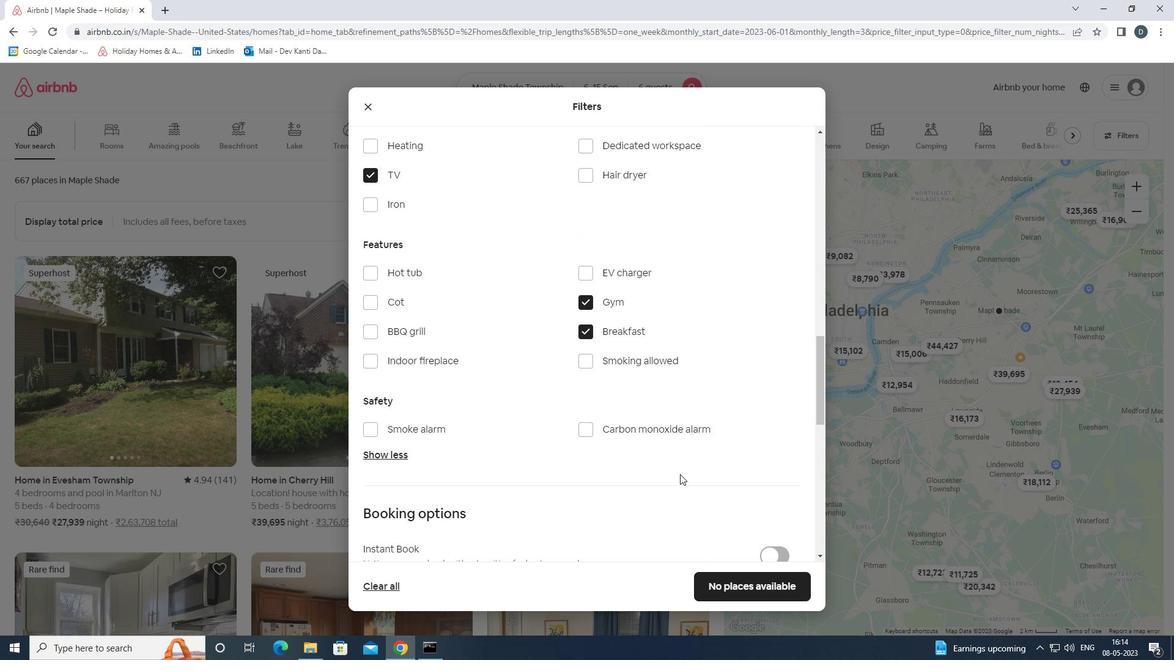 
Action: Mouse scrolled (680, 474) with delta (0, 0)
Screenshot: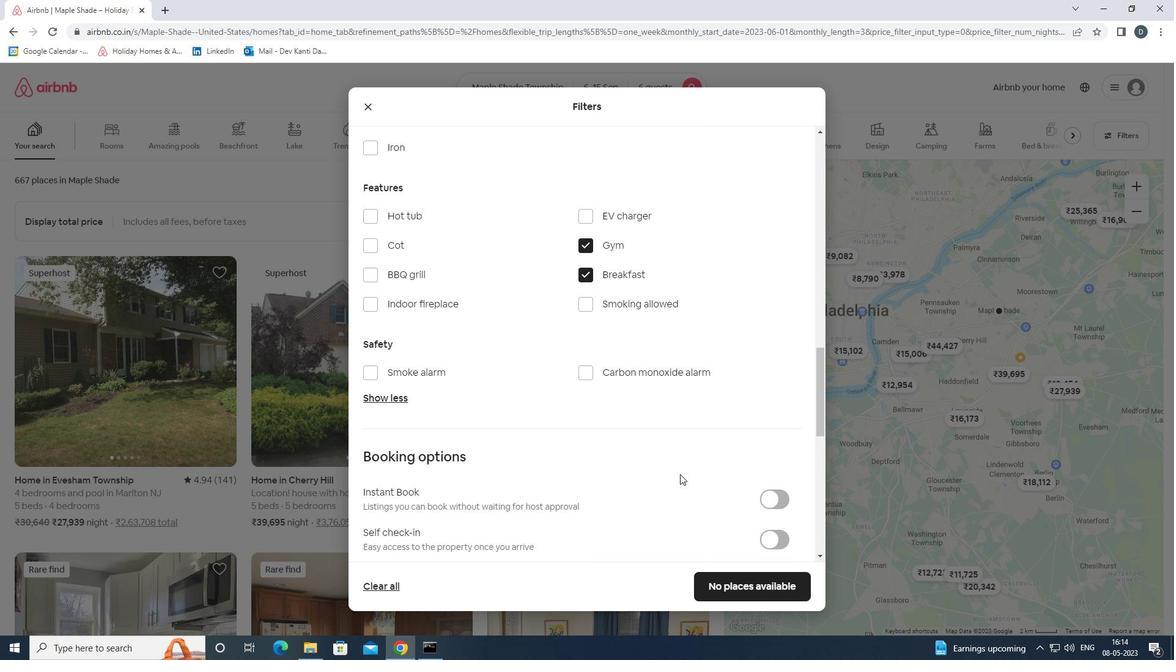 
Action: Mouse moved to (680, 470)
Screenshot: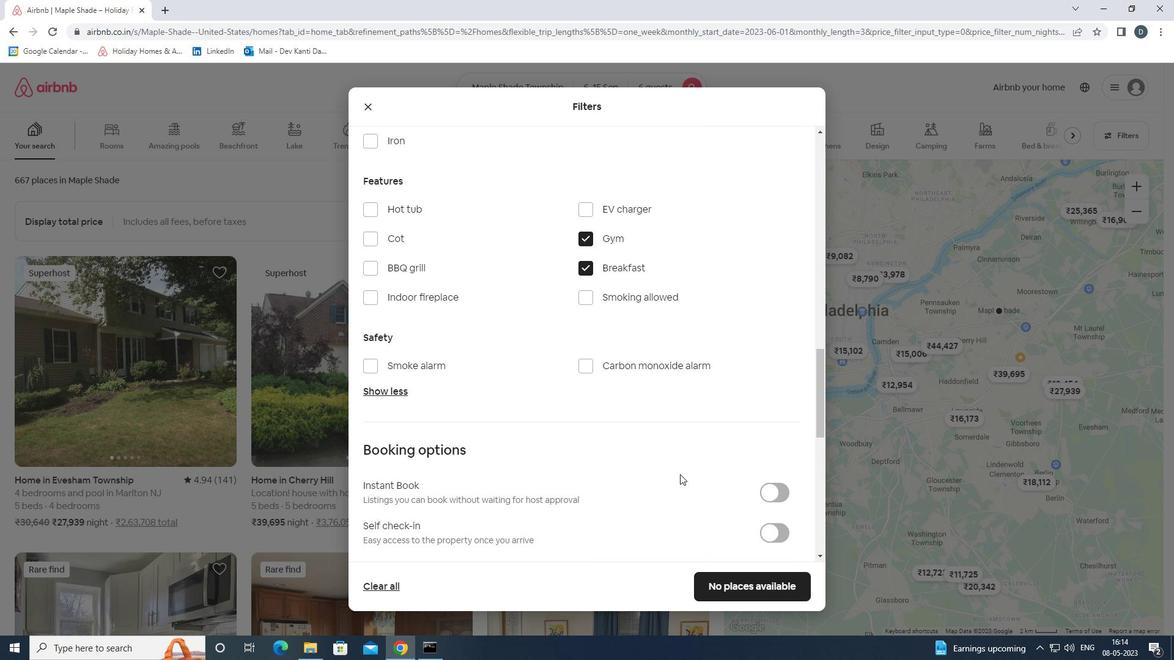 
Action: Mouse scrolled (680, 469) with delta (0, 0)
Screenshot: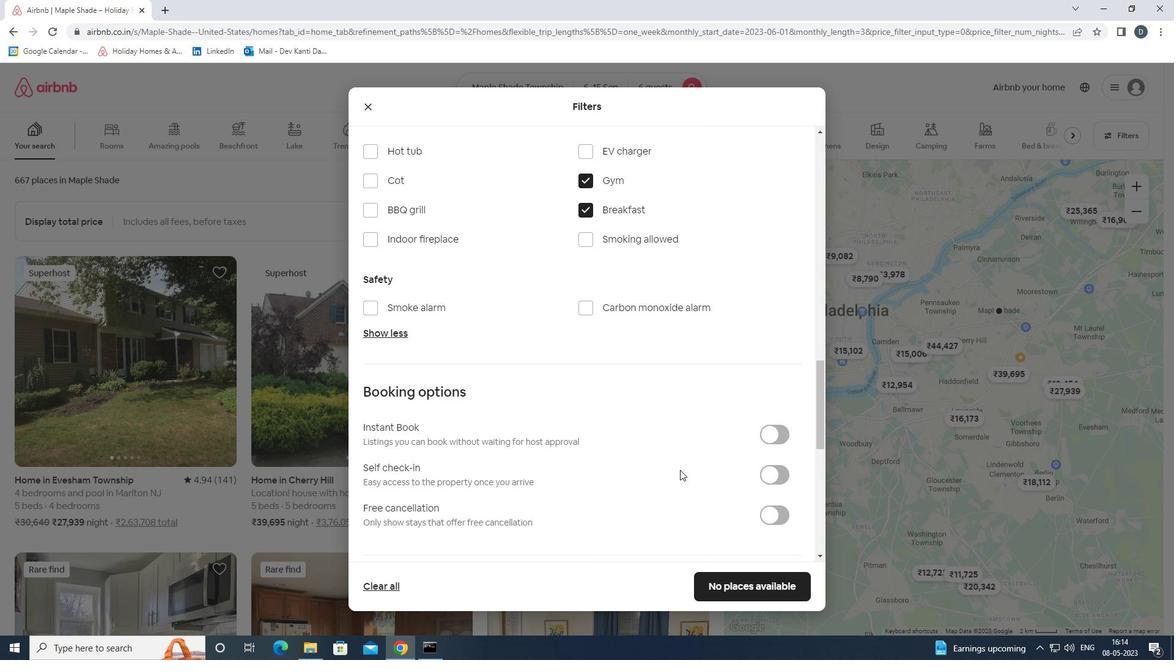 
Action: Mouse moved to (769, 417)
Screenshot: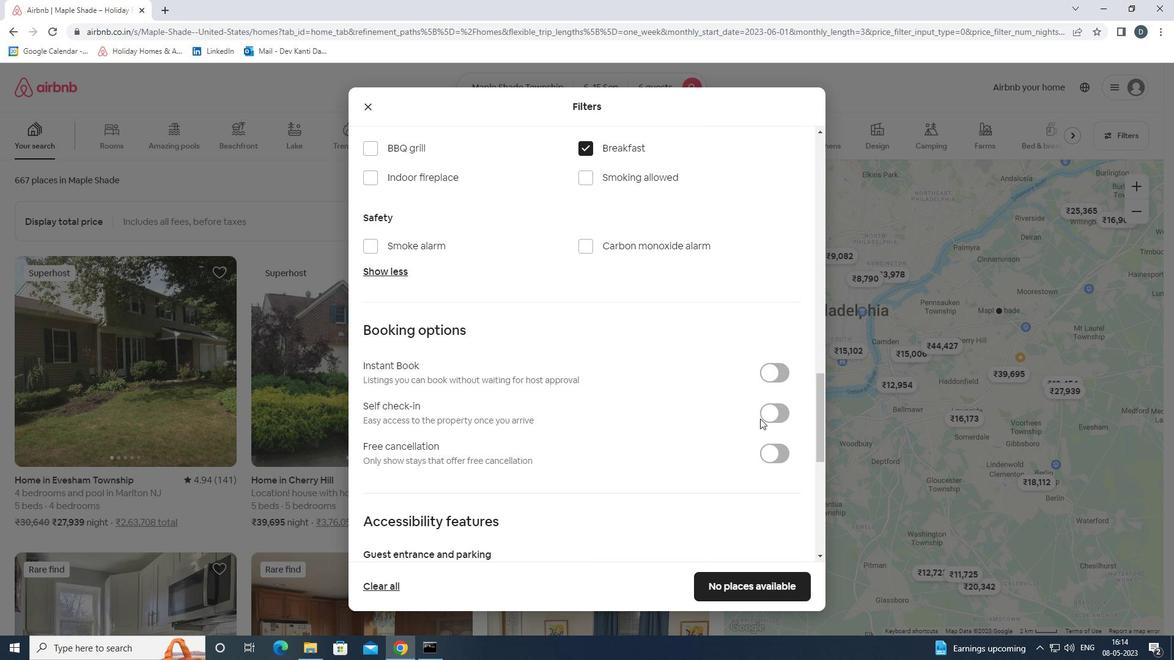 
Action: Mouse pressed left at (769, 417)
Screenshot: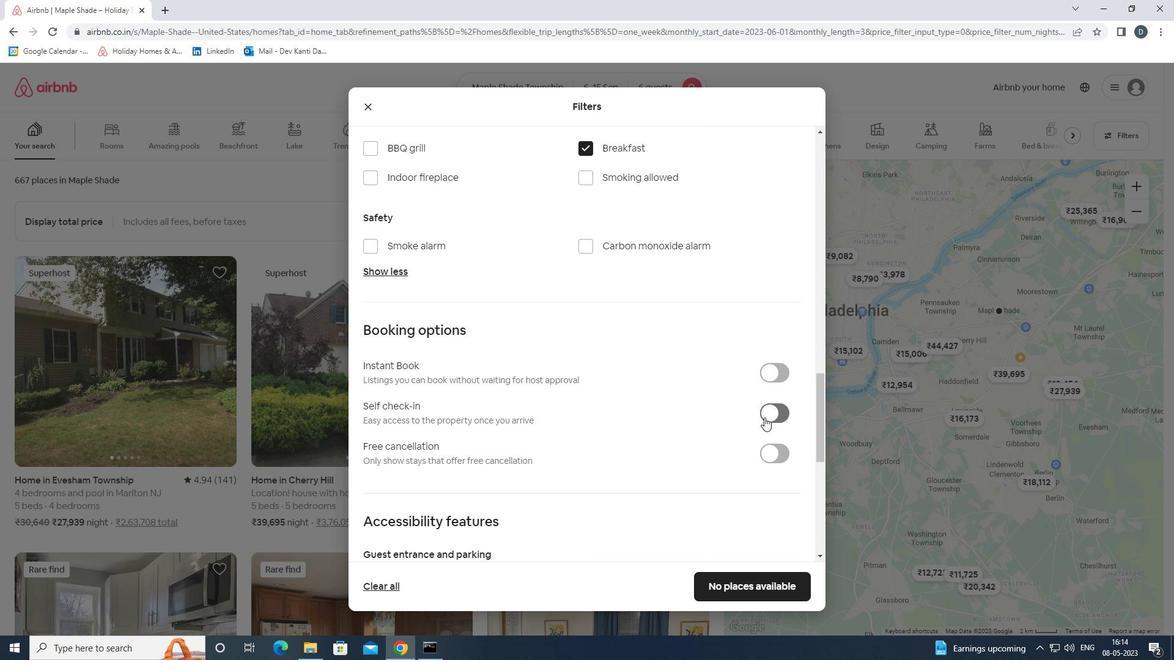 
Action: Mouse moved to (716, 422)
Screenshot: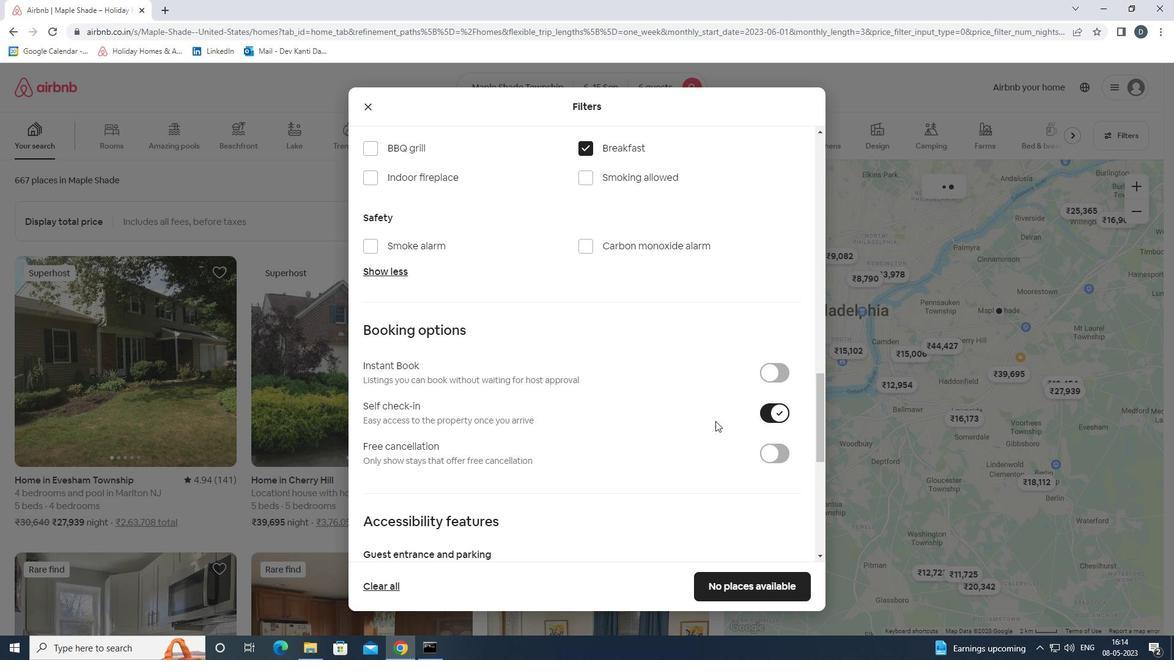 
Action: Mouse scrolled (716, 421) with delta (0, 0)
Screenshot: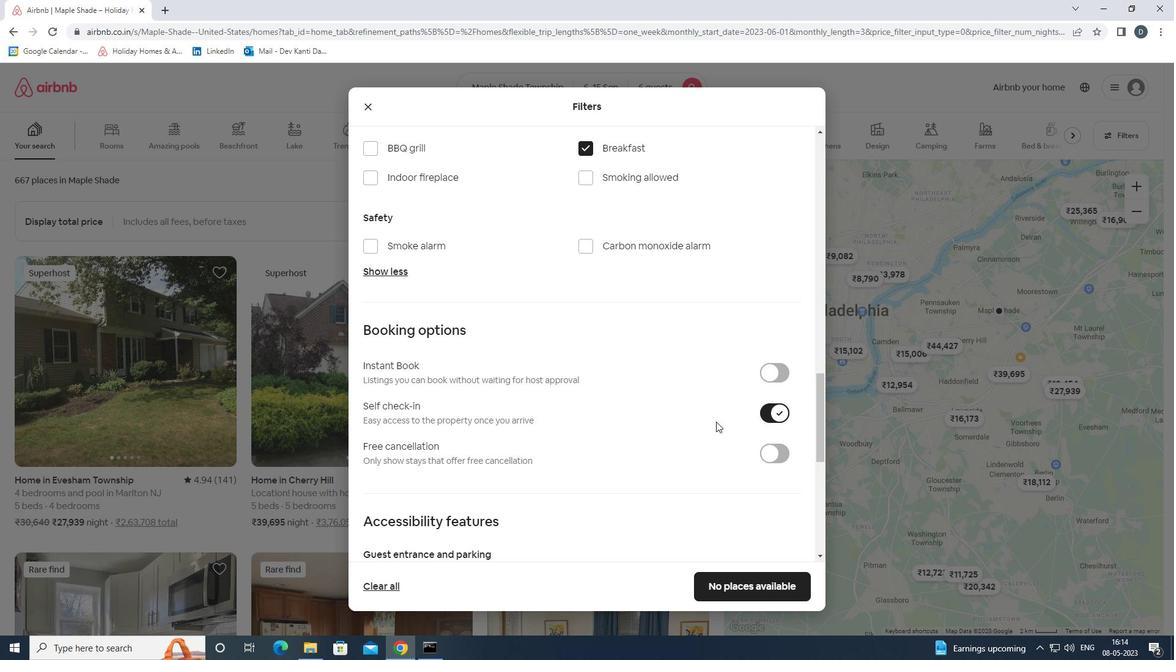
Action: Mouse scrolled (716, 421) with delta (0, 0)
Screenshot: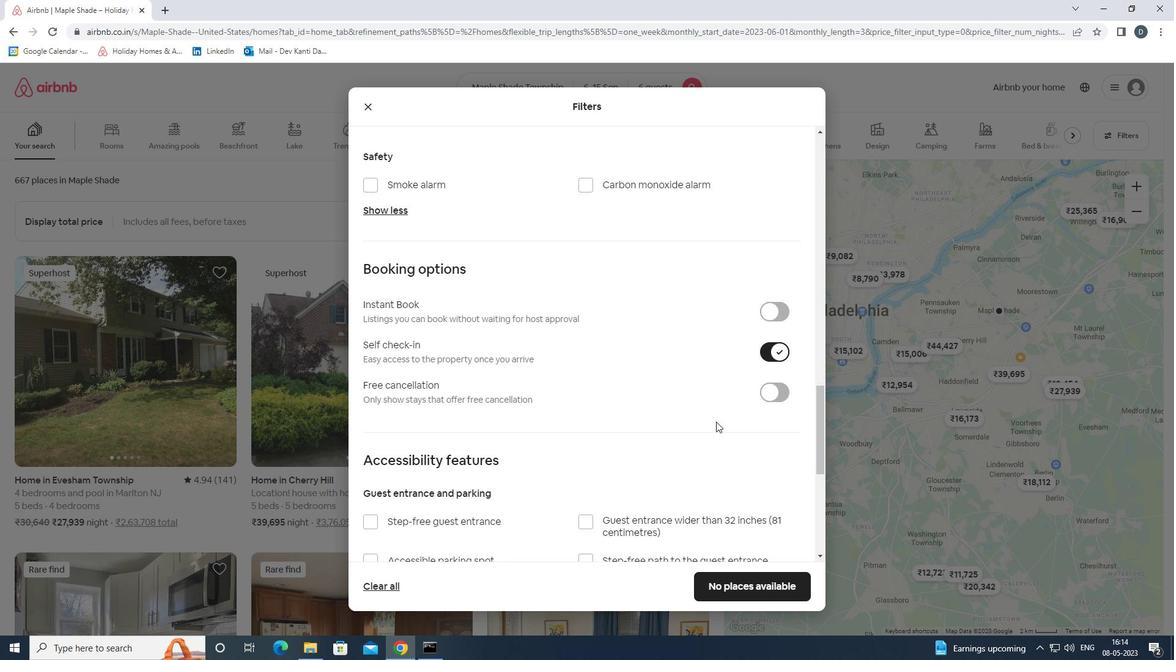 
Action: Mouse moved to (720, 415)
Screenshot: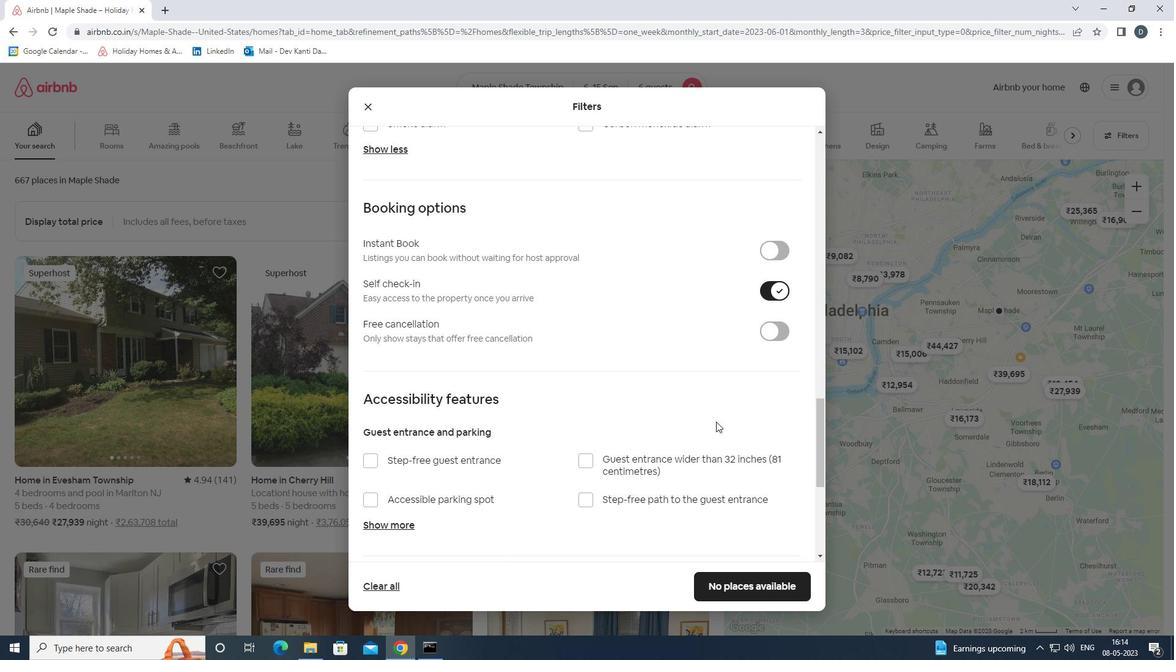 
Action: Mouse scrolled (720, 414) with delta (0, 0)
Screenshot: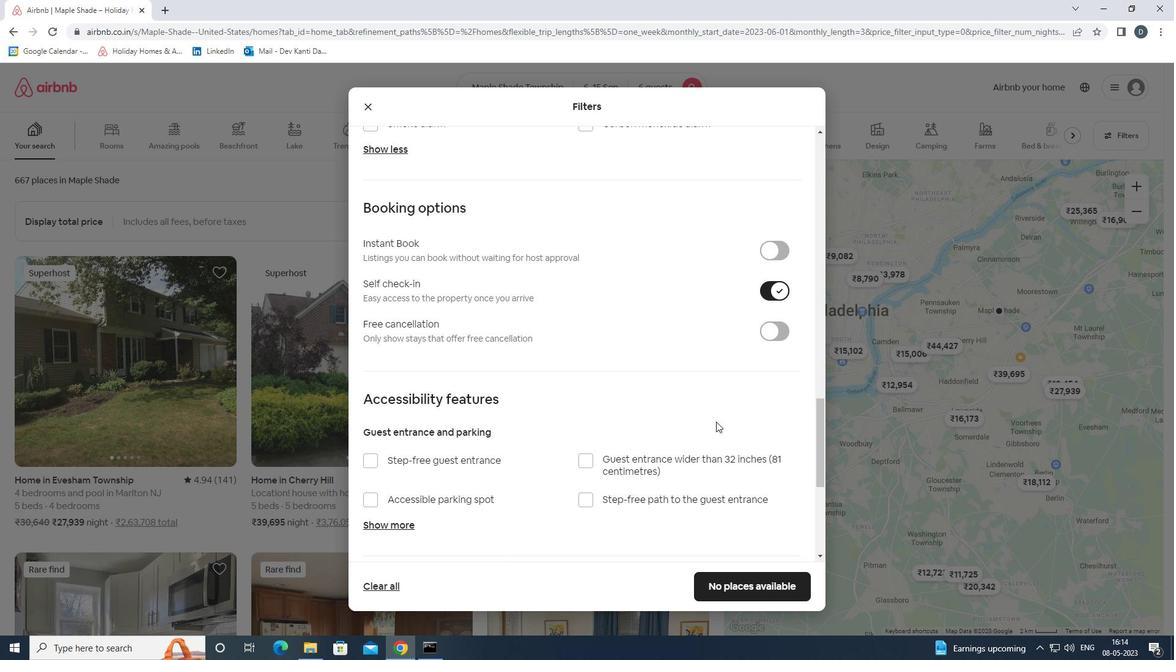 
Action: Mouse moved to (720, 413)
Screenshot: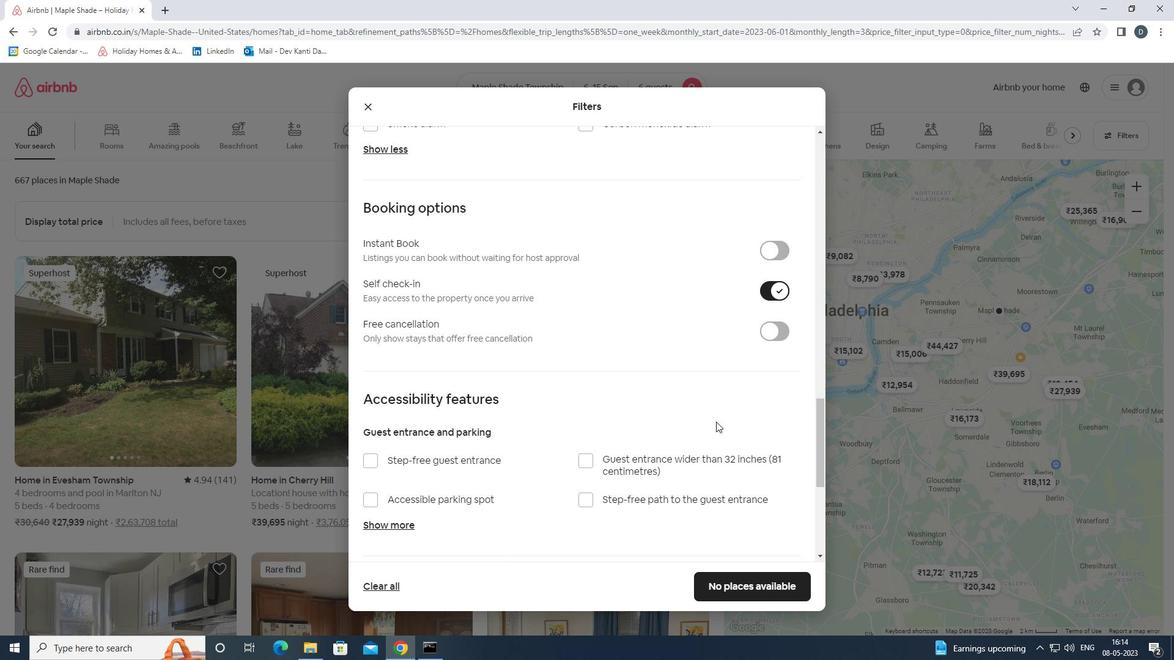 
Action: Mouse scrolled (720, 413) with delta (0, 0)
Screenshot: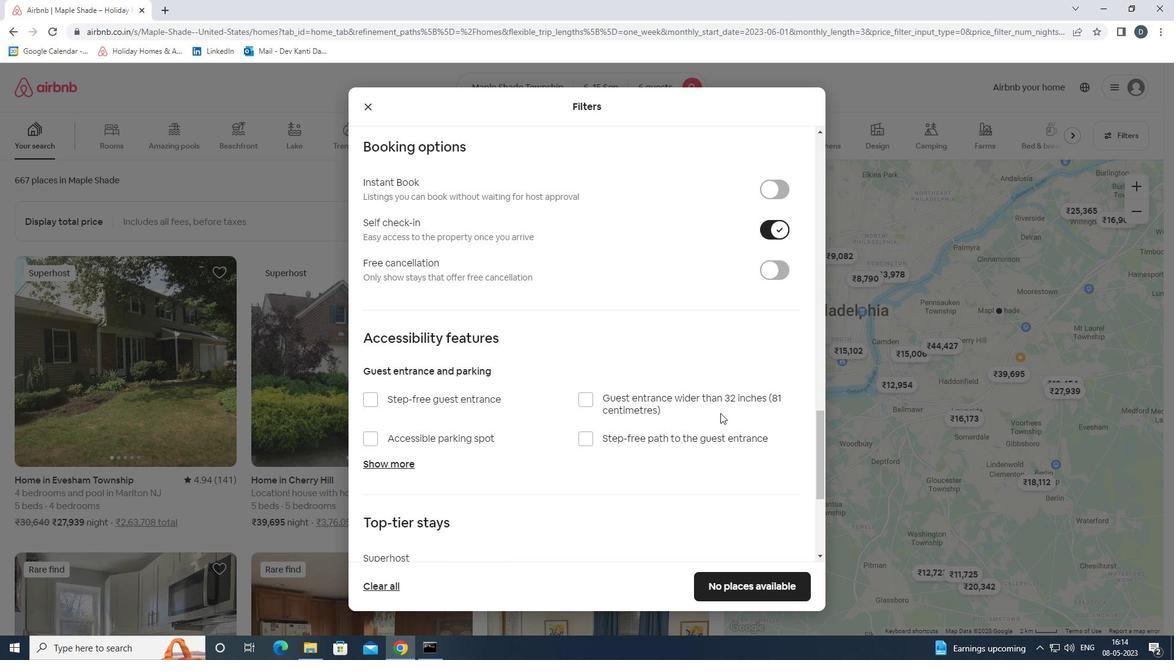 
Action: Mouse scrolled (720, 413) with delta (0, 0)
Screenshot: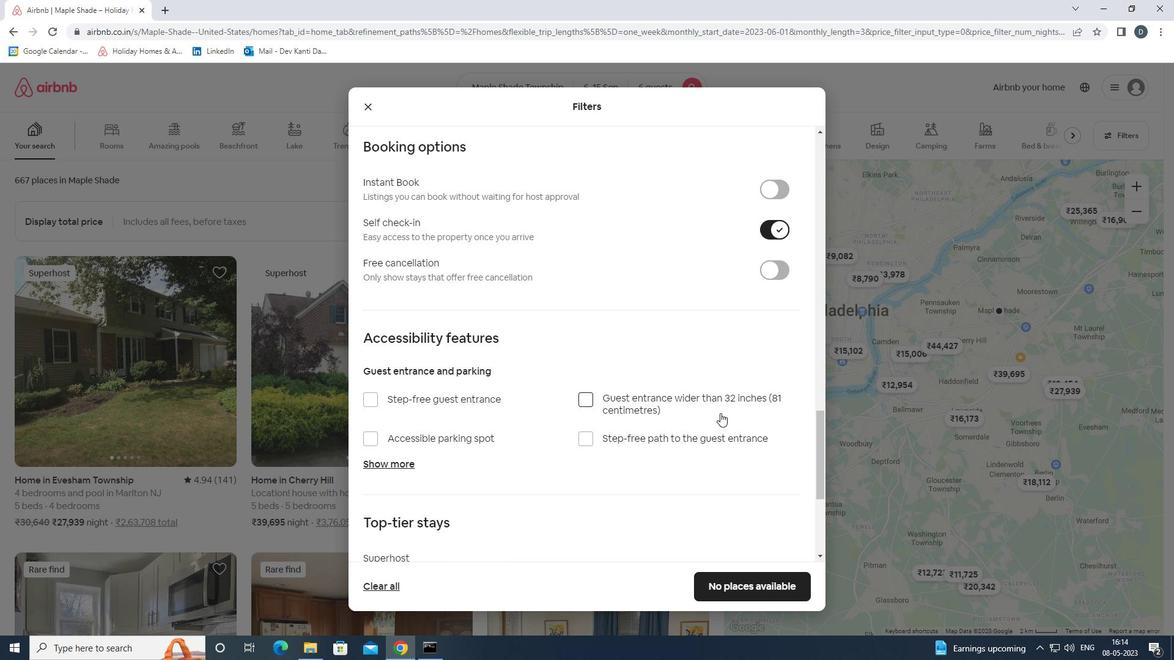 
Action: Mouse scrolled (720, 413) with delta (0, 0)
Screenshot: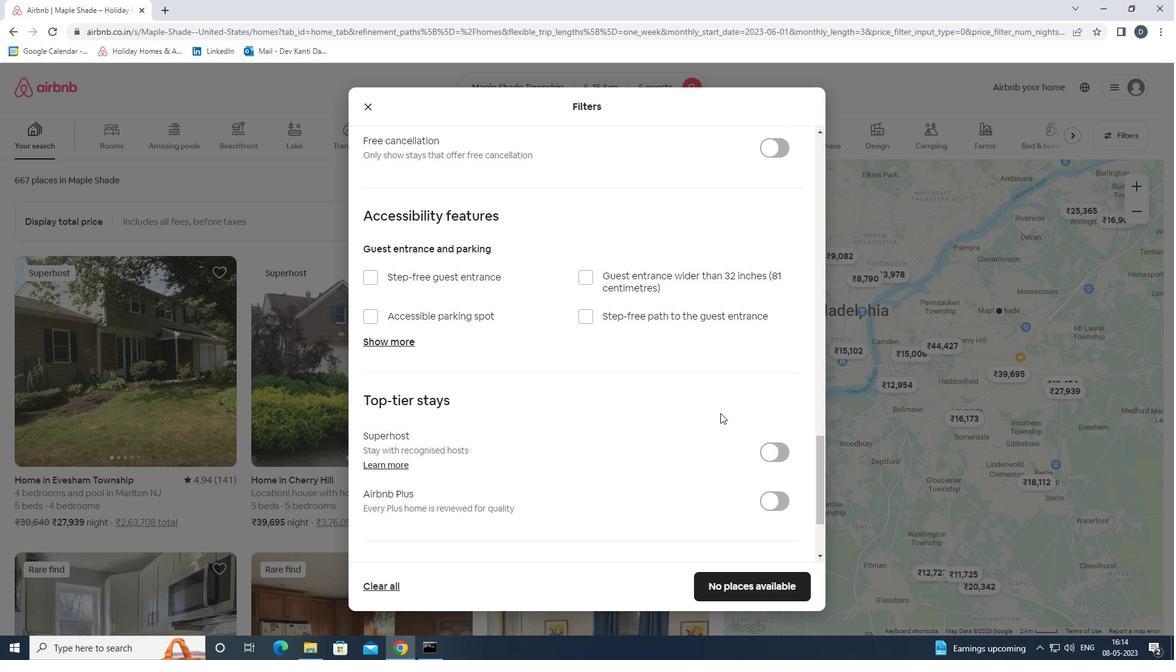 
Action: Mouse scrolled (720, 413) with delta (0, 0)
Screenshot: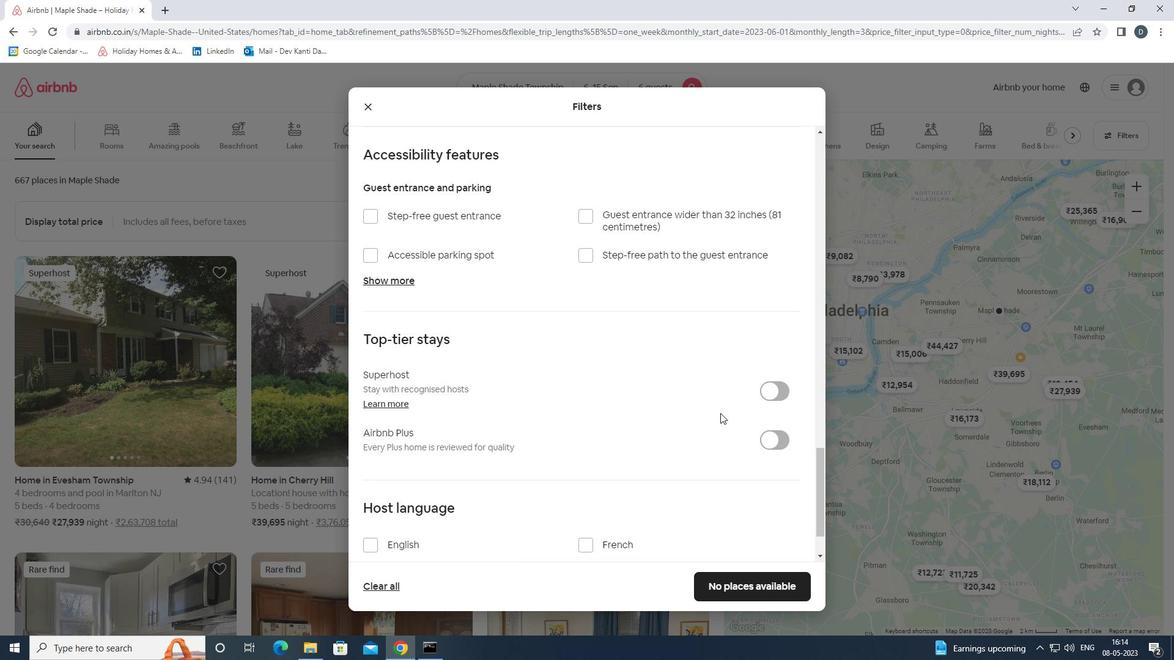 
Action: Mouse scrolled (720, 413) with delta (0, 0)
Screenshot: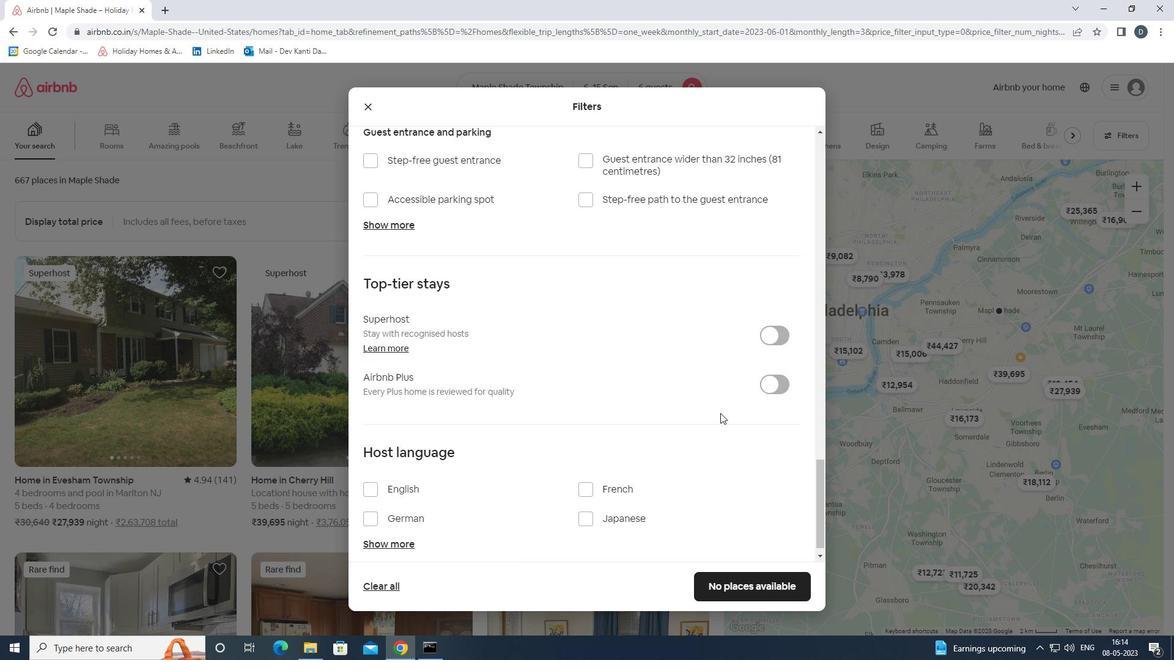 
Action: Mouse moved to (401, 476)
Screenshot: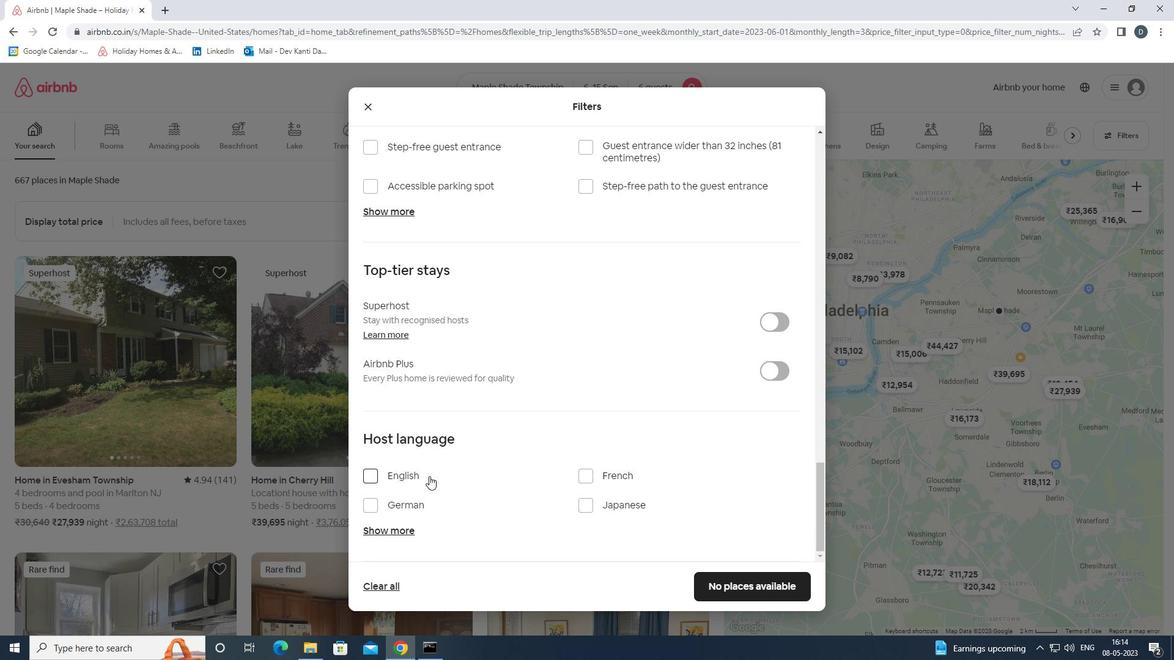 
Action: Mouse pressed left at (401, 476)
Screenshot: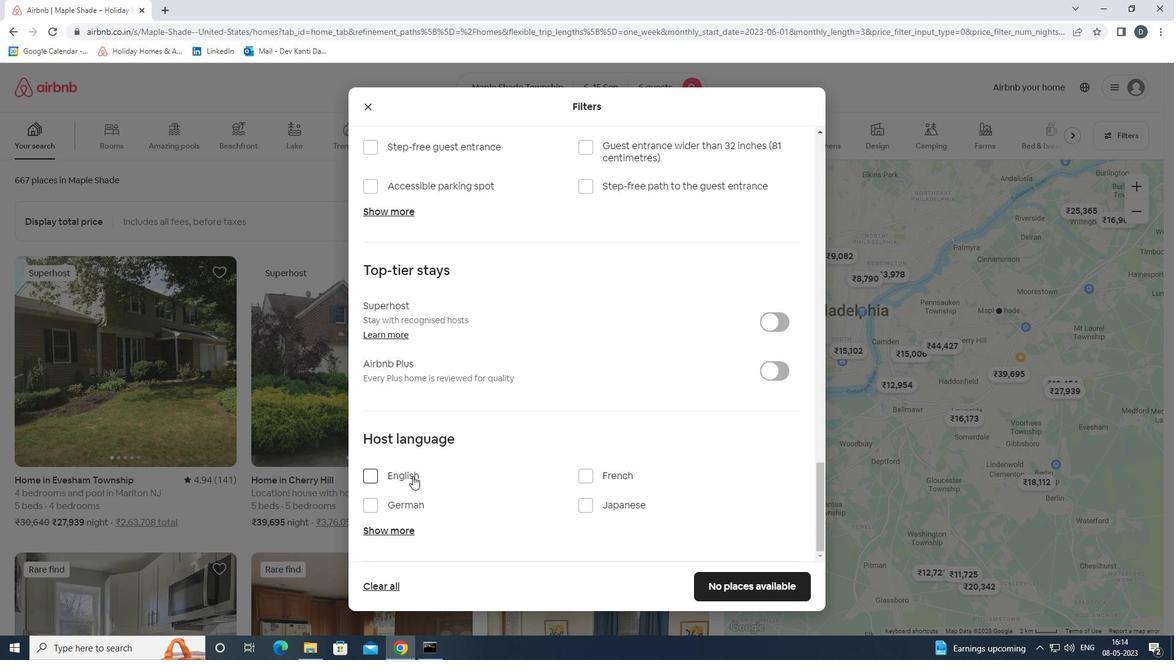 
Action: Mouse moved to (736, 578)
Screenshot: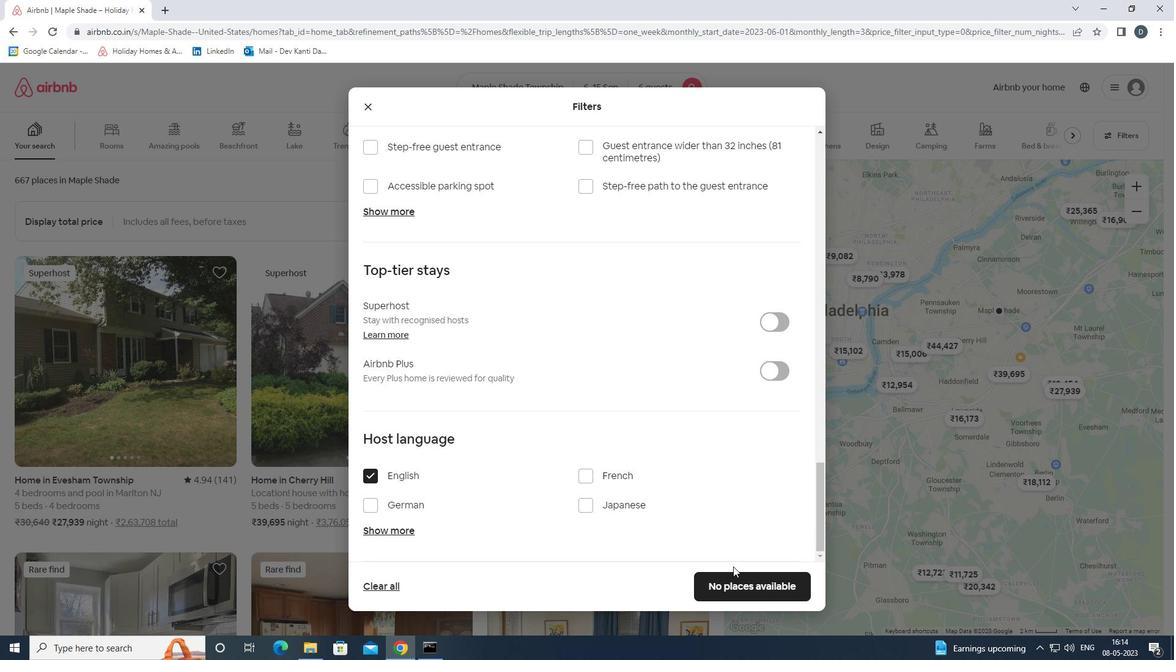 
Action: Mouse pressed left at (736, 578)
Screenshot: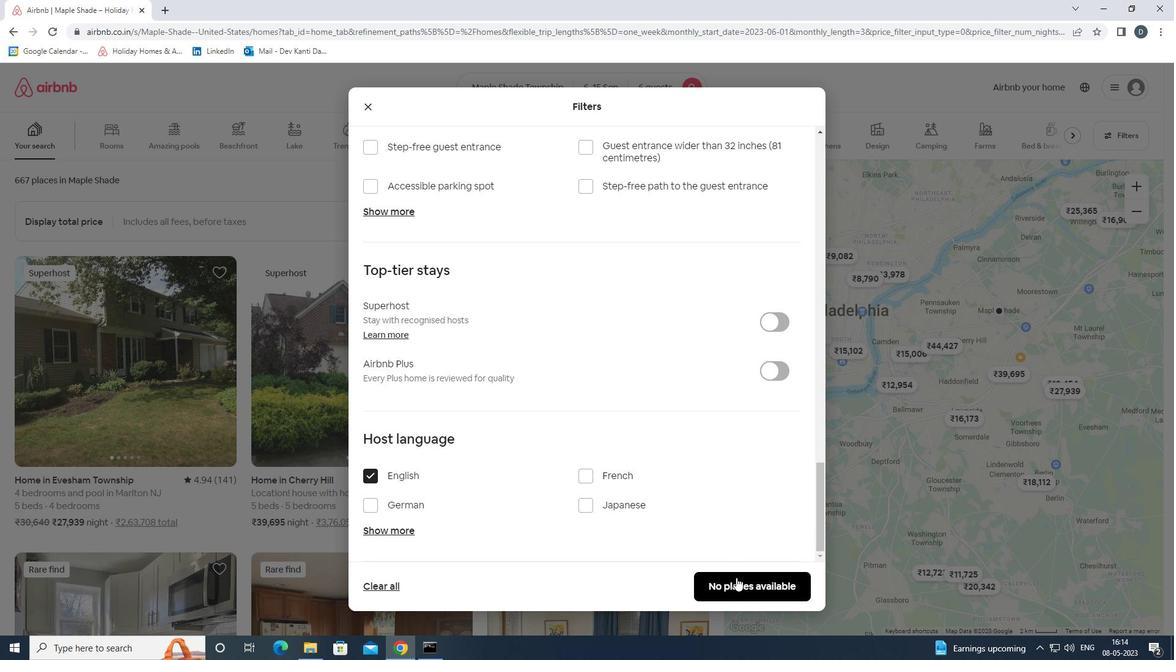 
Action: Mouse moved to (740, 551)
Screenshot: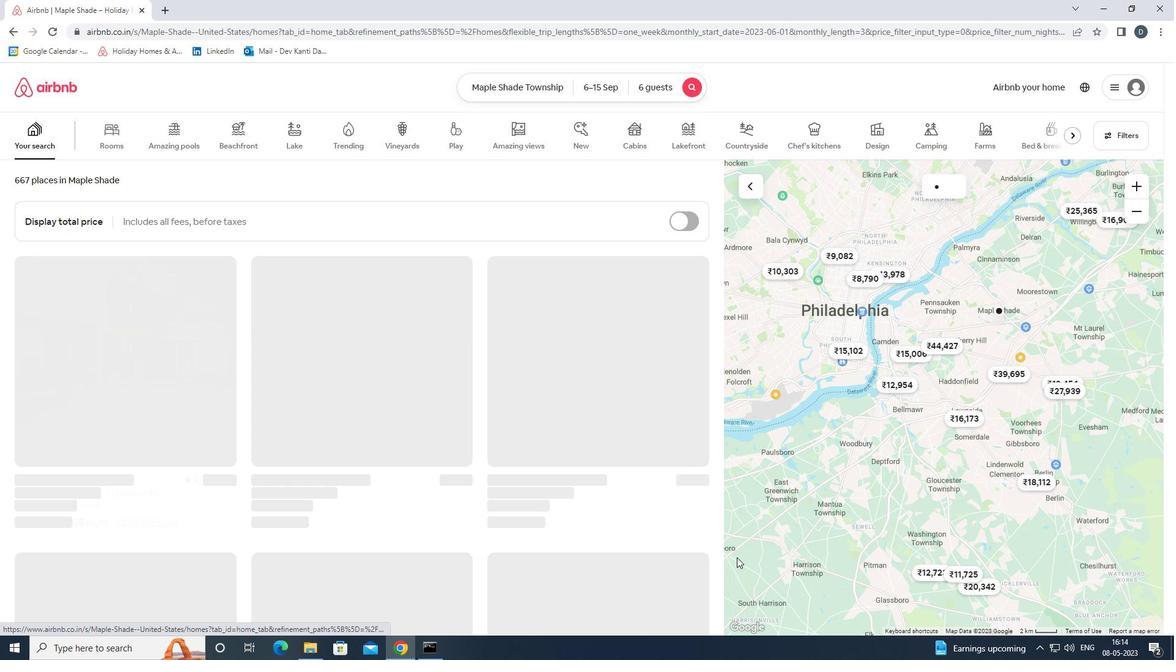 
